 Task: Look for space in Goya, Argentina from 15th August, 2023 to 20th August, 2023 for 1 adult in price range Rs.5000 to Rs.10000. Place can be private room with 1  bedroom having 1 bed and 1 bathroom. Property type can be hotel. Amenities needed are: heating, . Booking option can be shelf check-in. Required host language is English.
Action: Mouse moved to (524, 120)
Screenshot: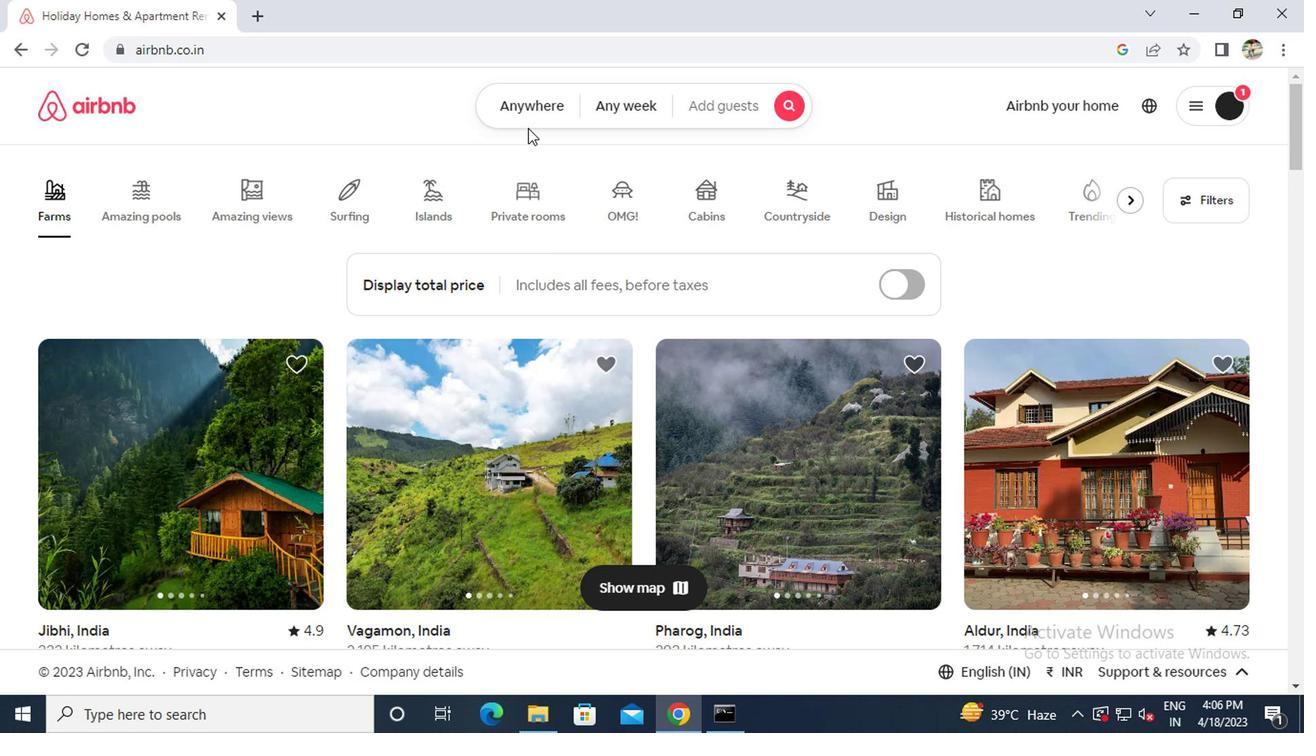 
Action: Mouse pressed left at (524, 120)
Screenshot: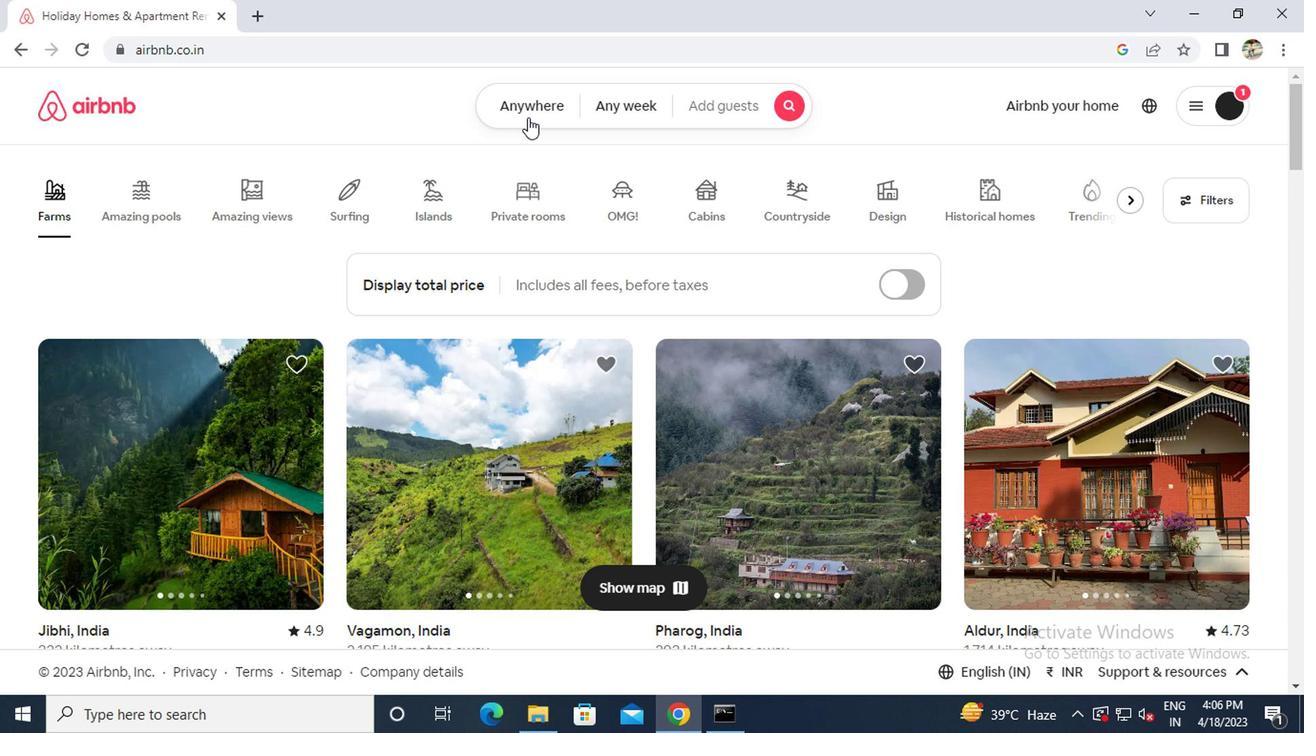 
Action: Mouse moved to (418, 181)
Screenshot: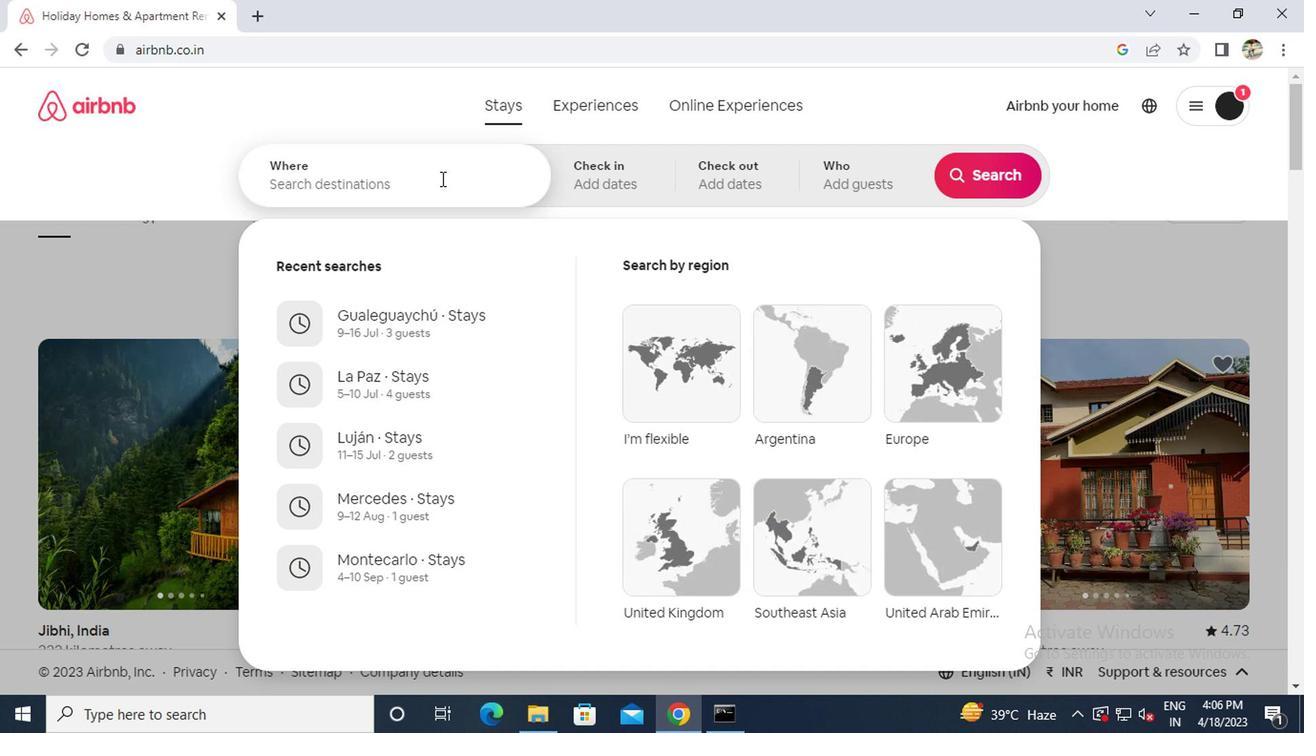 
Action: Mouse pressed left at (418, 181)
Screenshot: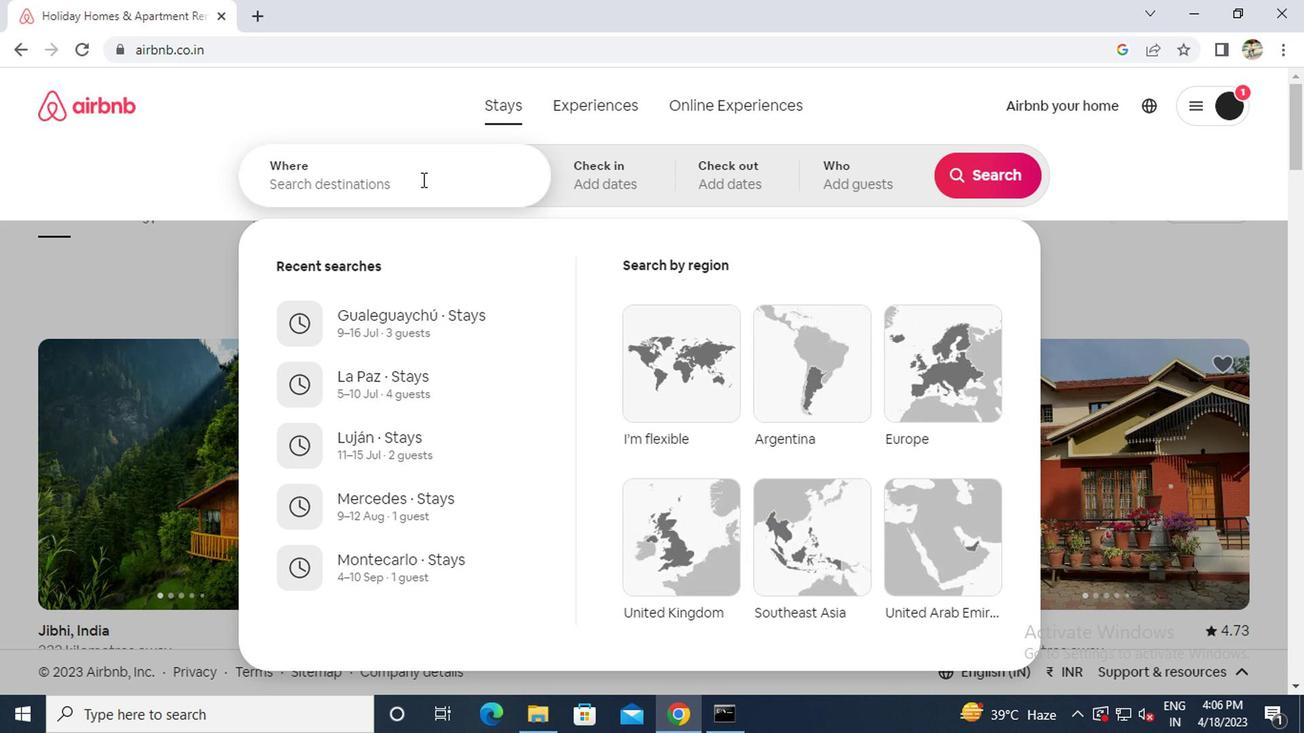
Action: Key pressed g<Key.caps_lock>oya<Key.space><Key.caps_lock>a<Key.caps_lock>rgentina
Screenshot: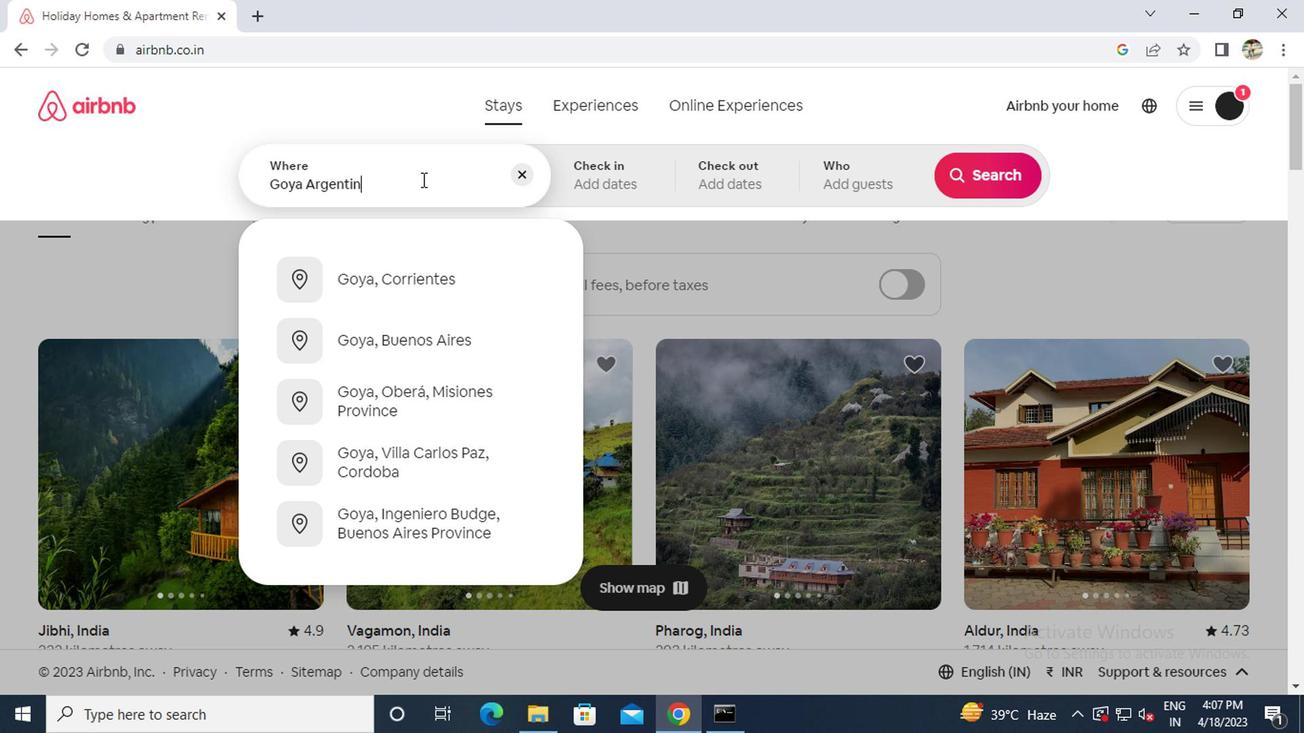
Action: Mouse moved to (427, 281)
Screenshot: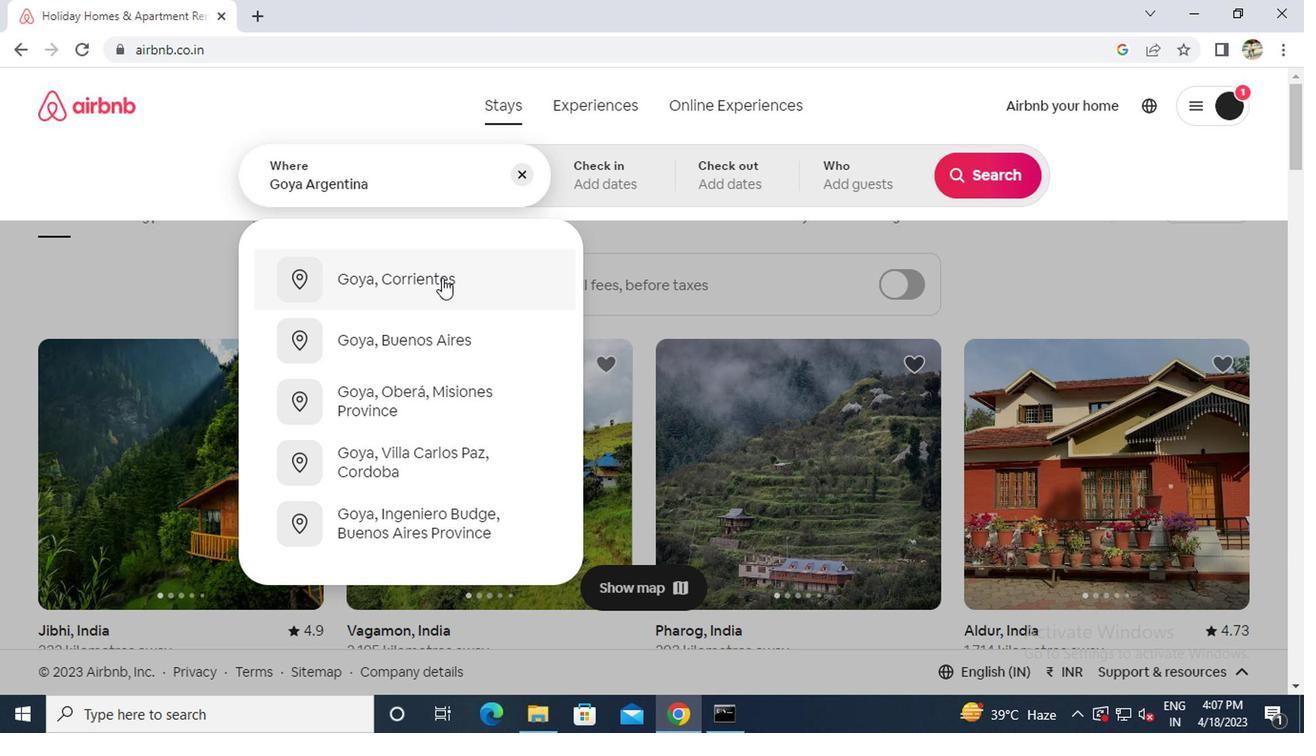 
Action: Mouse pressed left at (427, 281)
Screenshot: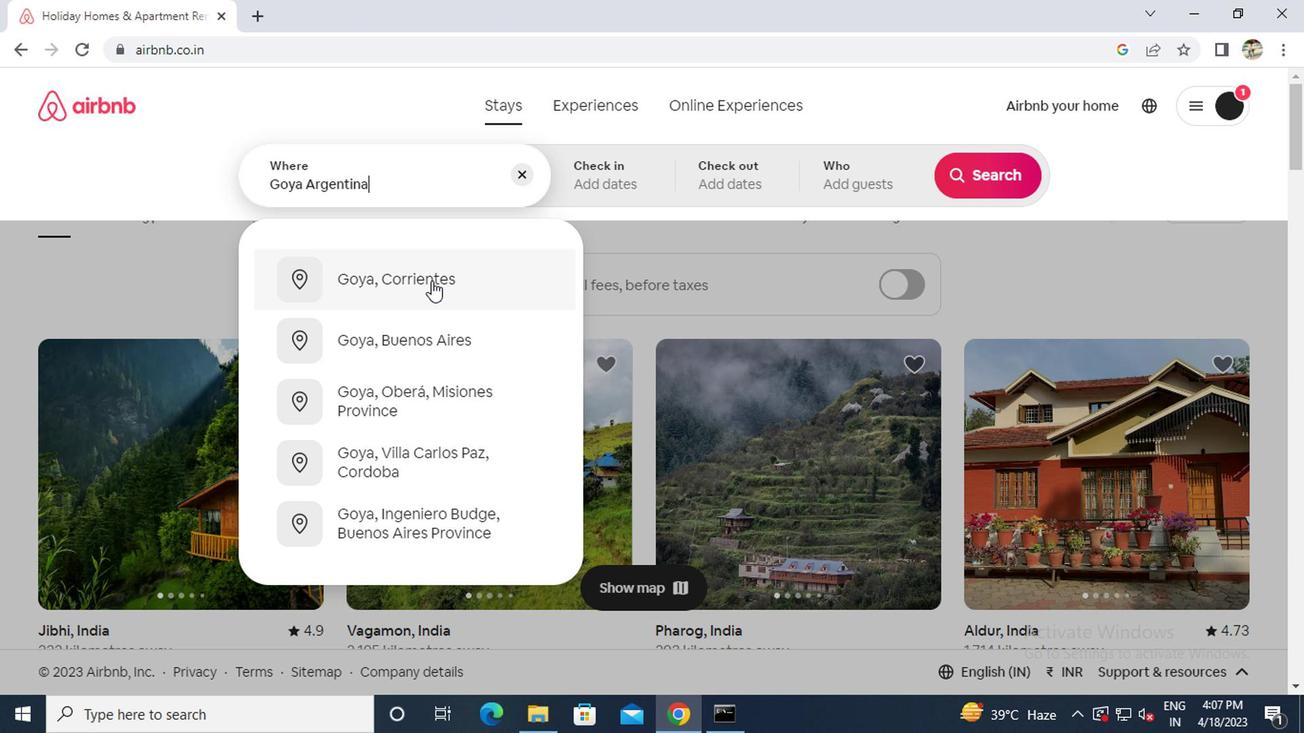 
Action: Mouse moved to (963, 336)
Screenshot: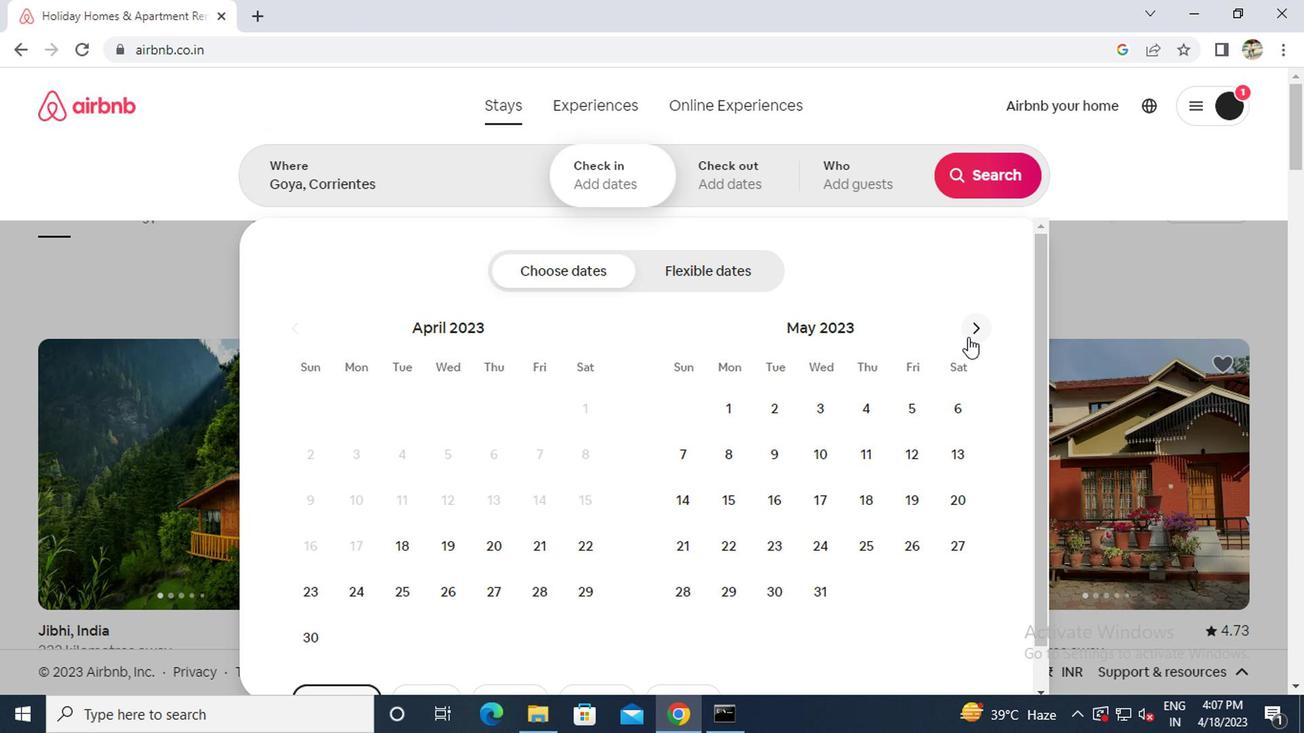 
Action: Mouse pressed left at (963, 336)
Screenshot: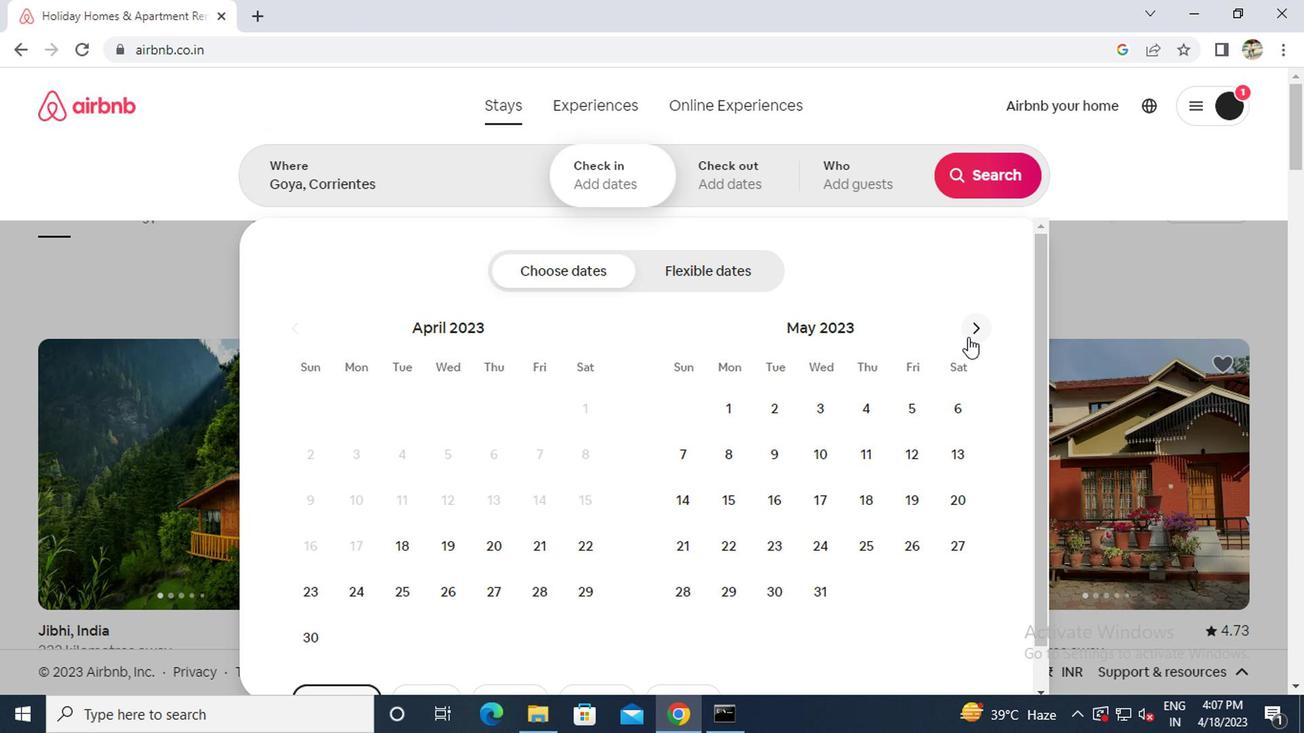 
Action: Mouse pressed left at (963, 336)
Screenshot: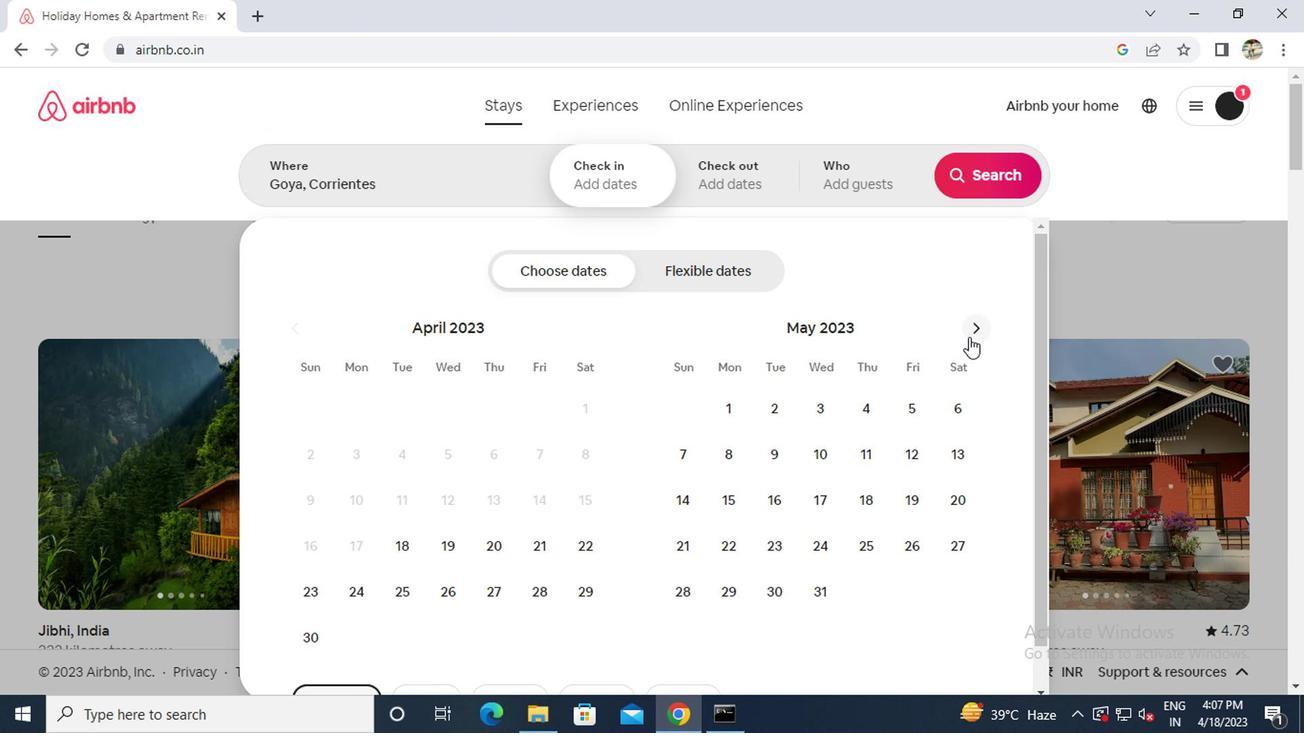 
Action: Mouse pressed left at (963, 336)
Screenshot: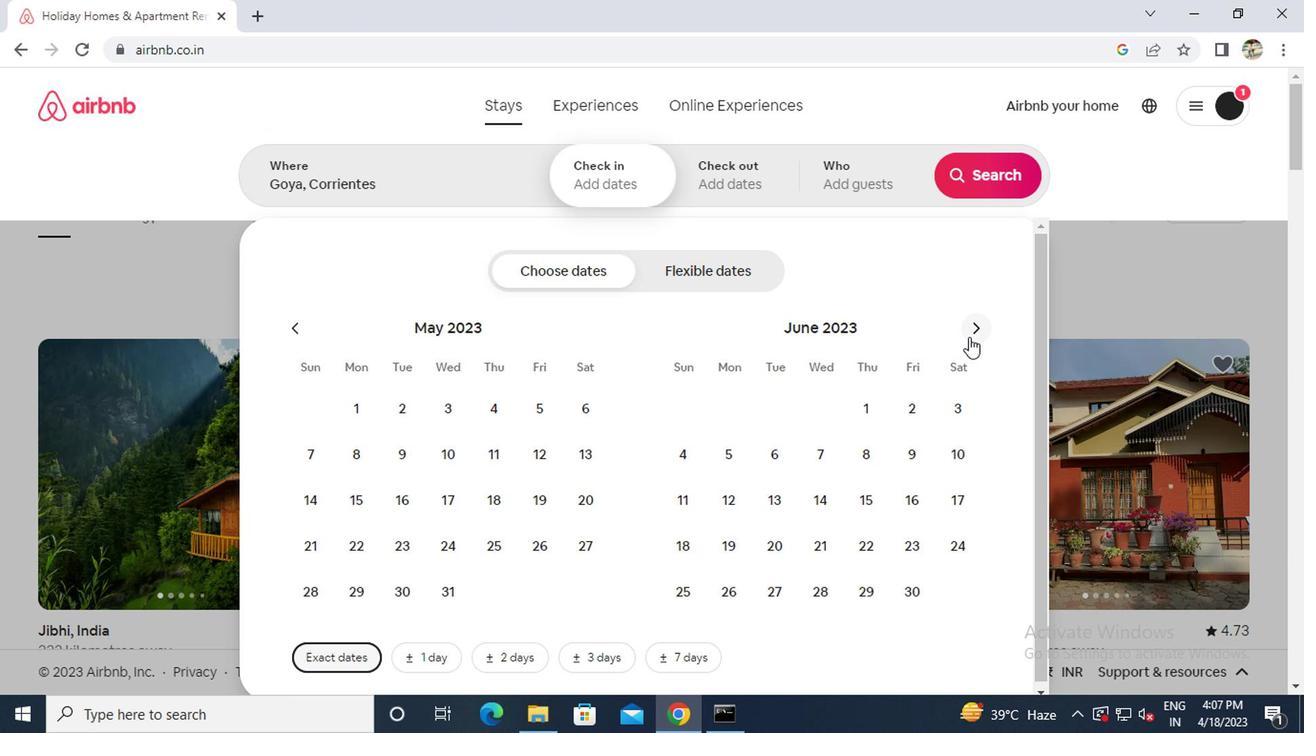 
Action: Mouse pressed left at (963, 336)
Screenshot: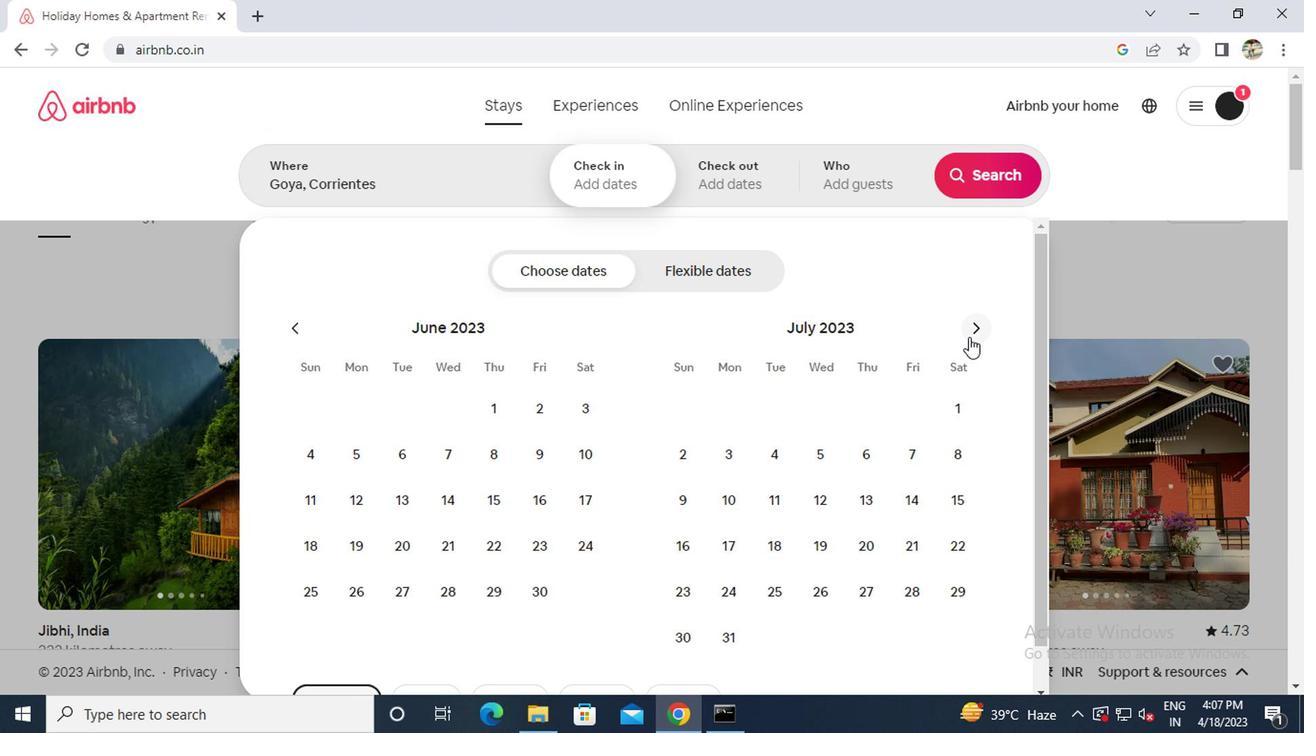
Action: Mouse moved to (766, 495)
Screenshot: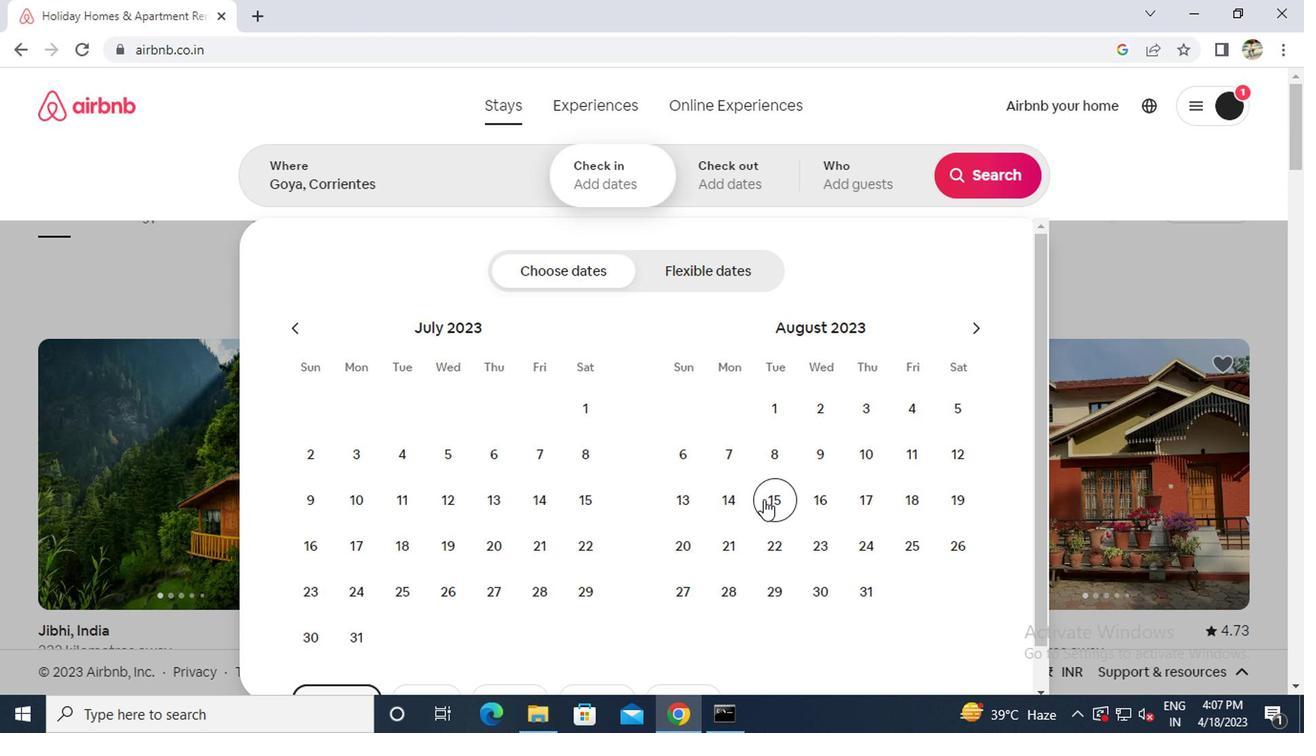 
Action: Mouse pressed left at (766, 495)
Screenshot: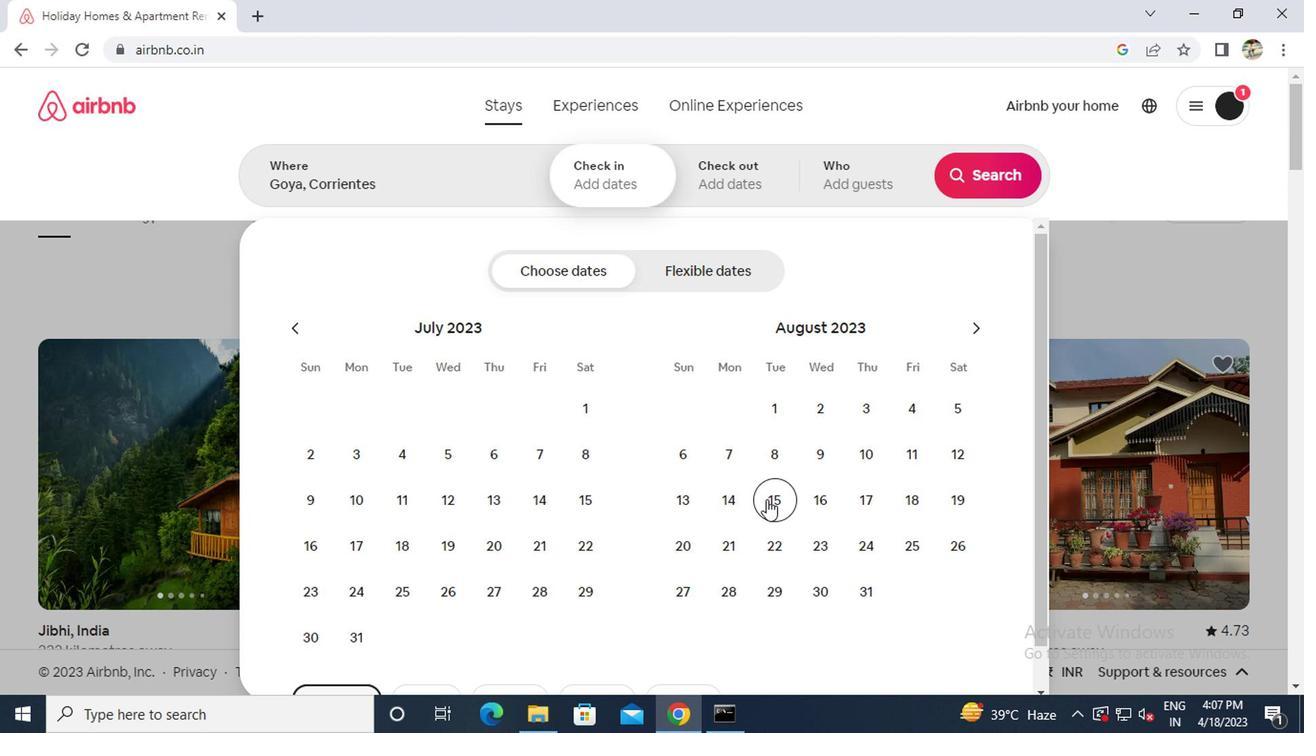 
Action: Mouse moved to (677, 544)
Screenshot: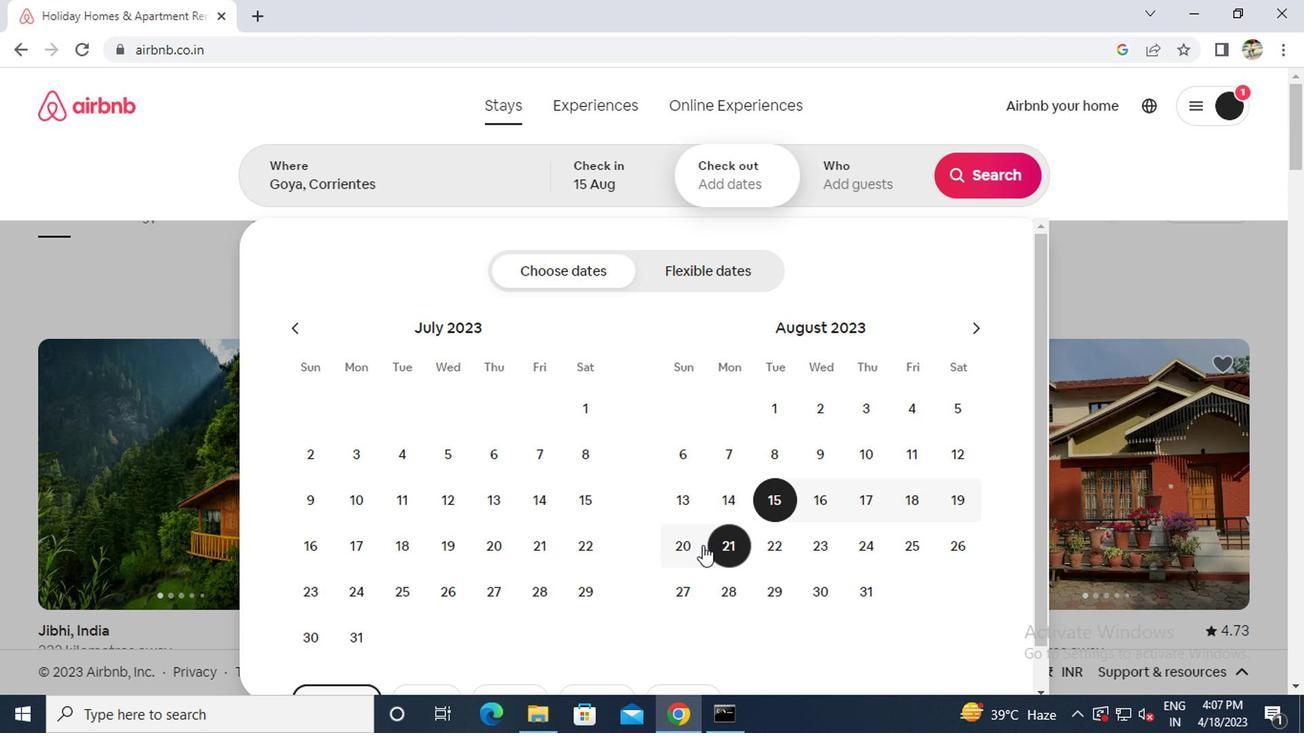
Action: Mouse pressed left at (677, 544)
Screenshot: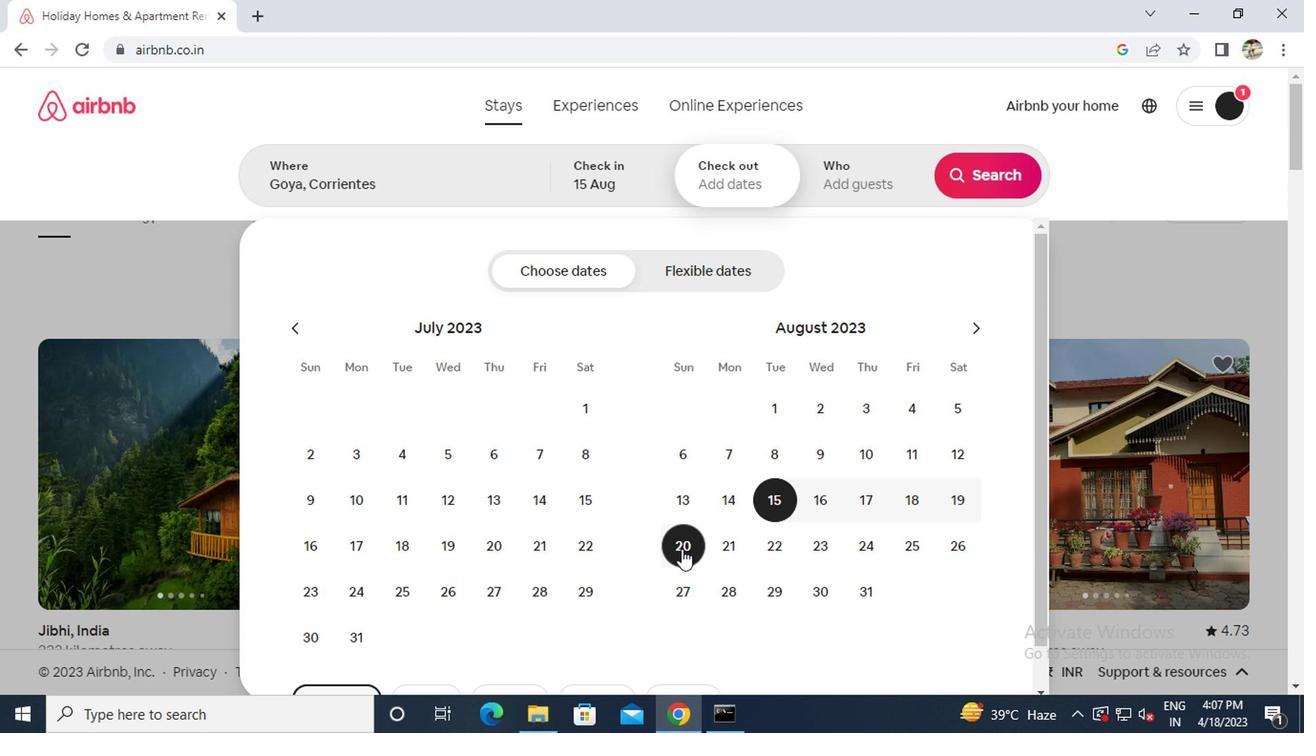 
Action: Mouse moved to (850, 190)
Screenshot: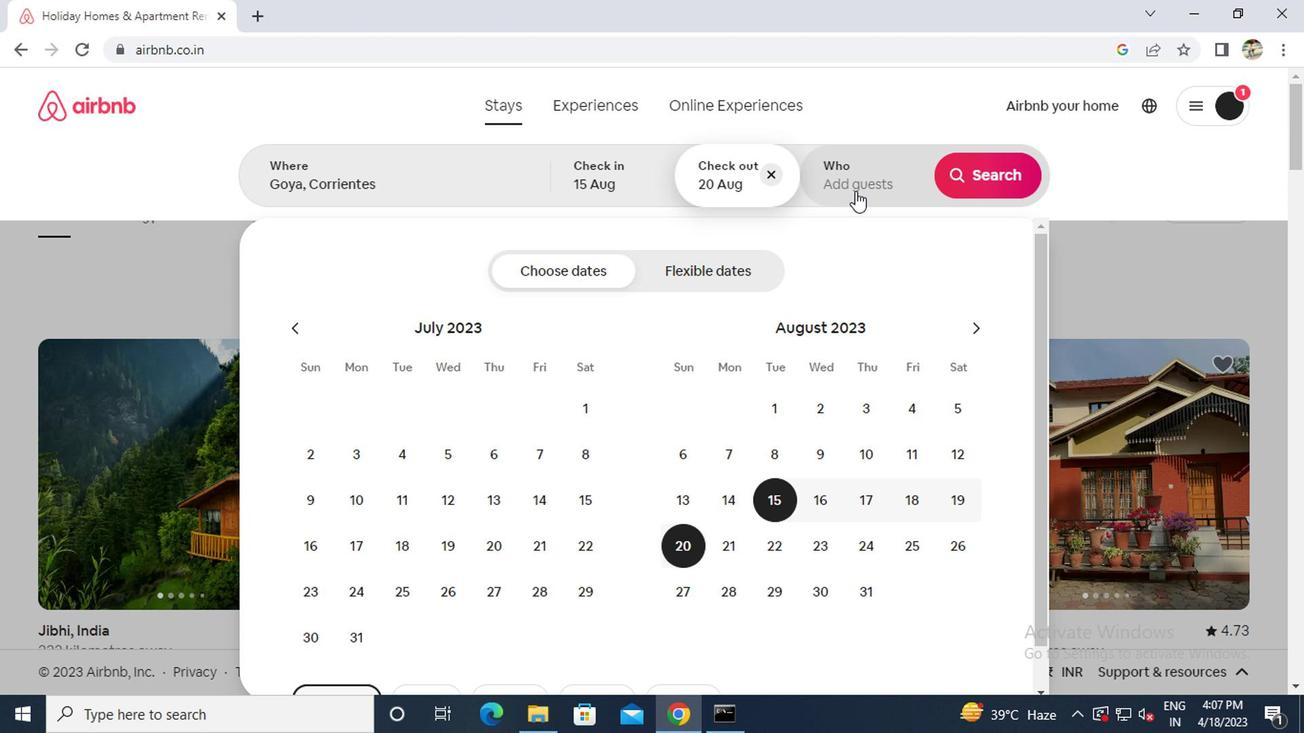 
Action: Mouse pressed left at (850, 190)
Screenshot: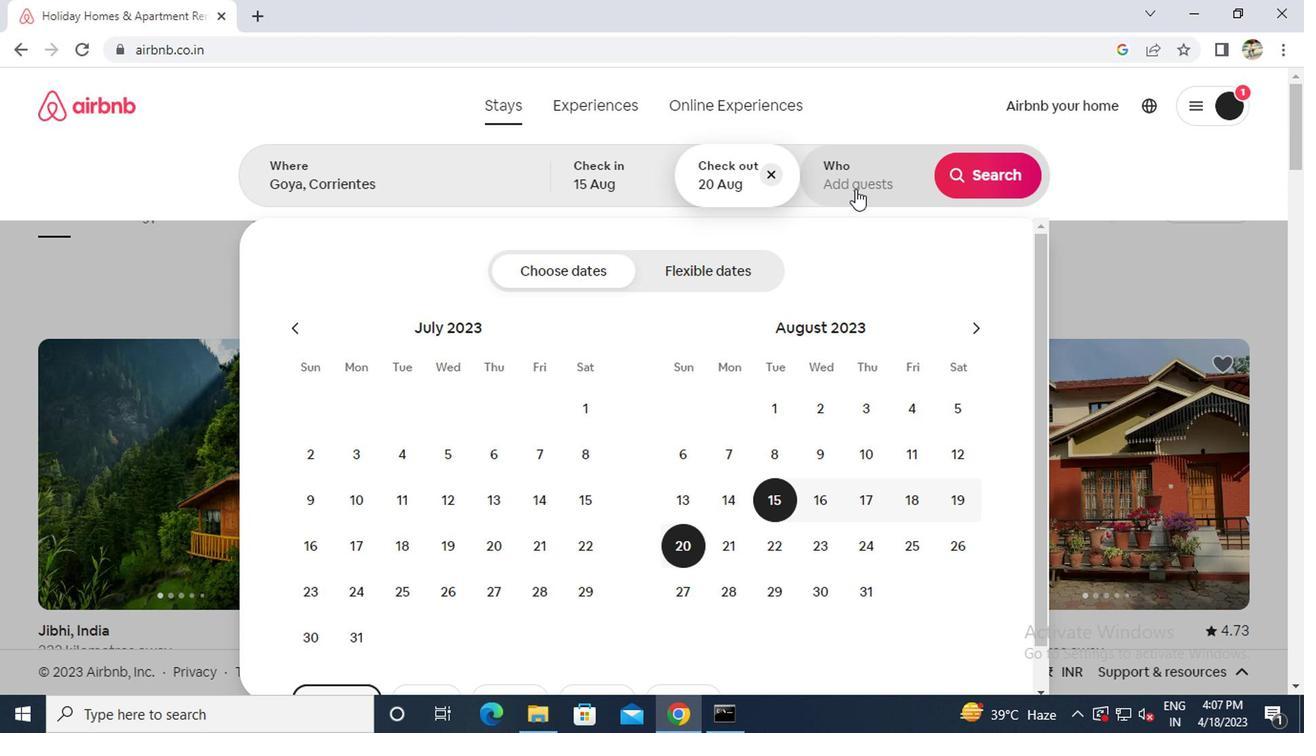 
Action: Mouse moved to (980, 288)
Screenshot: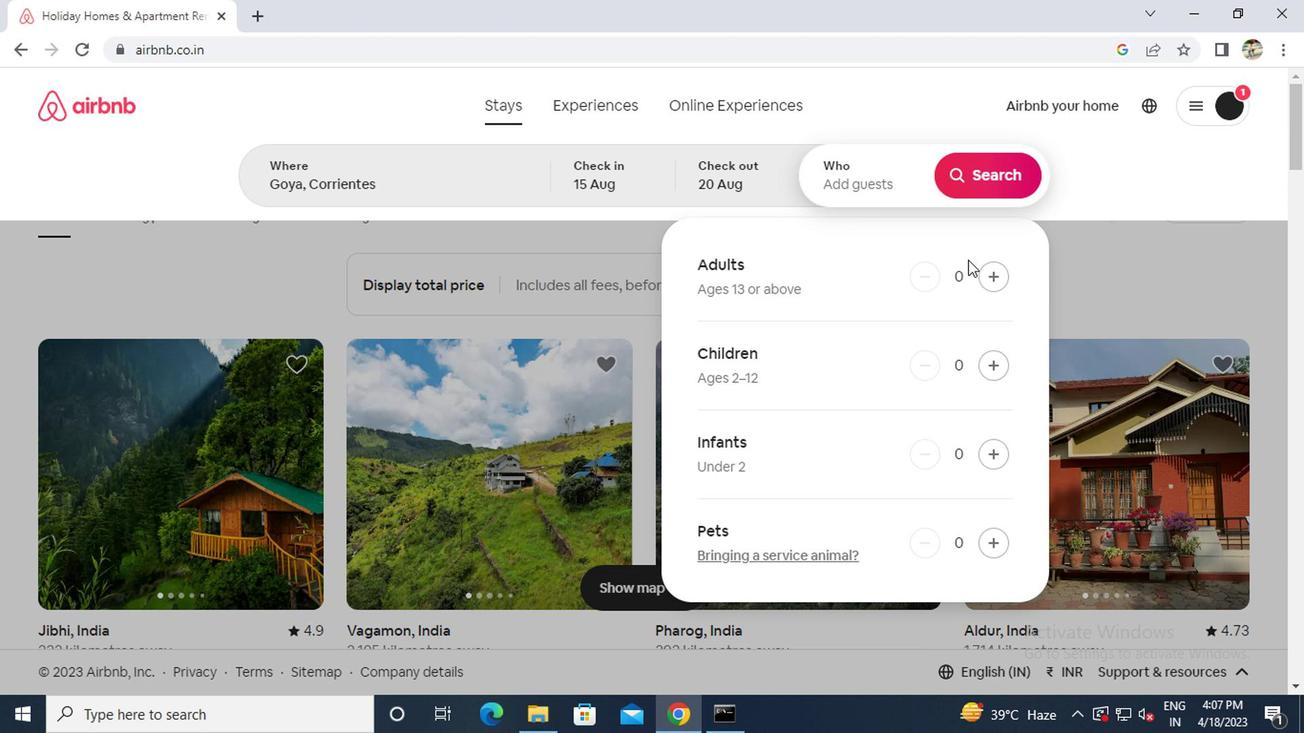 
Action: Mouse pressed left at (980, 288)
Screenshot: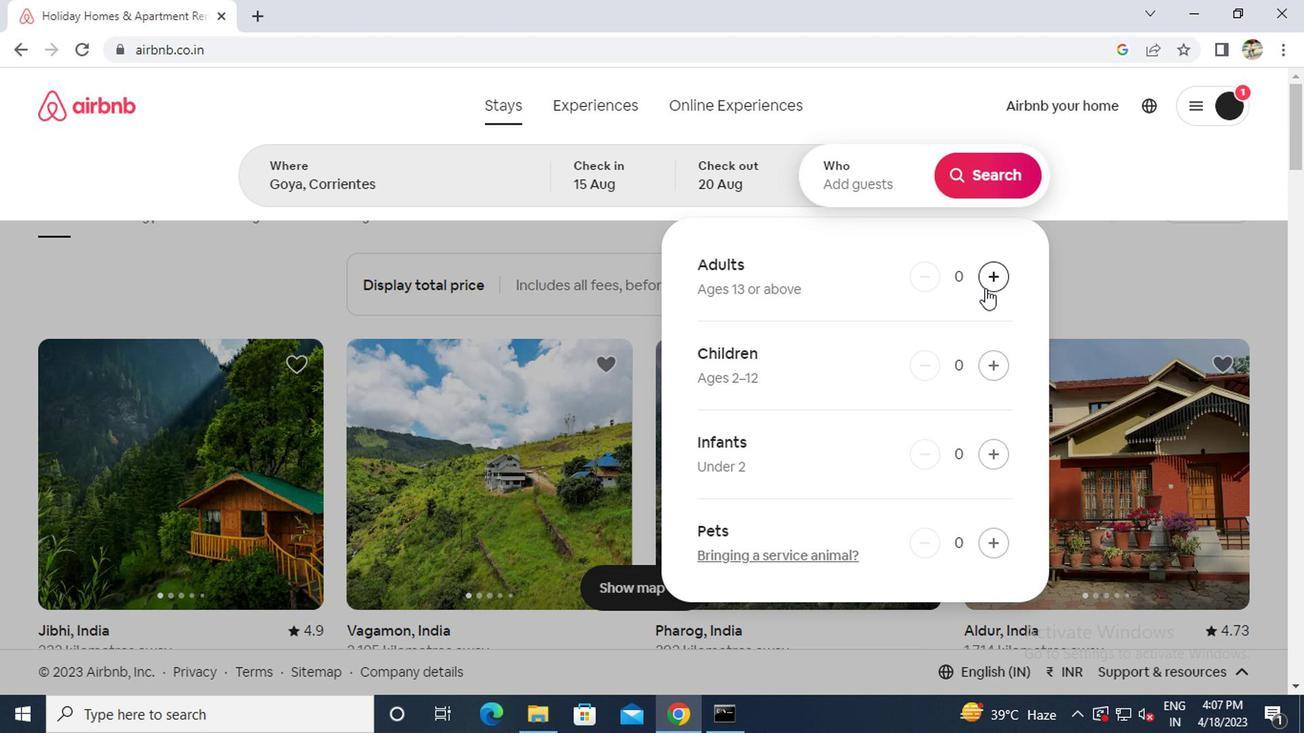 
Action: Mouse moved to (994, 182)
Screenshot: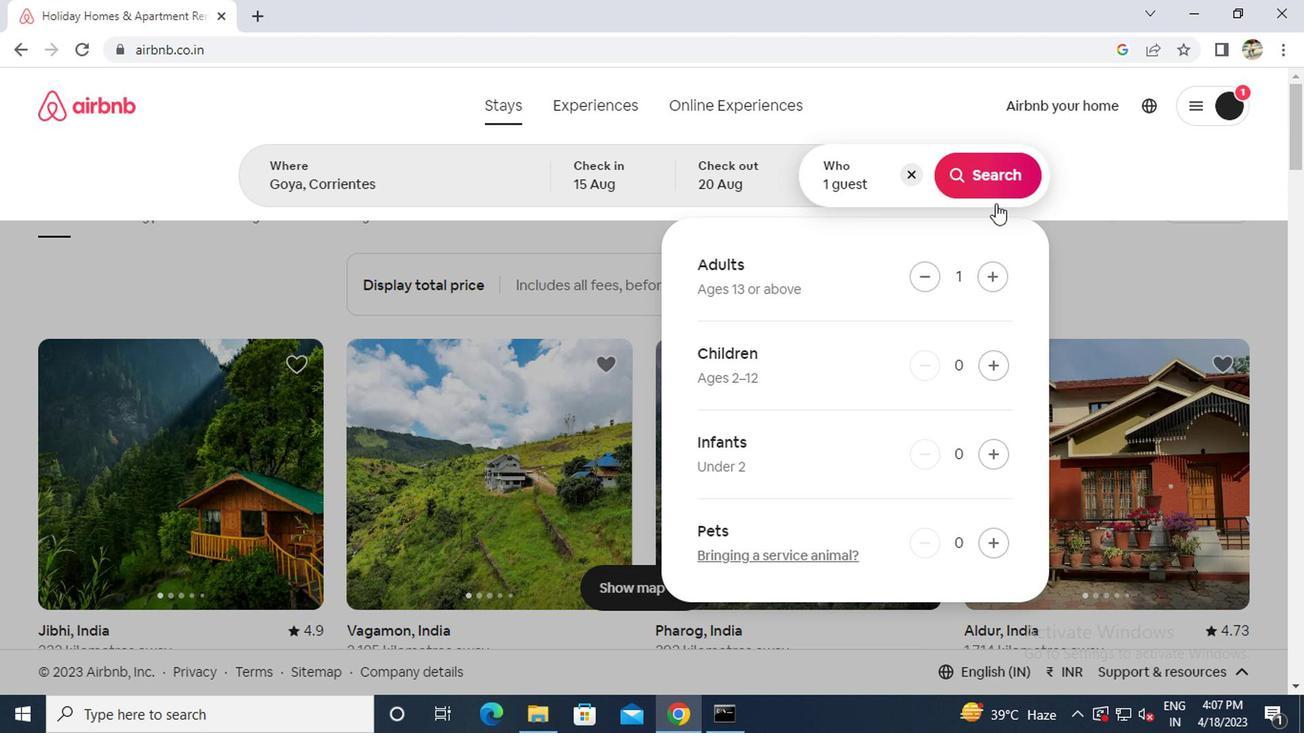 
Action: Mouse pressed left at (994, 182)
Screenshot: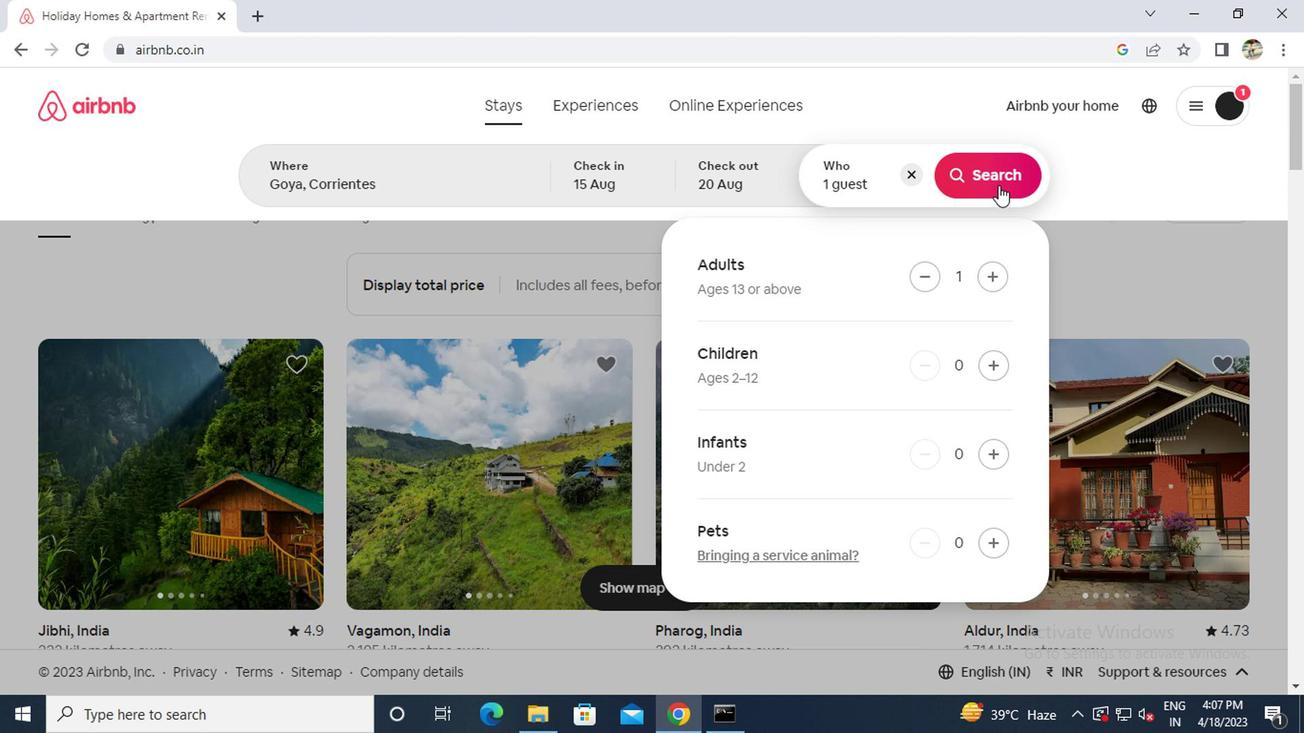 
Action: Mouse moved to (1219, 167)
Screenshot: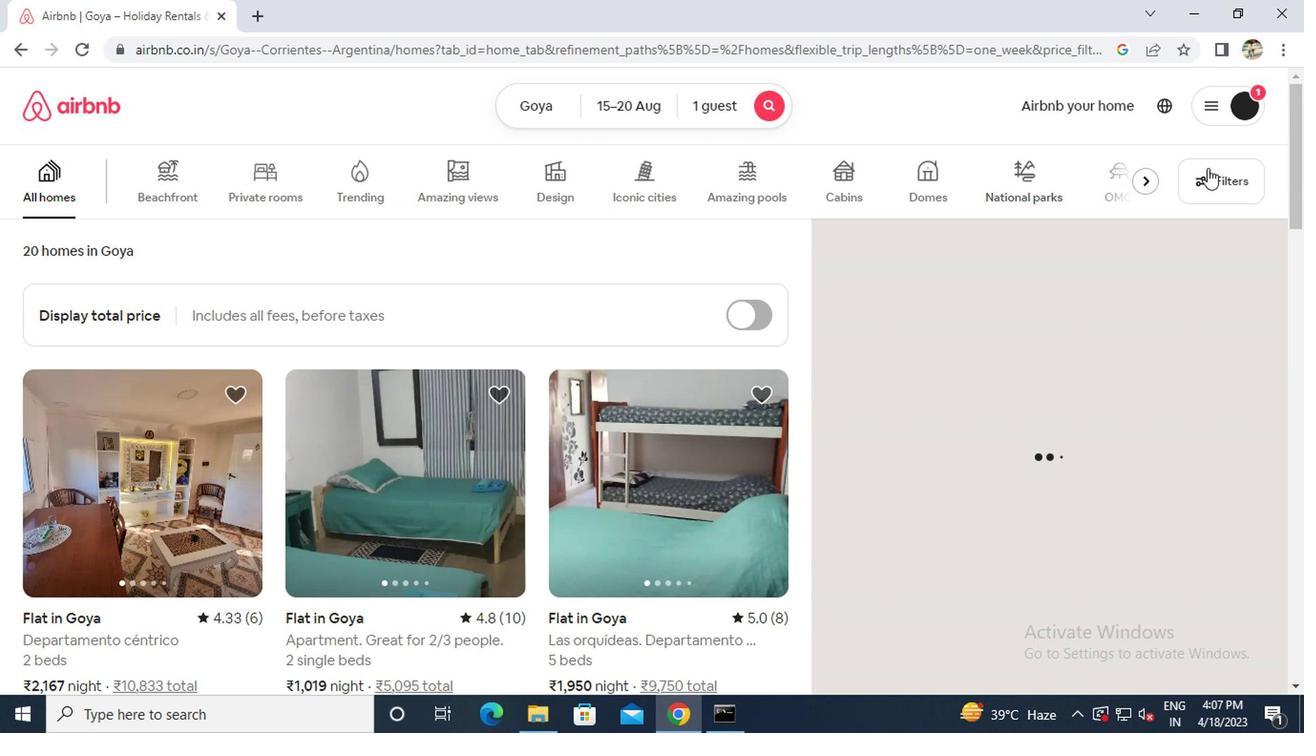 
Action: Mouse pressed left at (1219, 167)
Screenshot: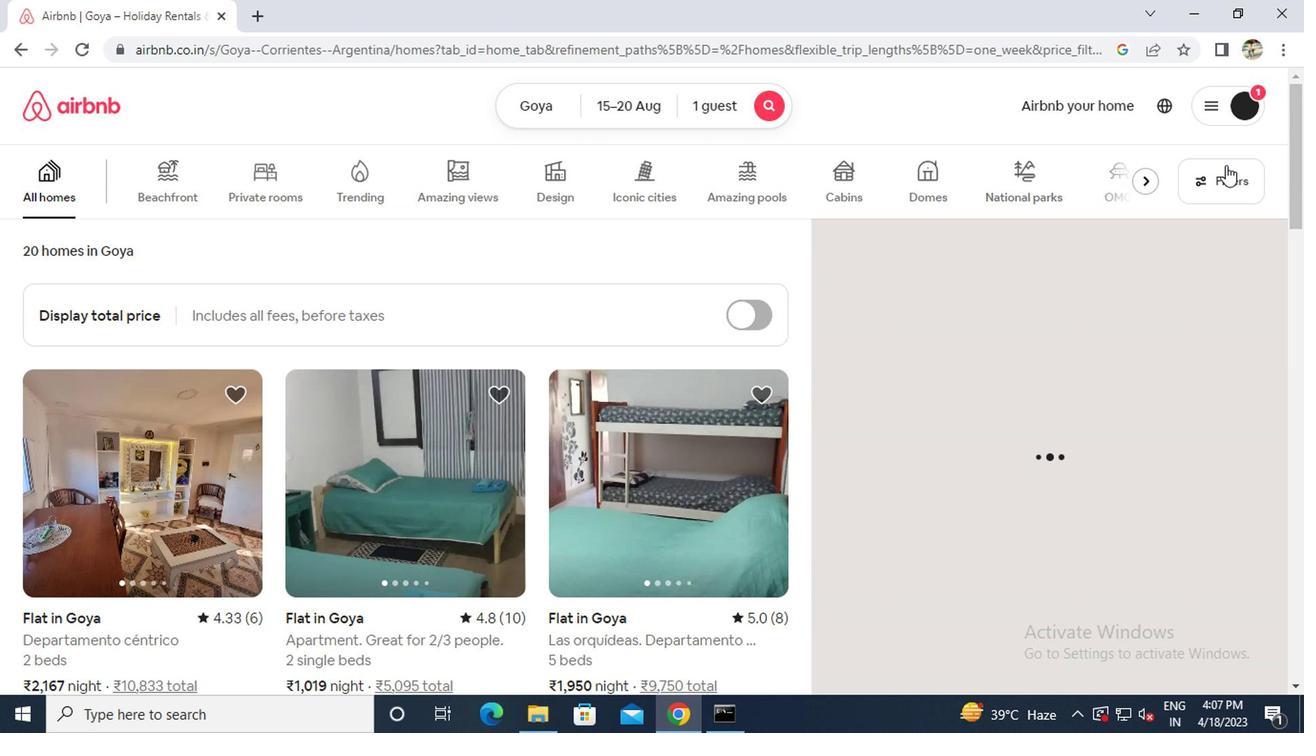 
Action: Mouse moved to (411, 413)
Screenshot: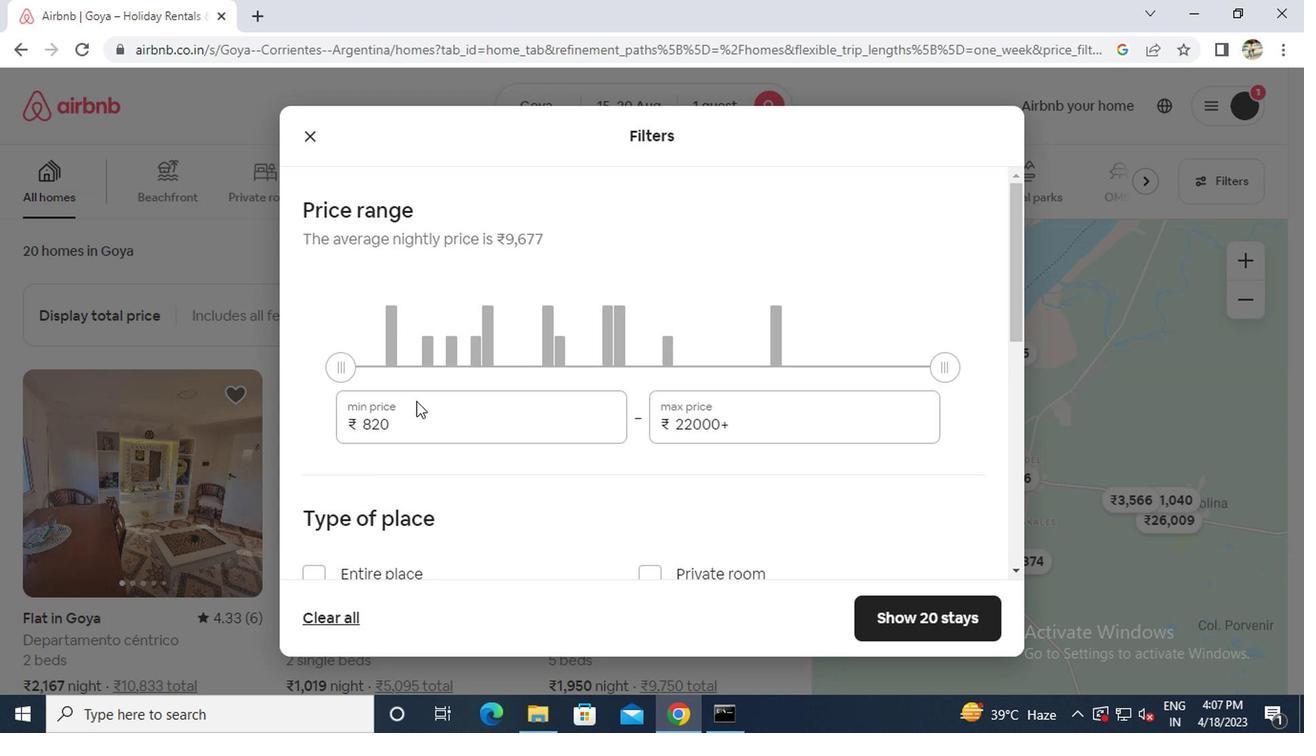 
Action: Mouse pressed left at (411, 413)
Screenshot: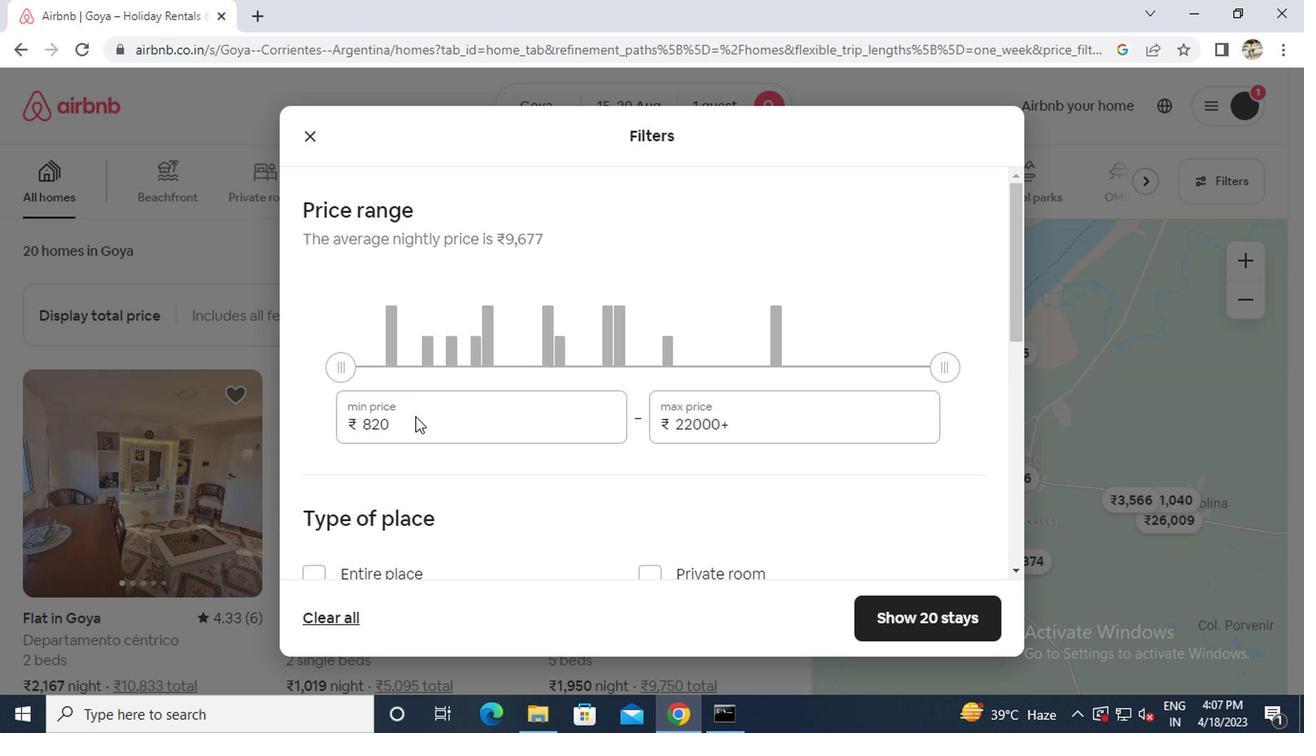
Action: Key pressed ctrl+A50000
Screenshot: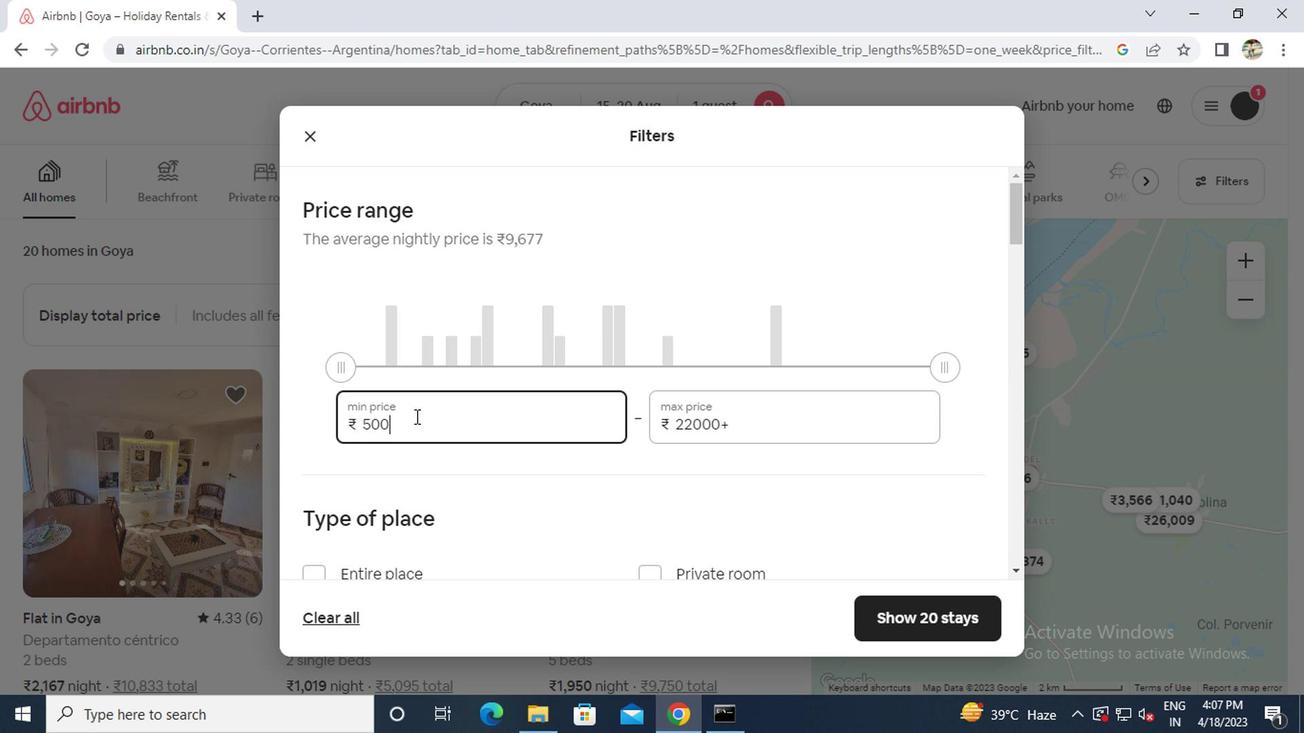 
Action: Mouse moved to (635, 428)
Screenshot: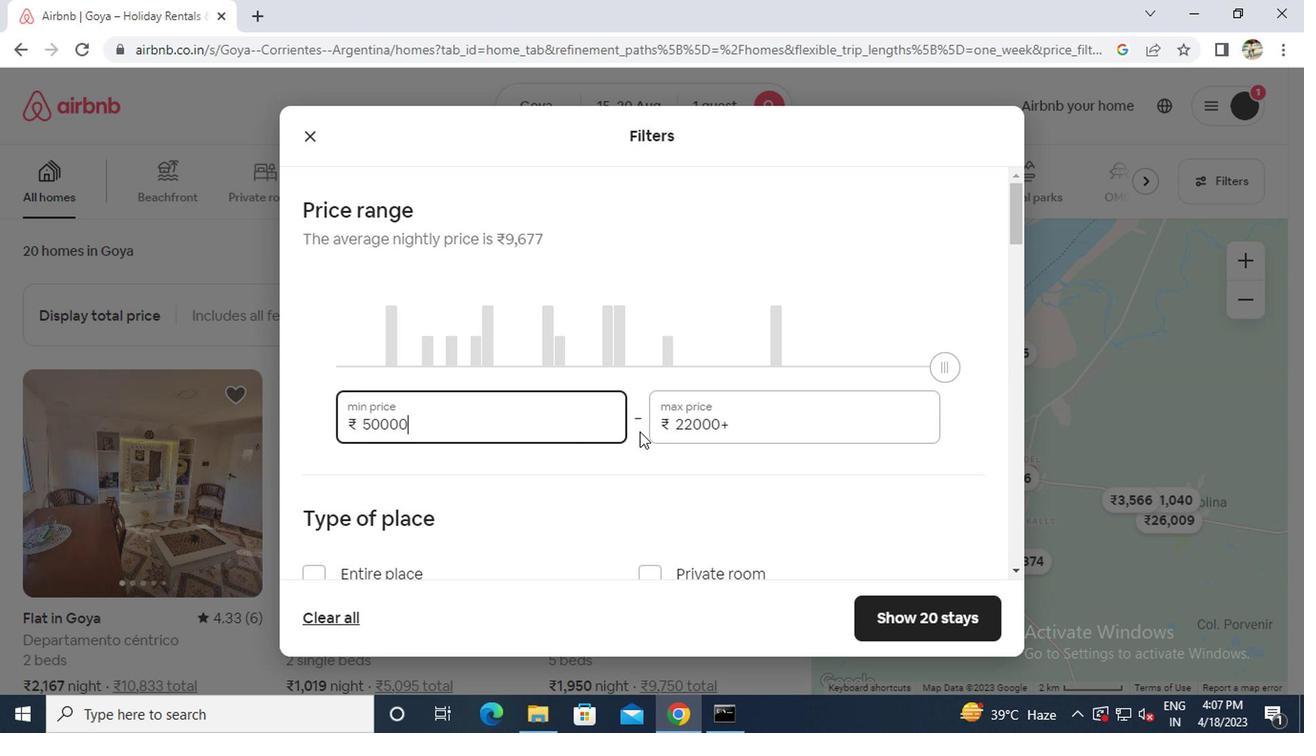 
Action: Key pressed <Key.backspace>
Screenshot: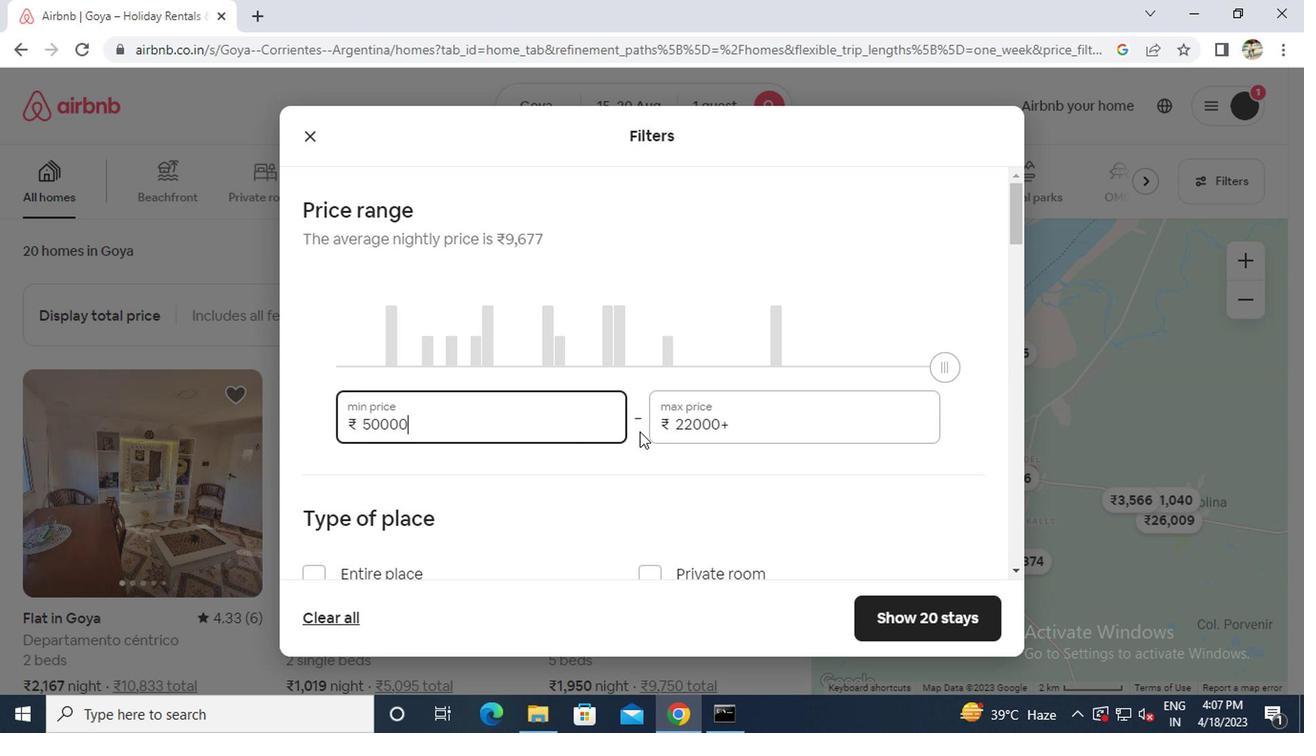 
Action: Mouse moved to (696, 415)
Screenshot: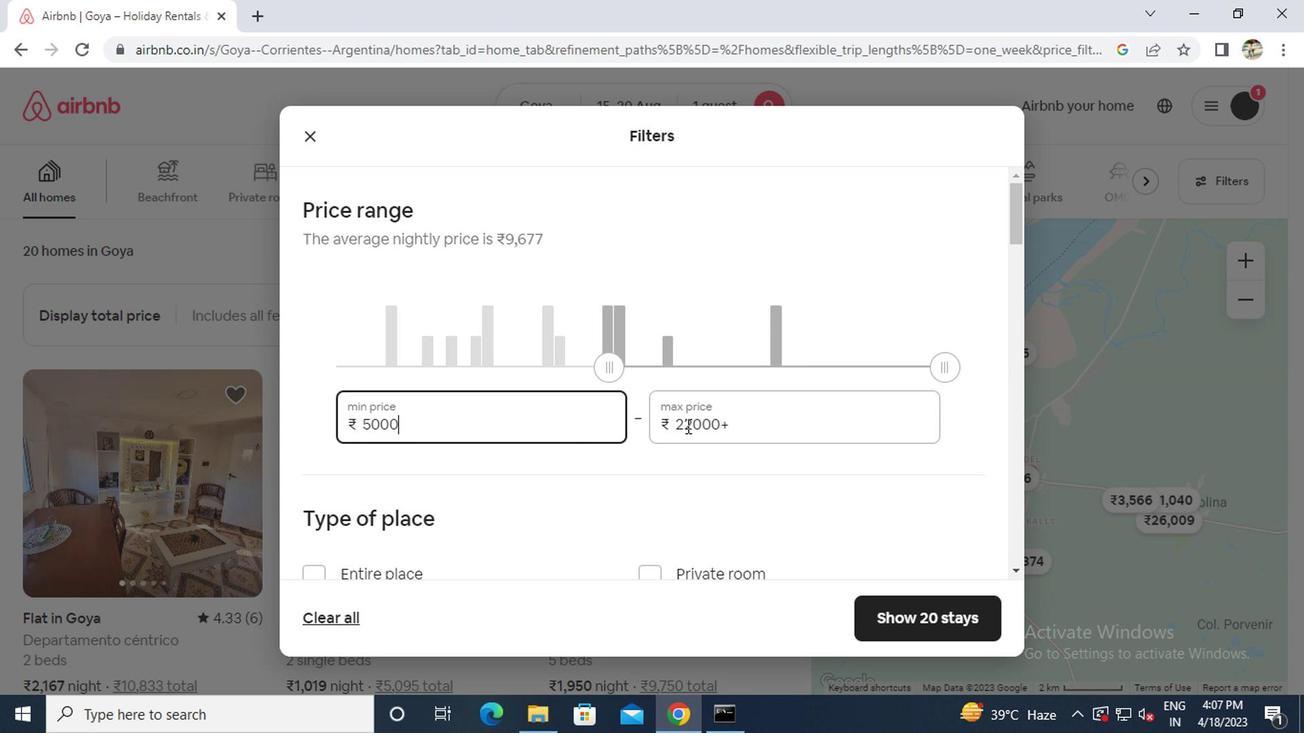 
Action: Mouse pressed left at (696, 415)
Screenshot: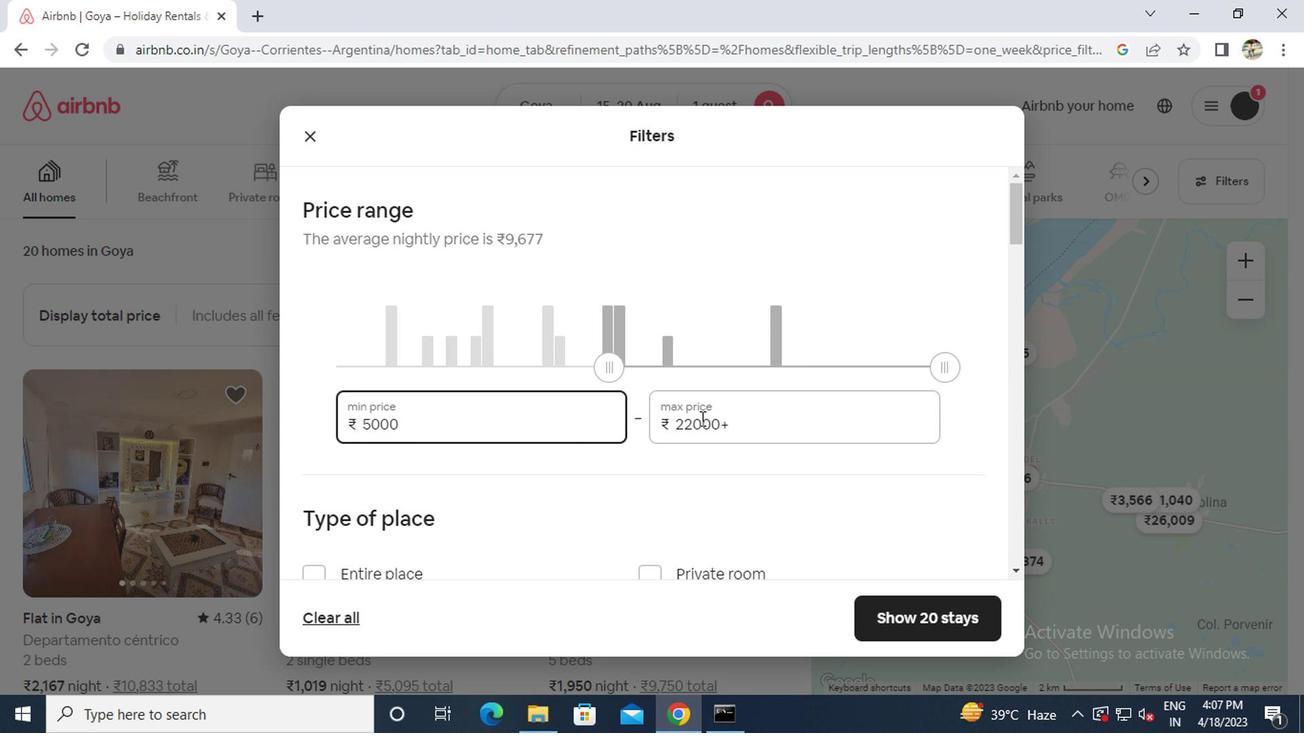 
Action: Key pressed ctrl+A10000
Screenshot: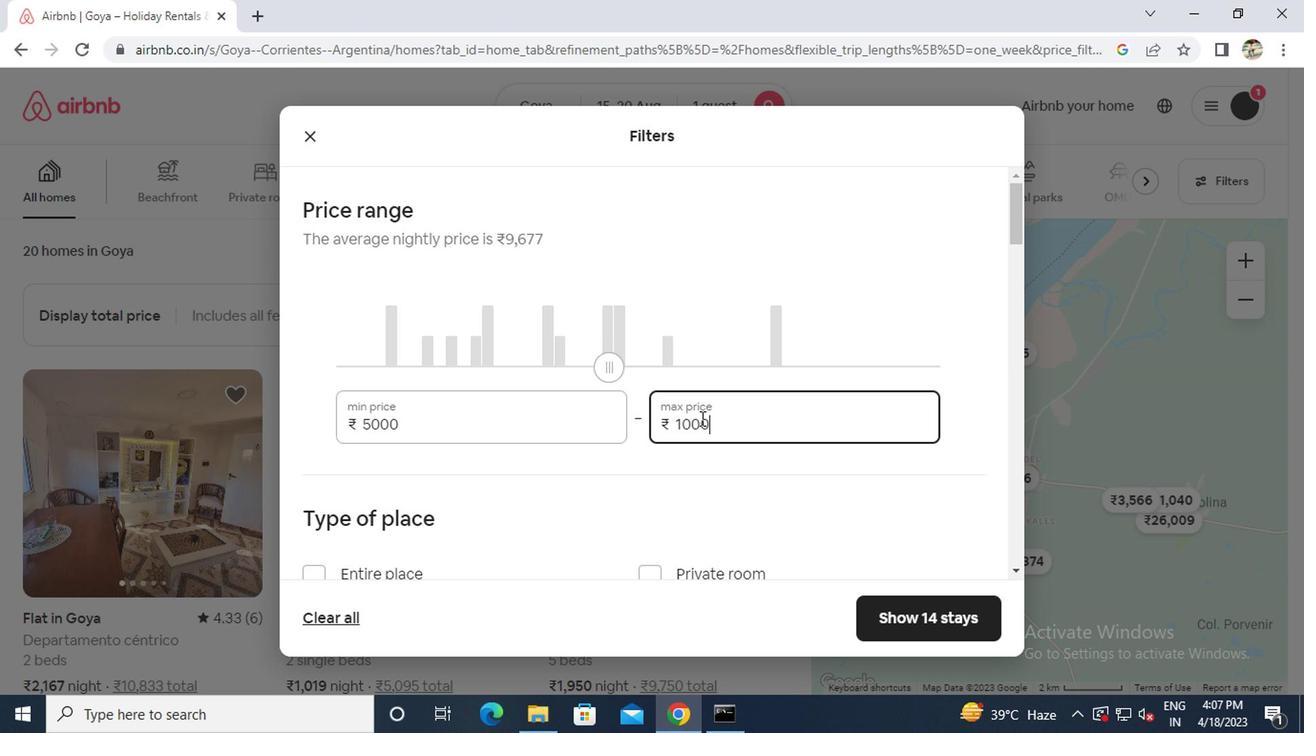 
Action: Mouse moved to (609, 477)
Screenshot: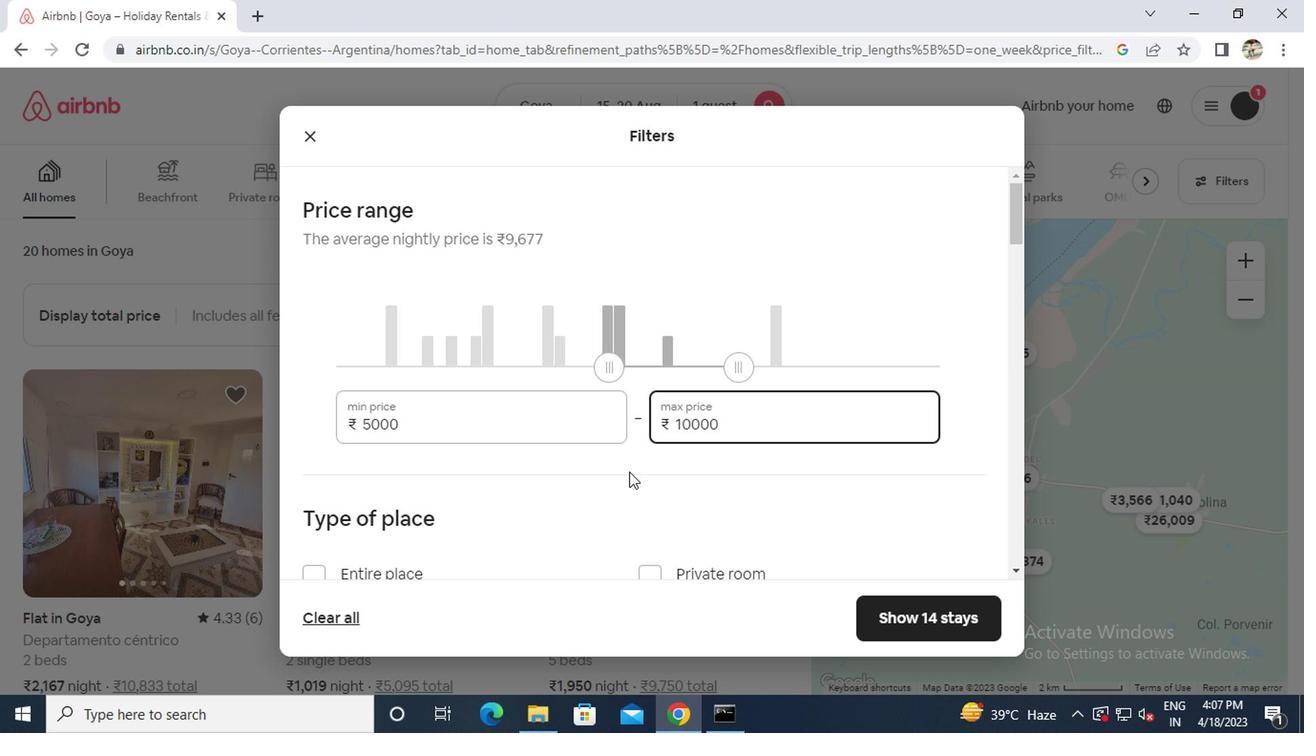 
Action: Mouse scrolled (609, 476) with delta (0, 0)
Screenshot: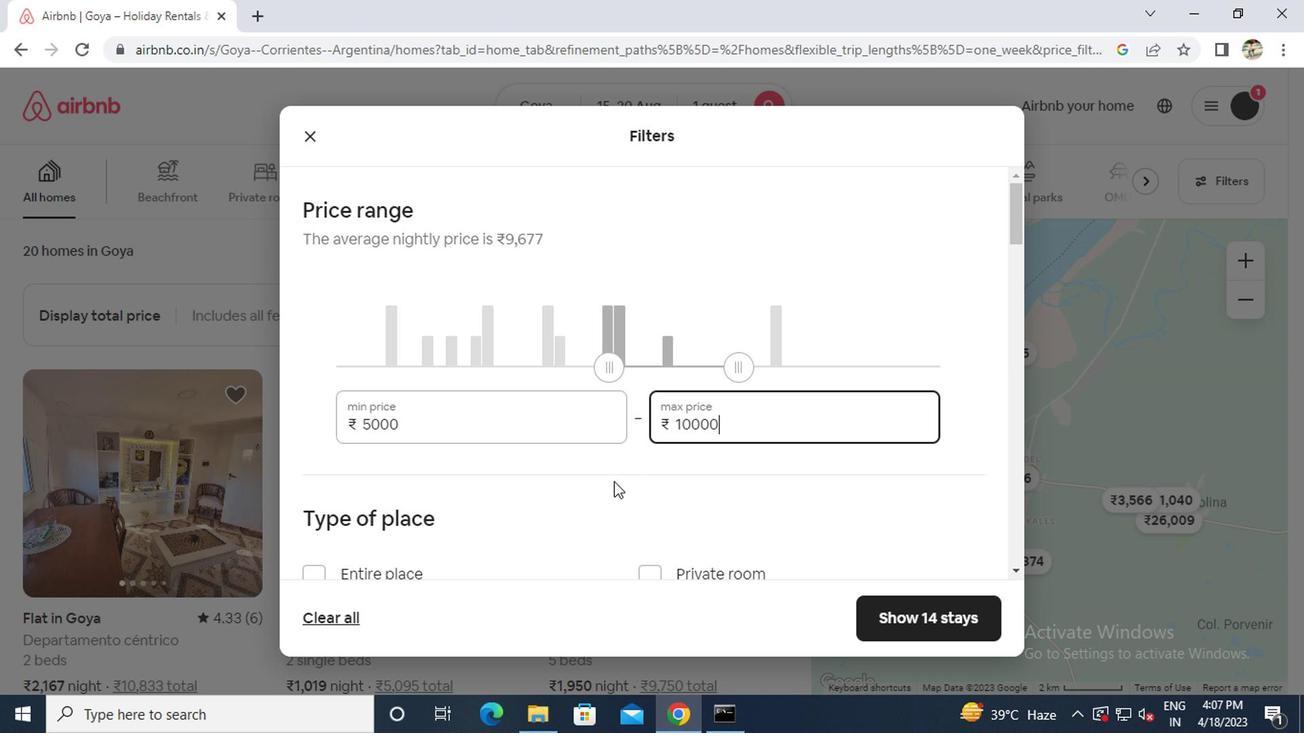 
Action: Mouse scrolled (609, 476) with delta (0, 0)
Screenshot: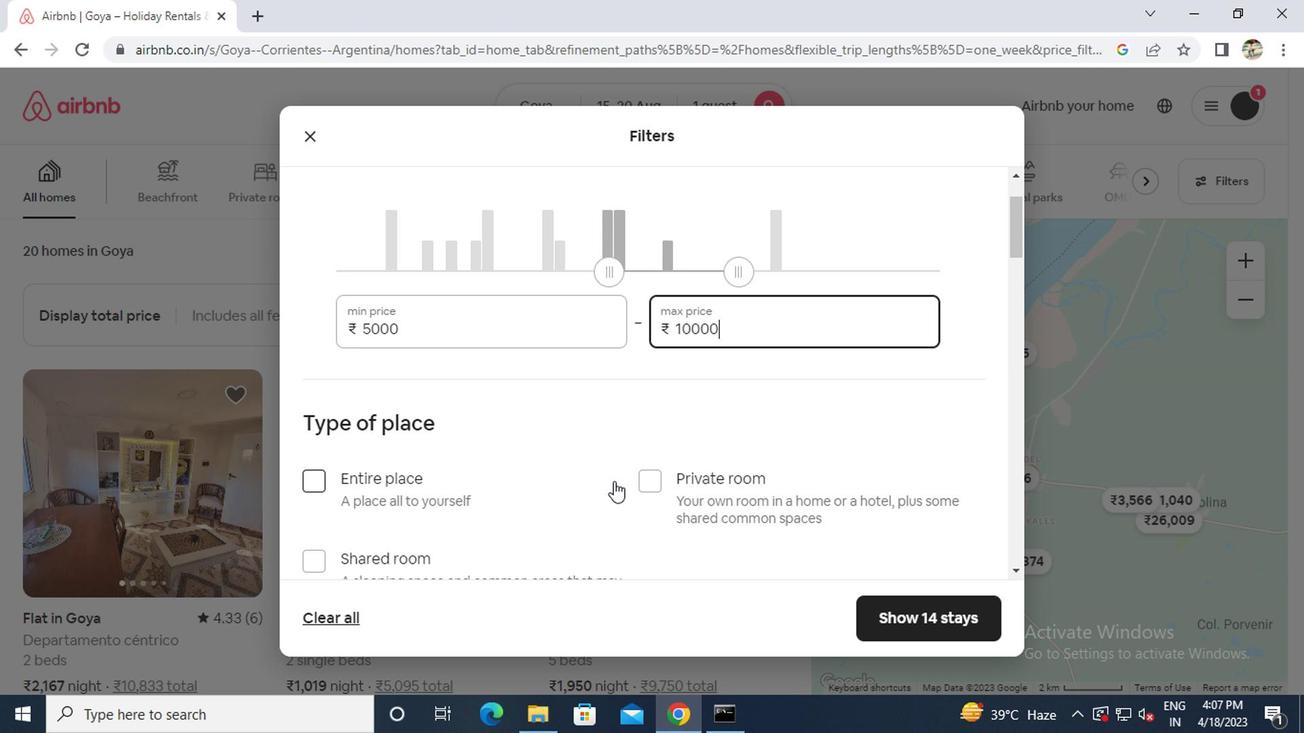
Action: Mouse moved to (643, 383)
Screenshot: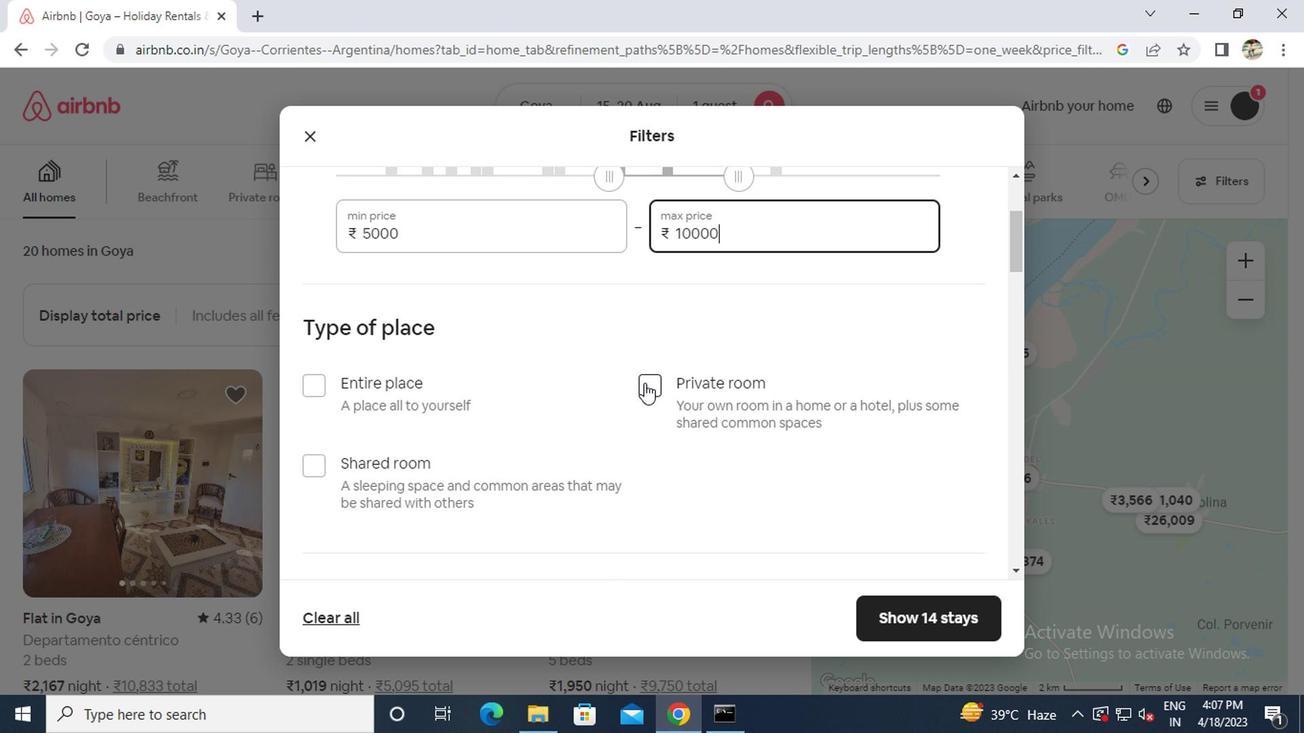 
Action: Mouse pressed left at (643, 383)
Screenshot: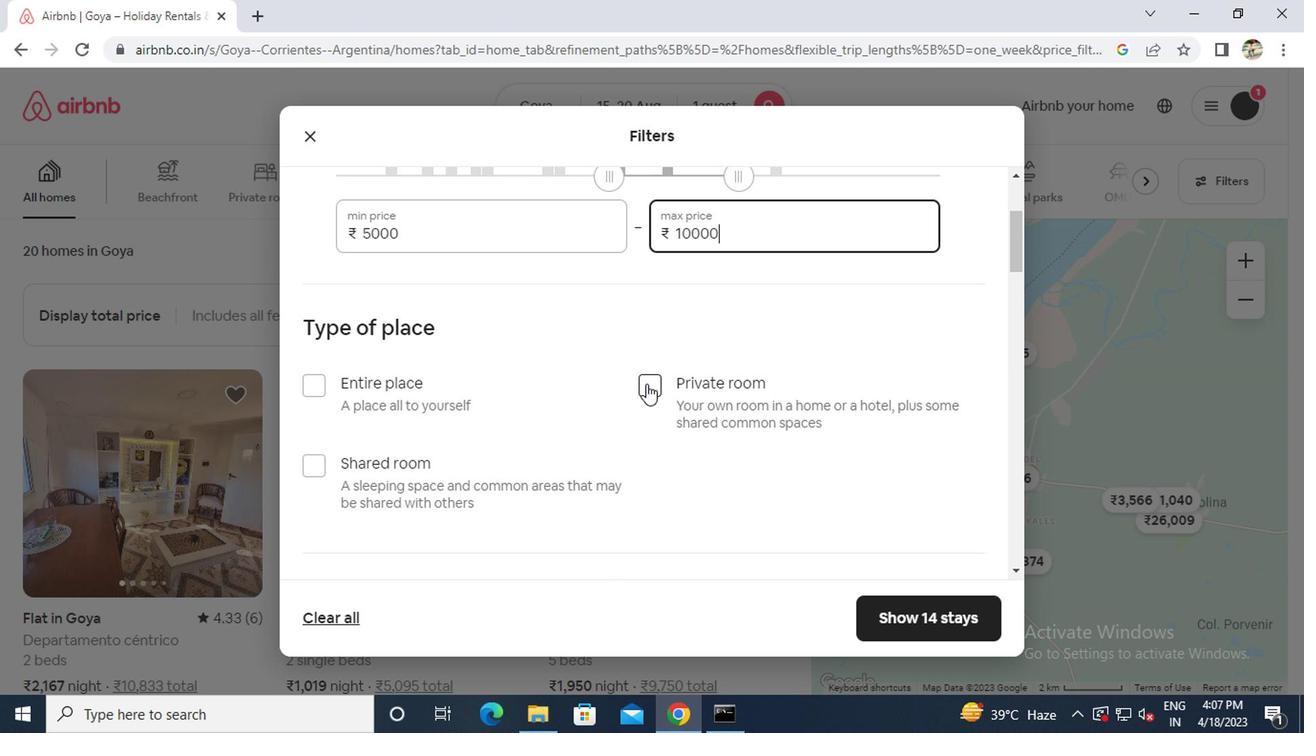 
Action: Mouse scrolled (643, 381) with delta (0, -1)
Screenshot: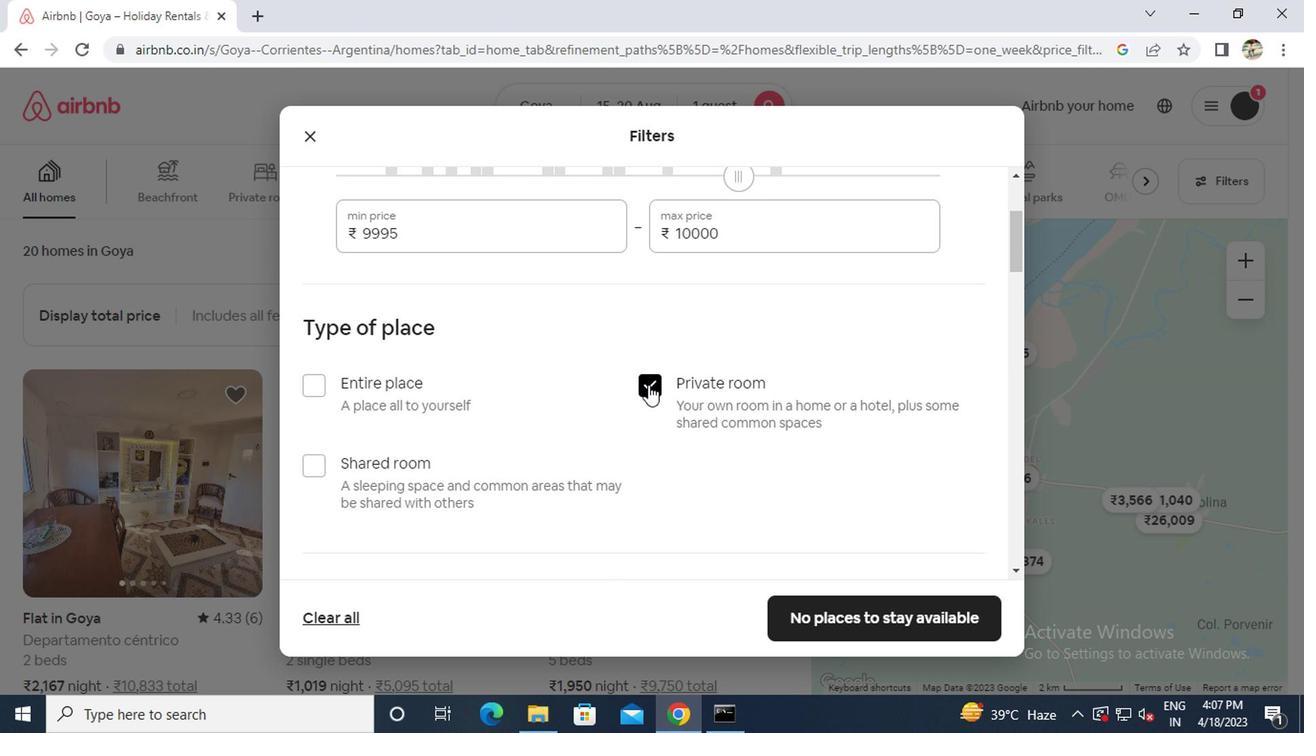 
Action: Mouse scrolled (643, 381) with delta (0, -1)
Screenshot: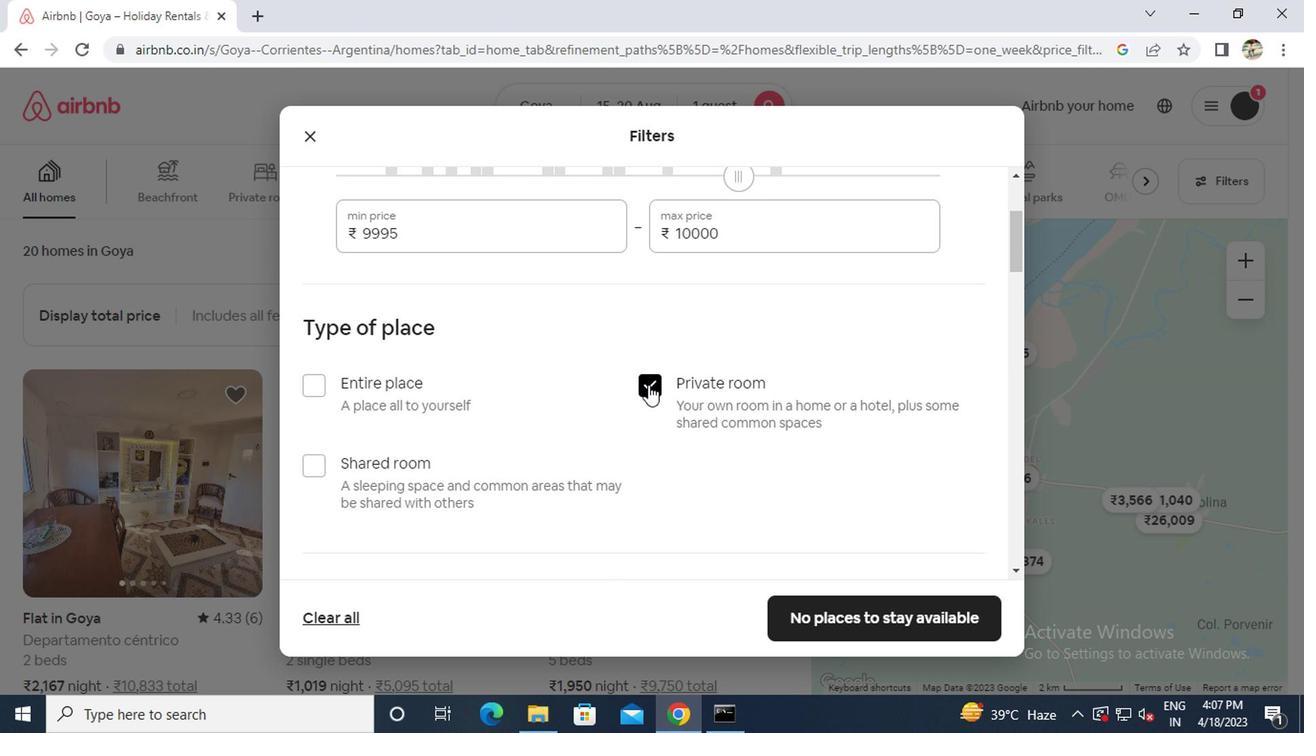 
Action: Mouse scrolled (643, 381) with delta (0, -1)
Screenshot: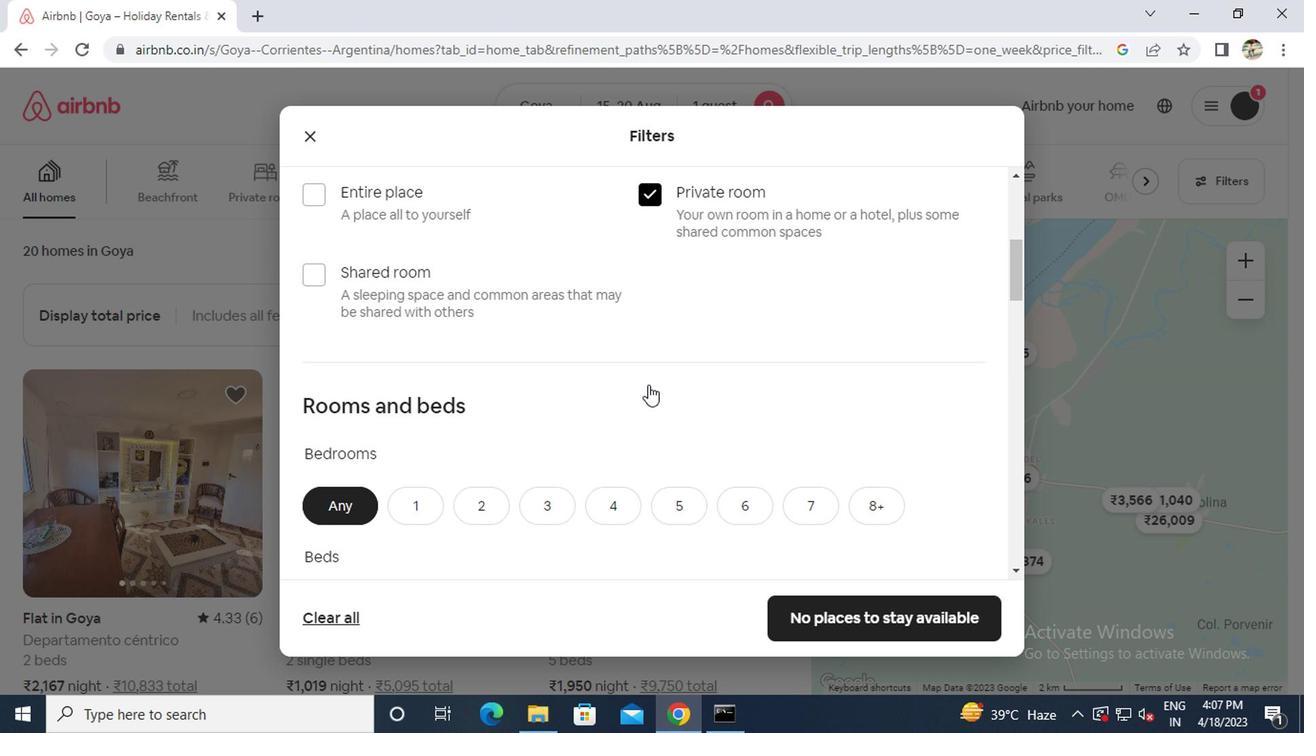 
Action: Mouse scrolled (643, 381) with delta (0, -1)
Screenshot: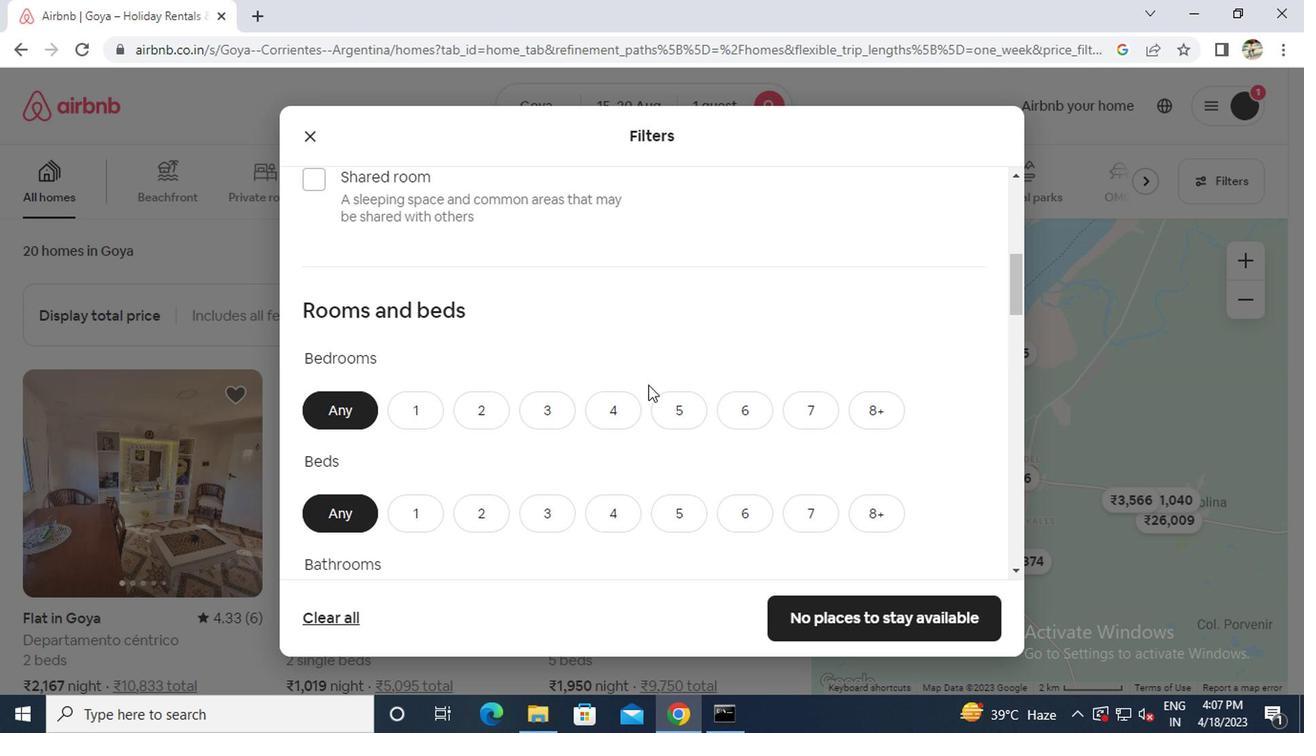 
Action: Mouse moved to (438, 306)
Screenshot: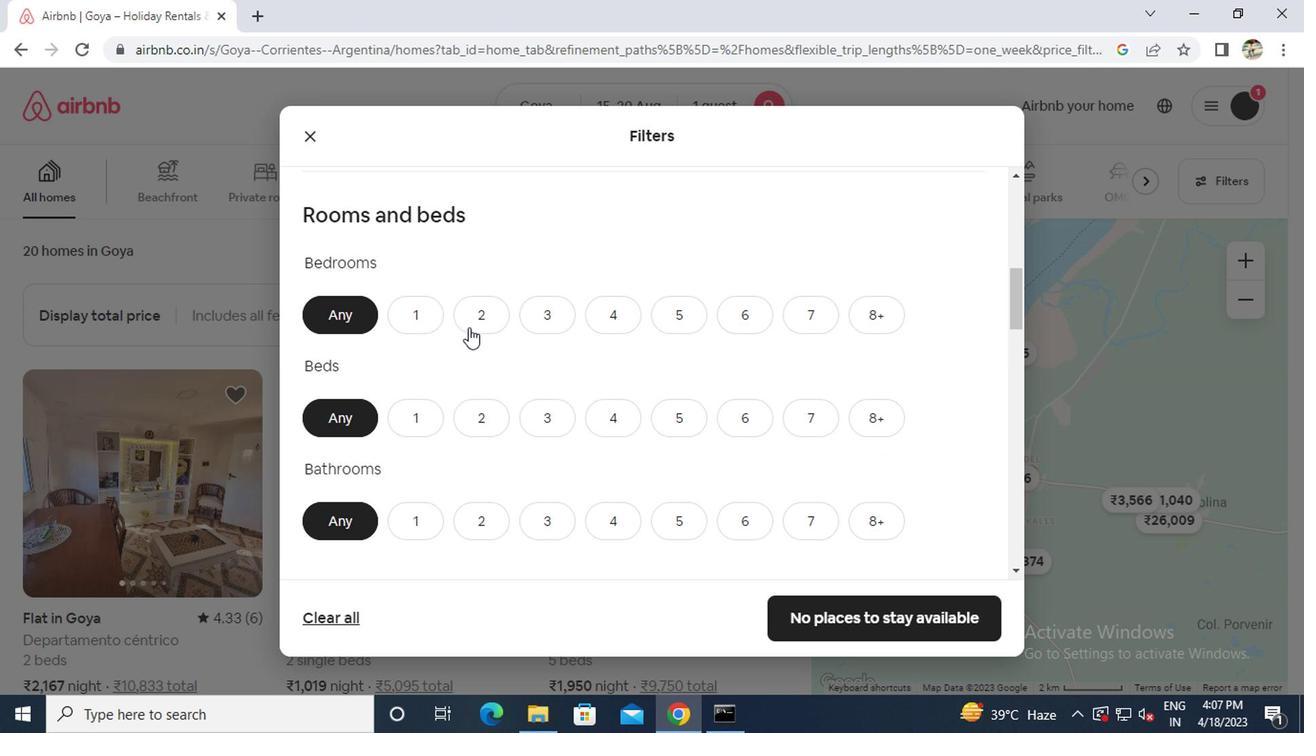 
Action: Mouse pressed left at (438, 306)
Screenshot: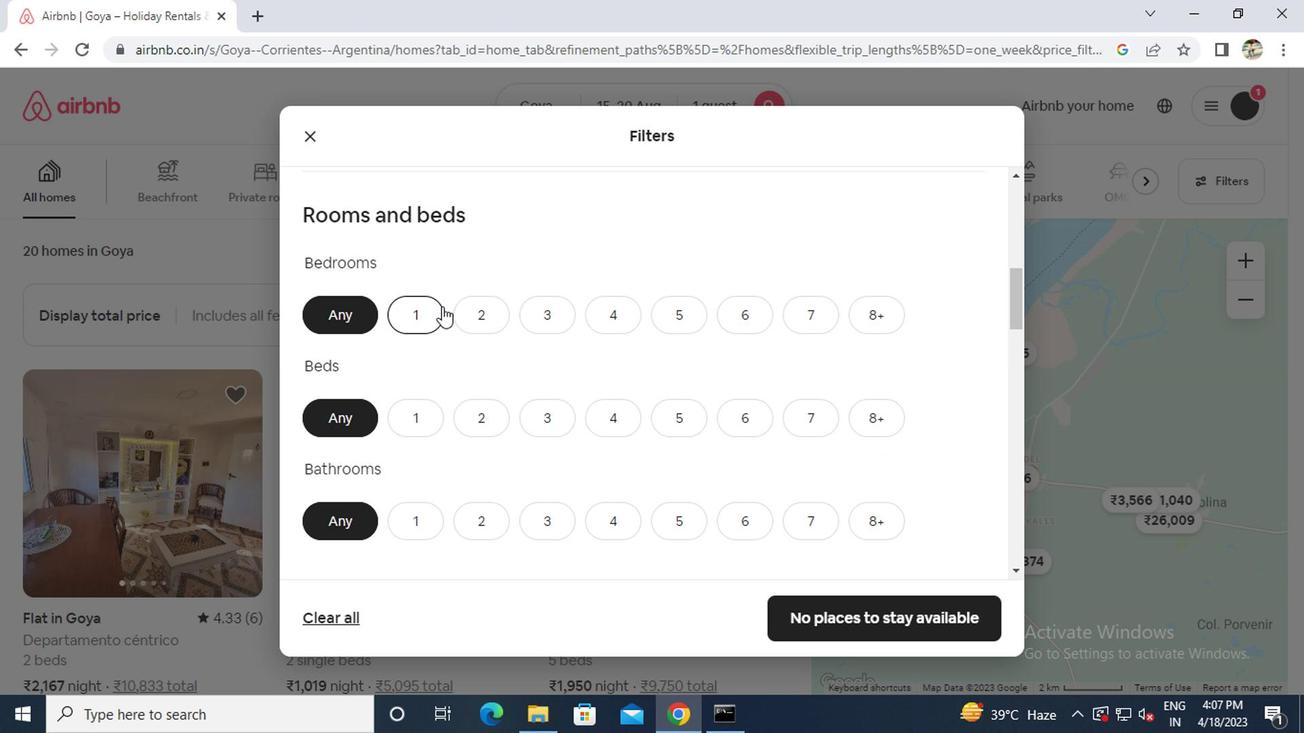 
Action: Mouse moved to (421, 403)
Screenshot: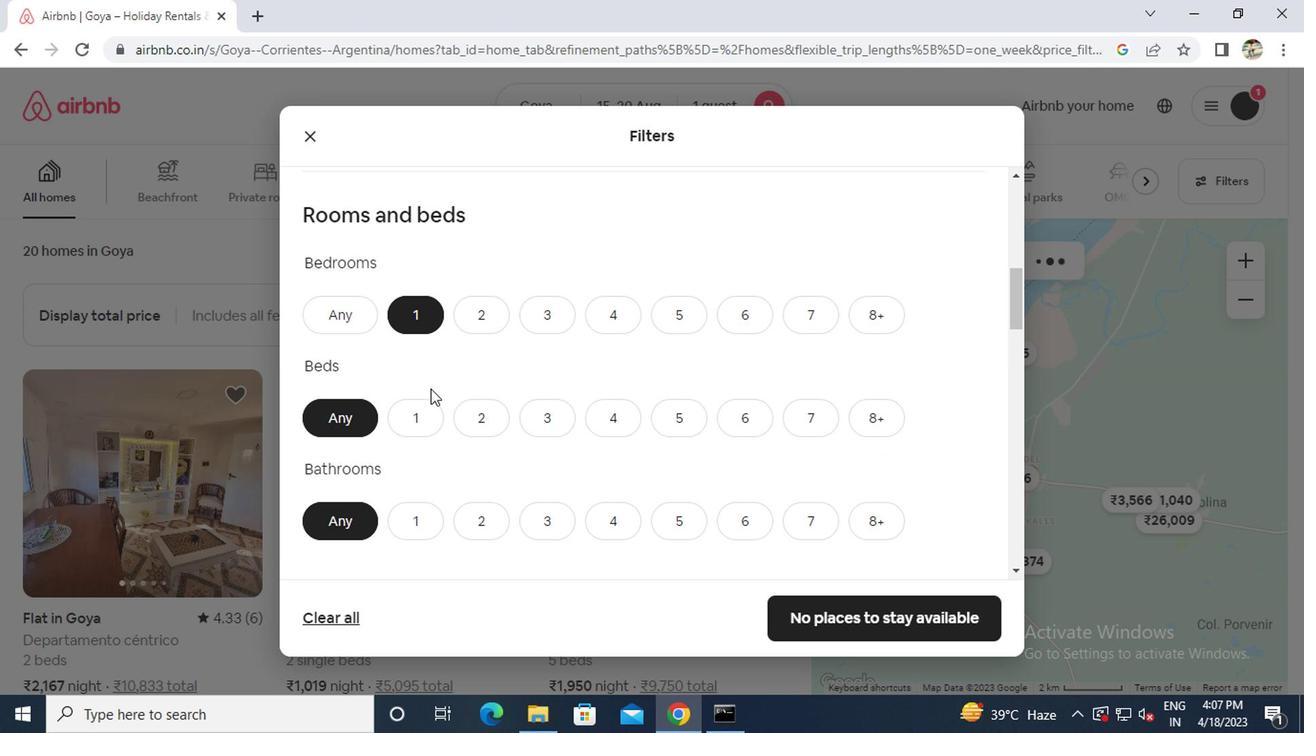 
Action: Mouse pressed left at (421, 403)
Screenshot: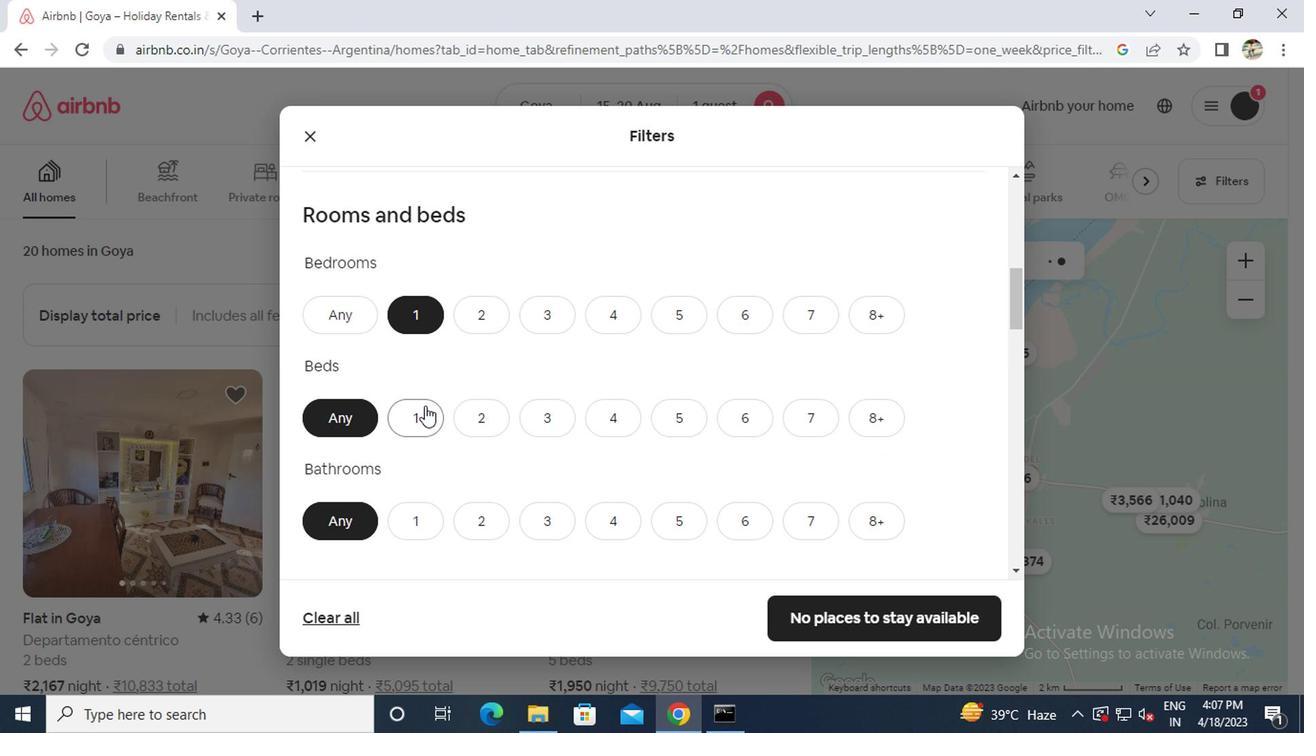 
Action: Mouse moved to (412, 520)
Screenshot: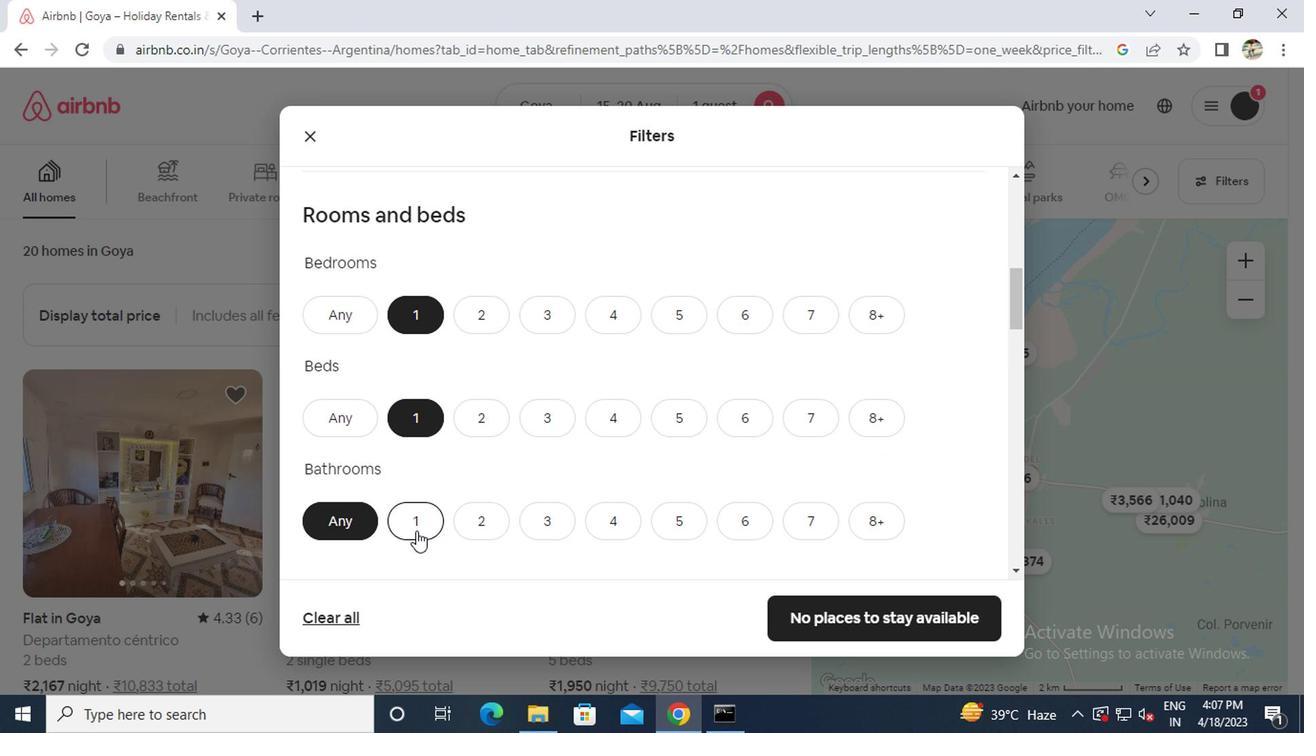 
Action: Mouse pressed left at (412, 520)
Screenshot: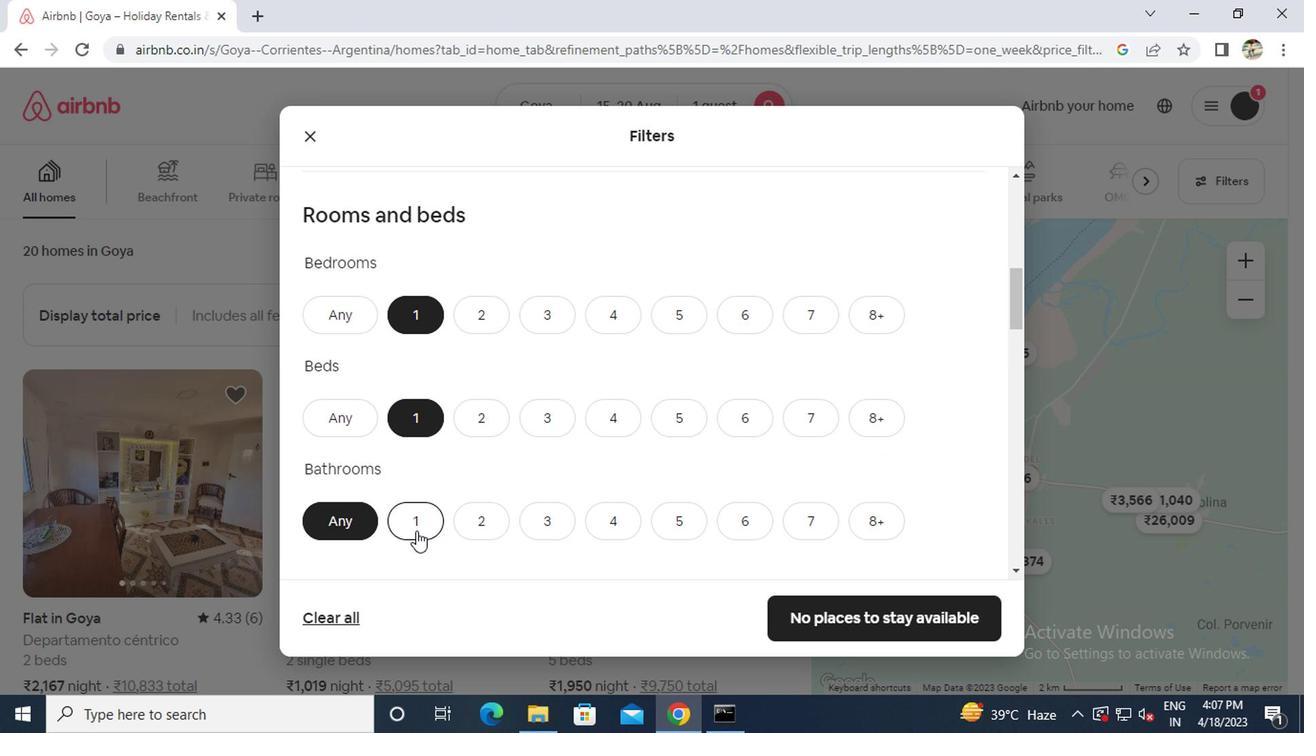 
Action: Mouse moved to (413, 519)
Screenshot: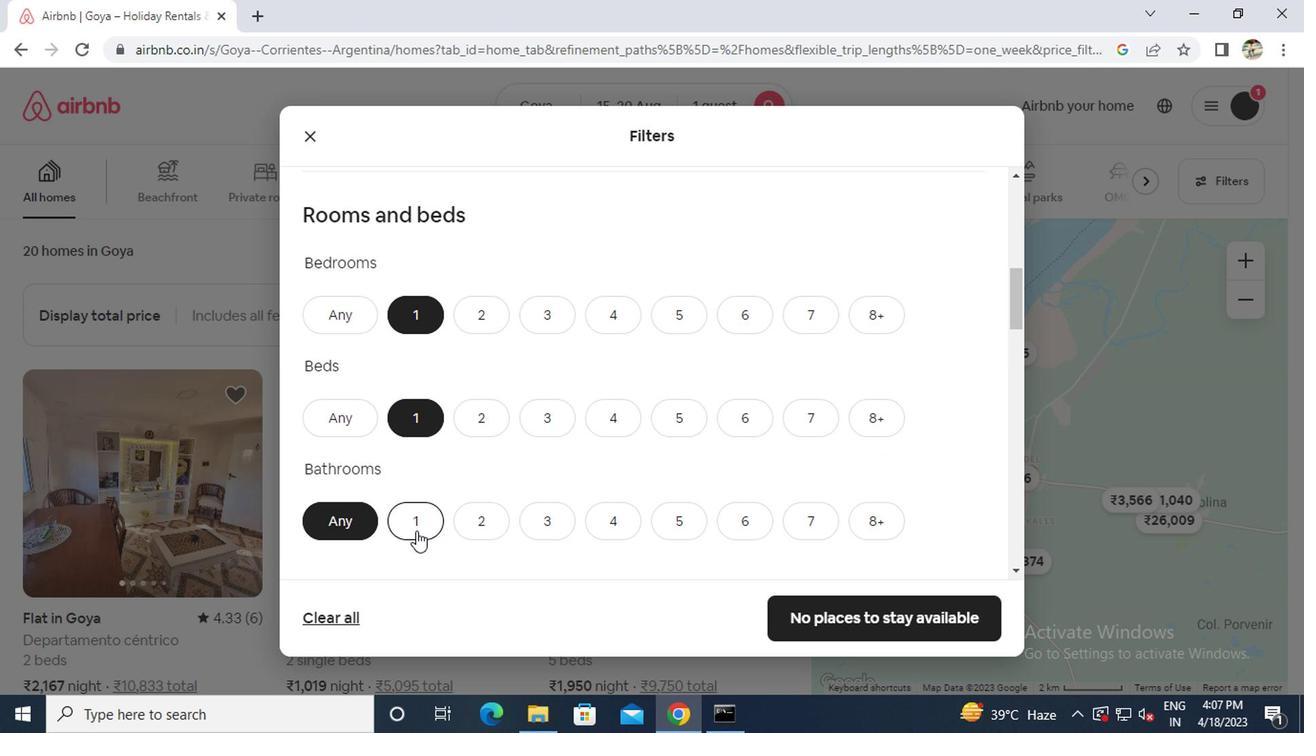 
Action: Mouse scrolled (413, 518) with delta (0, 0)
Screenshot: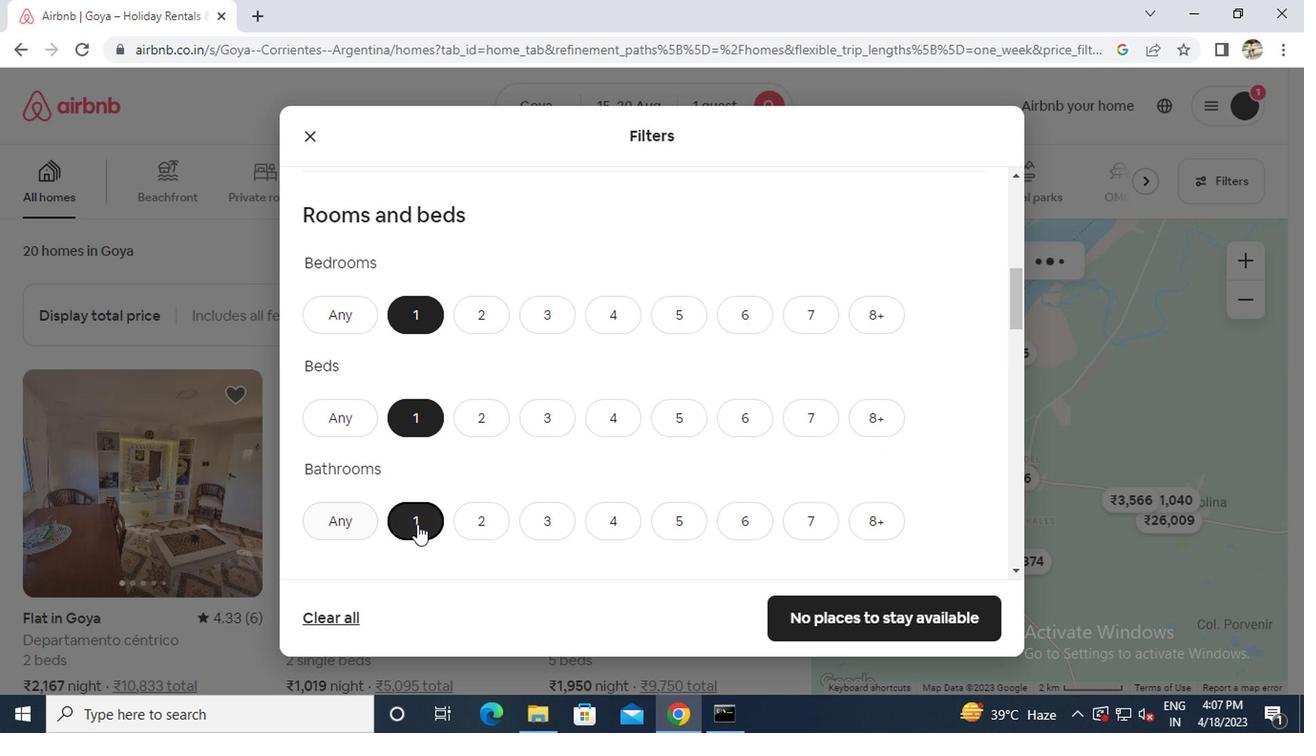 
Action: Mouse moved to (427, 507)
Screenshot: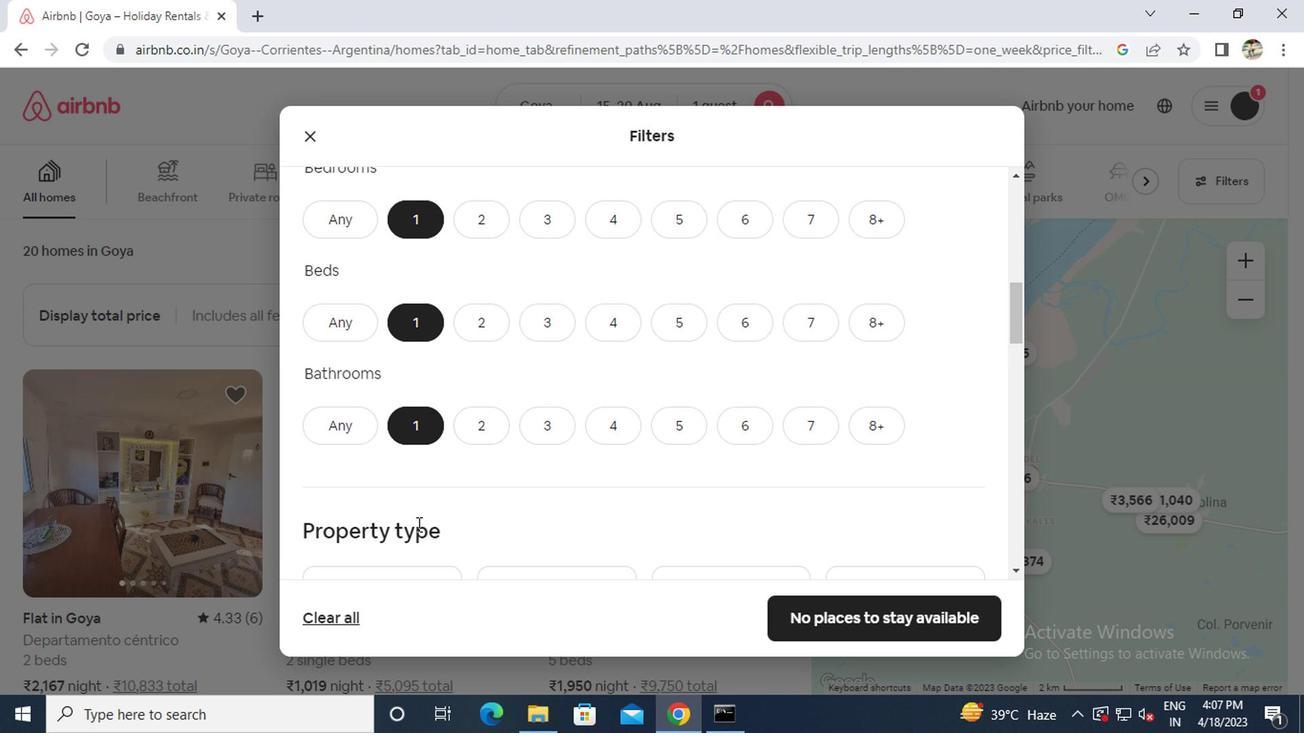 
Action: Mouse scrolled (427, 506) with delta (0, 0)
Screenshot: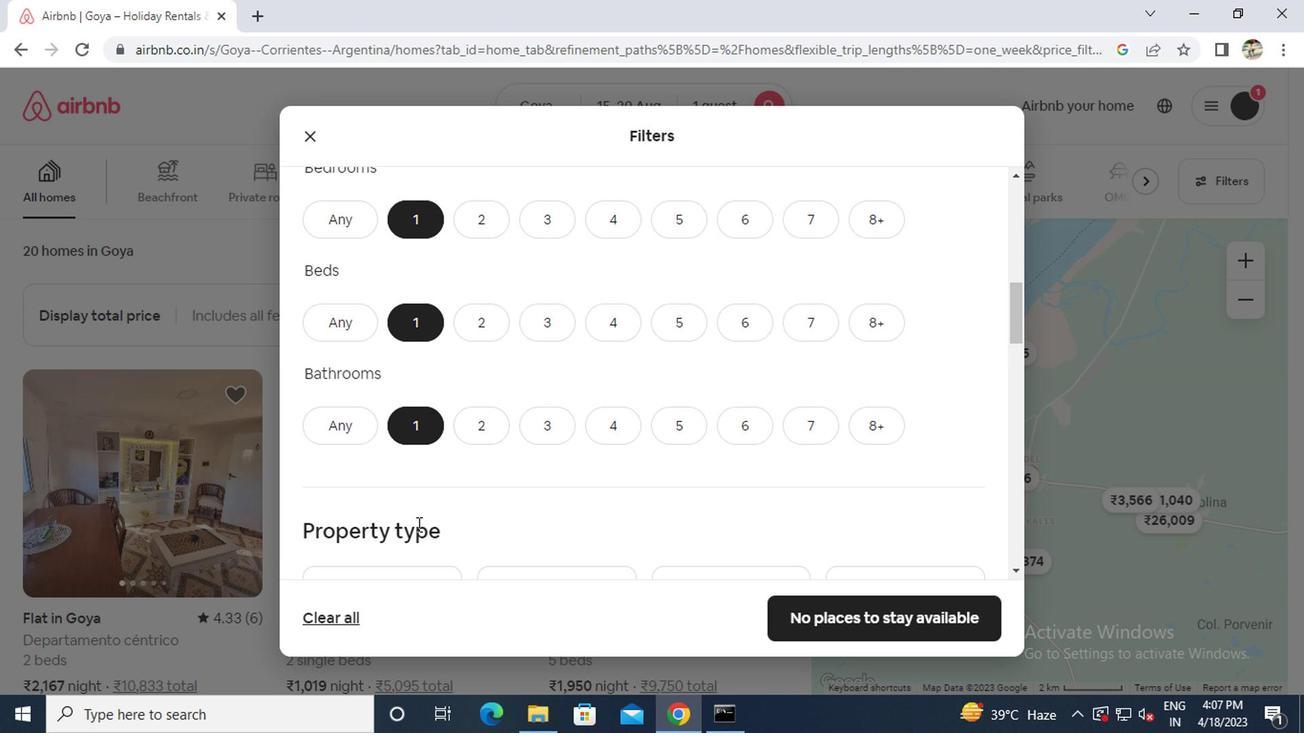 
Action: Mouse moved to (453, 491)
Screenshot: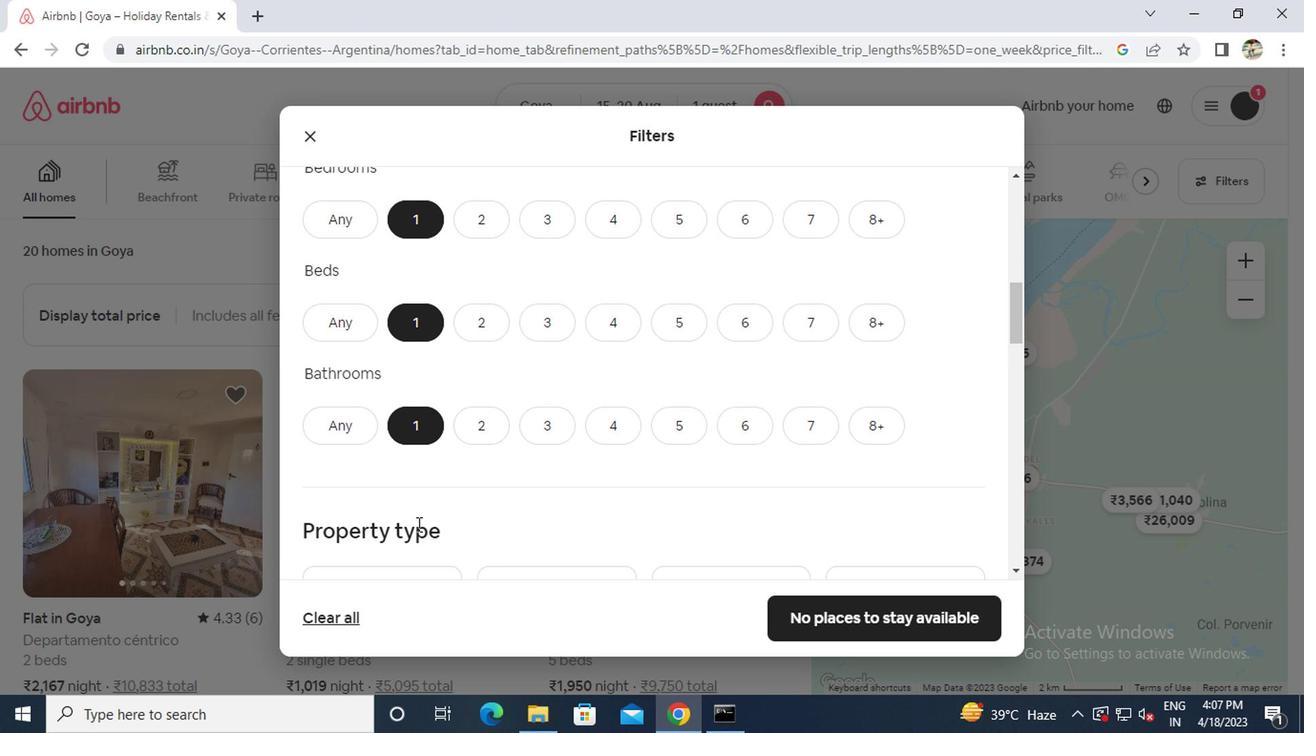 
Action: Mouse scrolled (453, 490) with delta (0, -1)
Screenshot: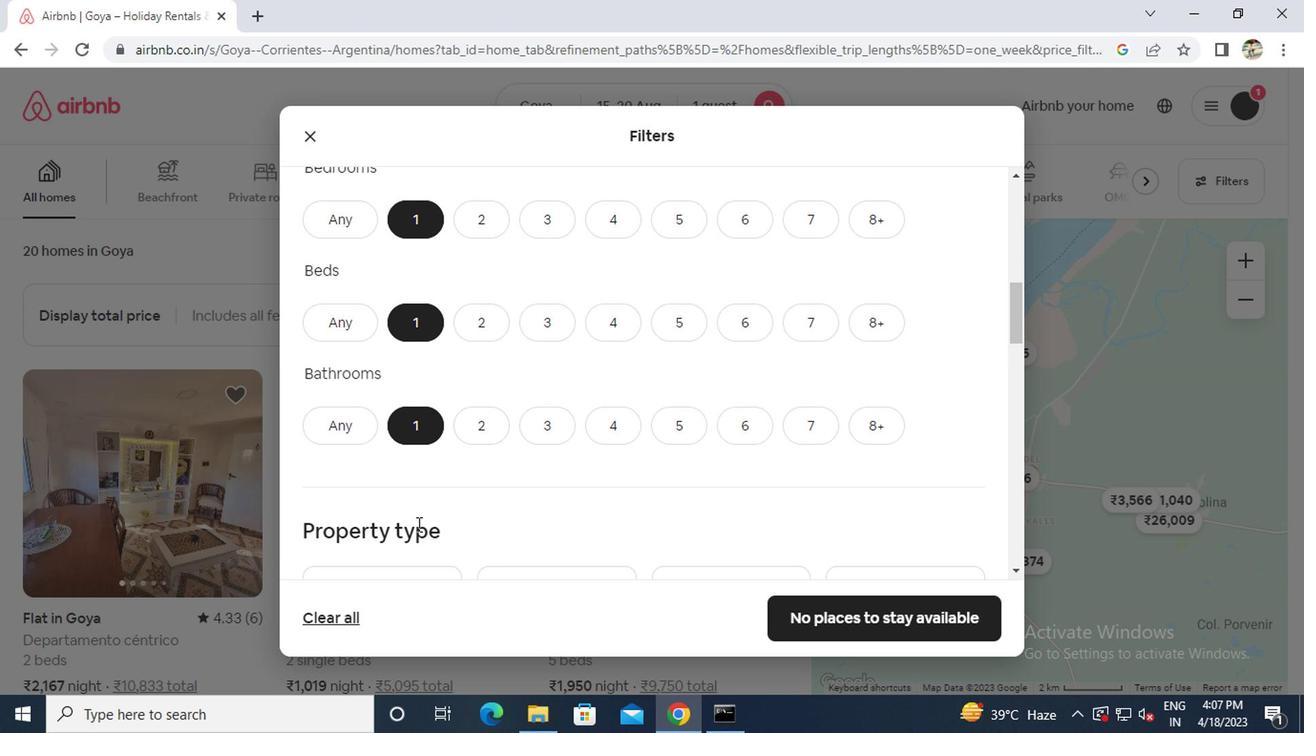 
Action: Mouse moved to (501, 484)
Screenshot: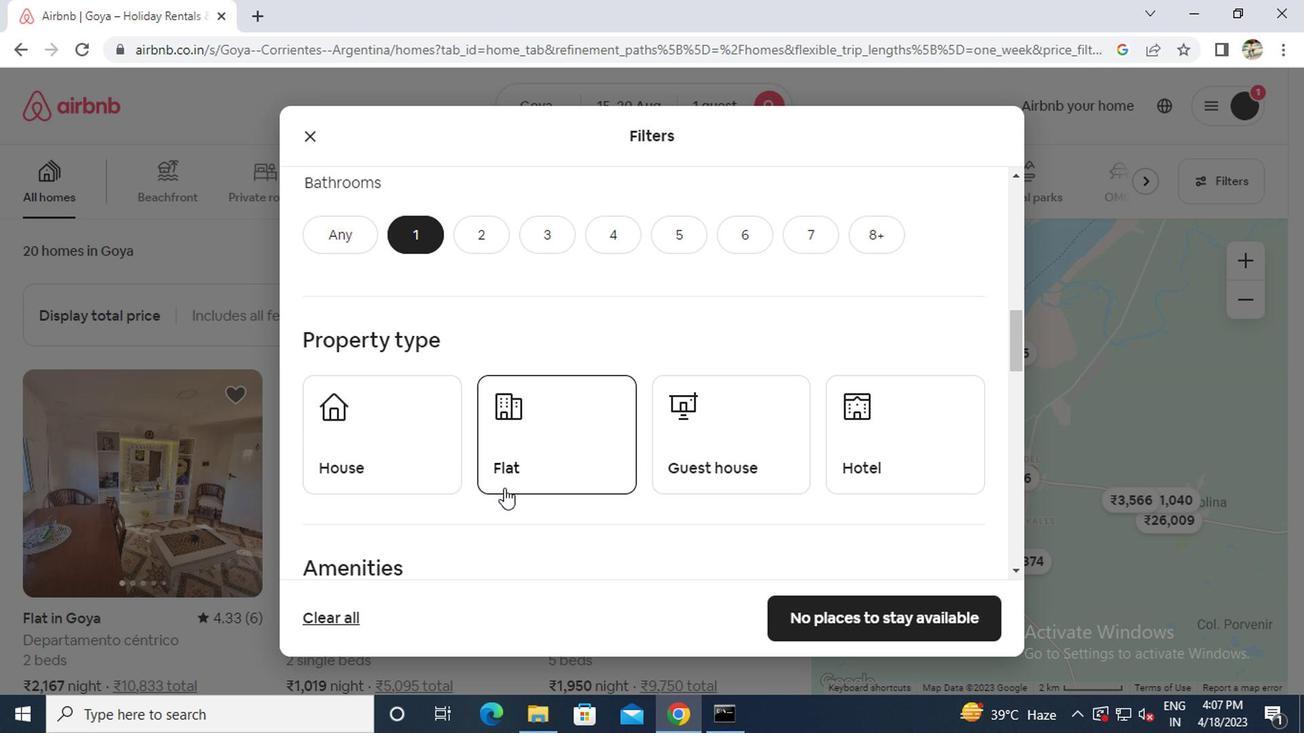 
Action: Mouse scrolled (501, 482) with delta (0, -1)
Screenshot: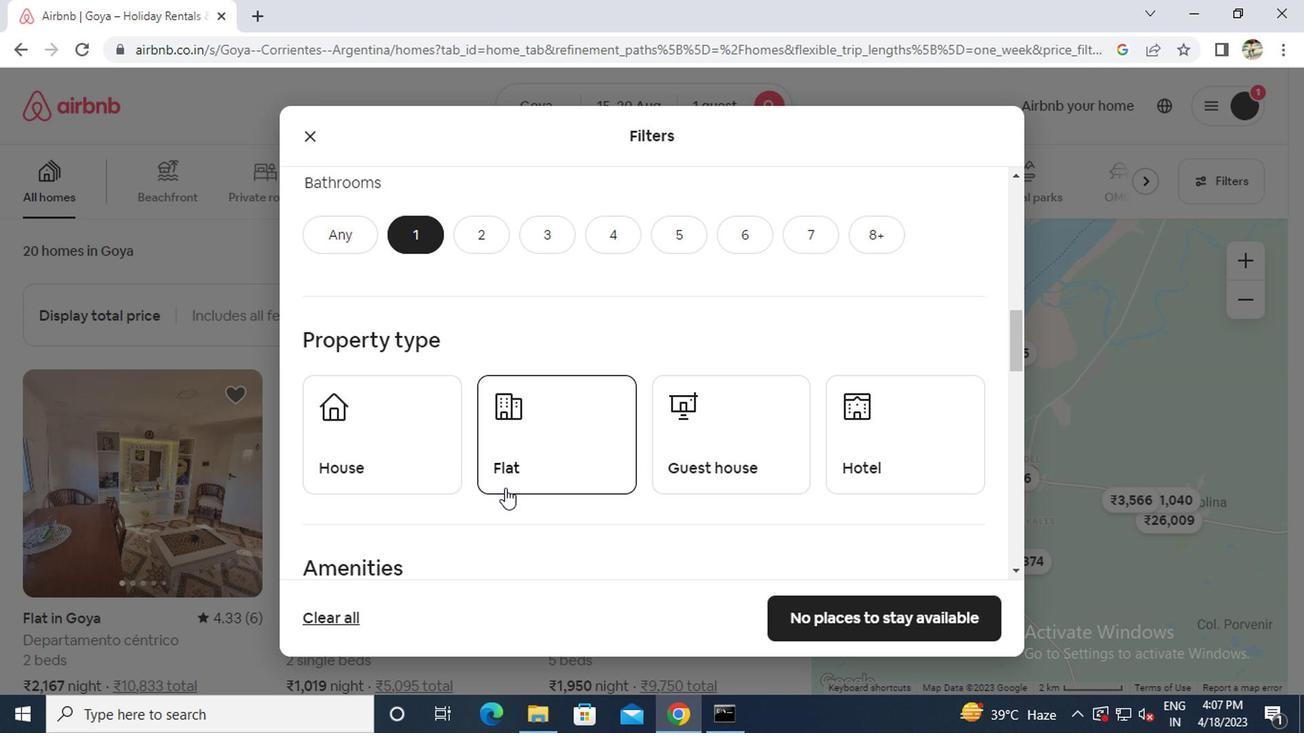
Action: Mouse moved to (847, 361)
Screenshot: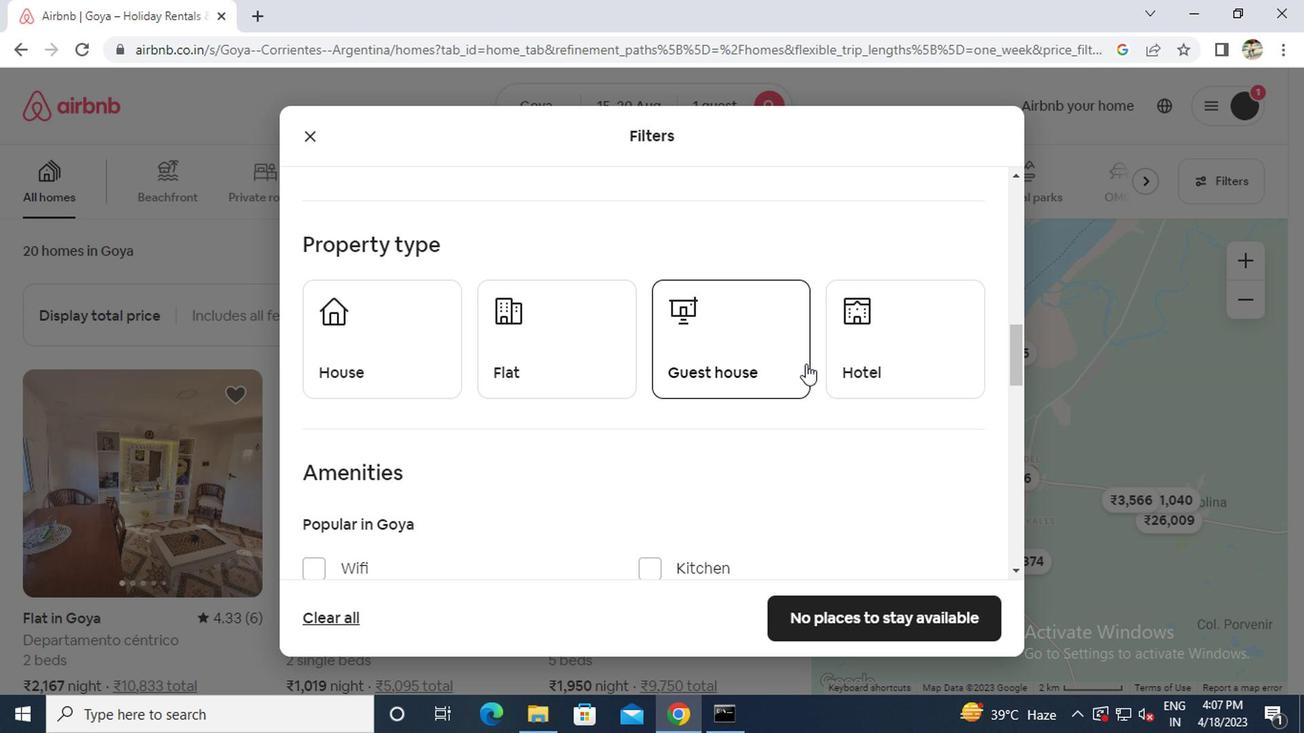 
Action: Mouse pressed left at (847, 361)
Screenshot: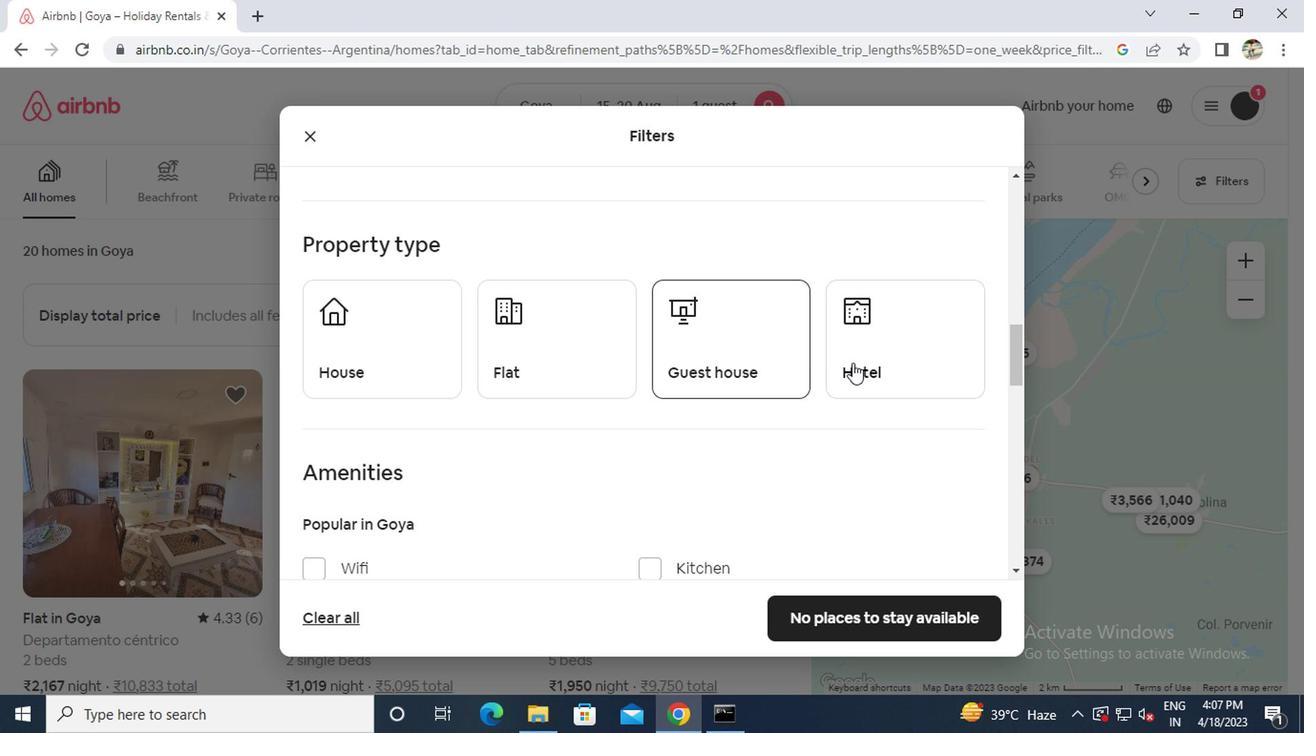 
Action: Mouse moved to (551, 410)
Screenshot: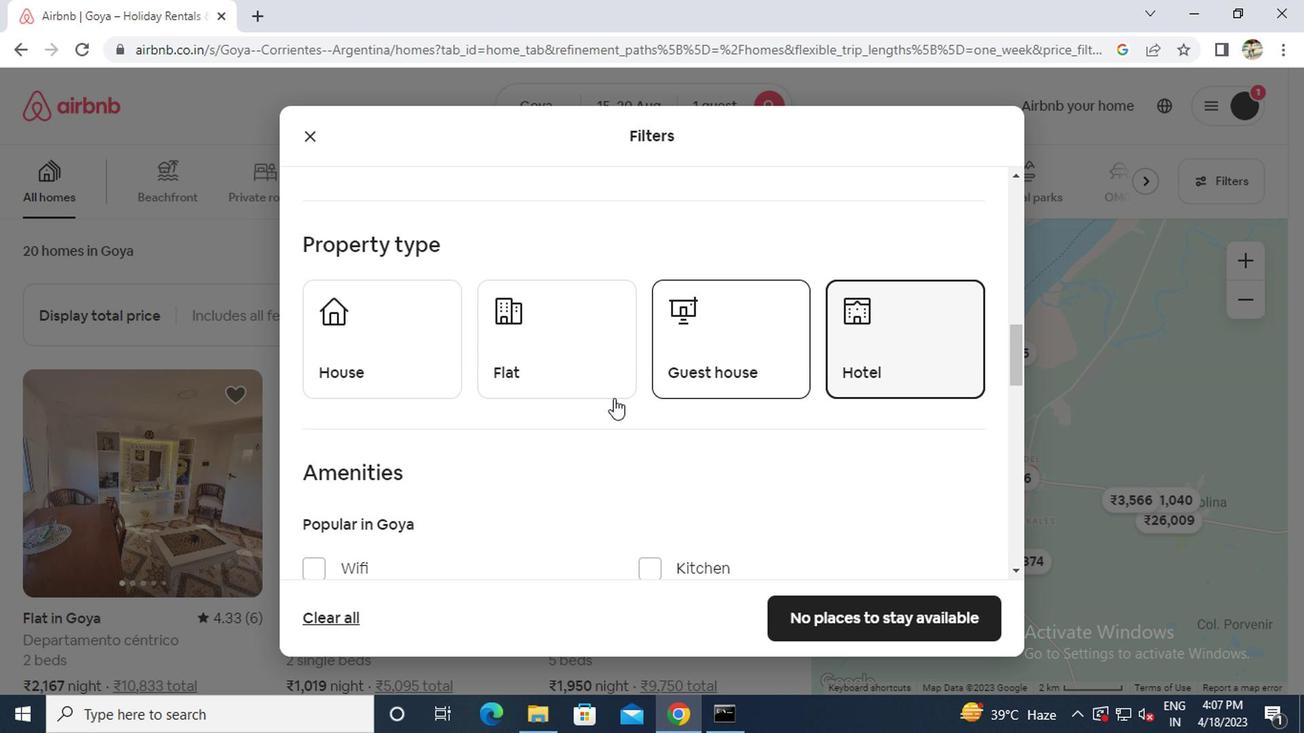 
Action: Mouse scrolled (551, 408) with delta (0, -1)
Screenshot: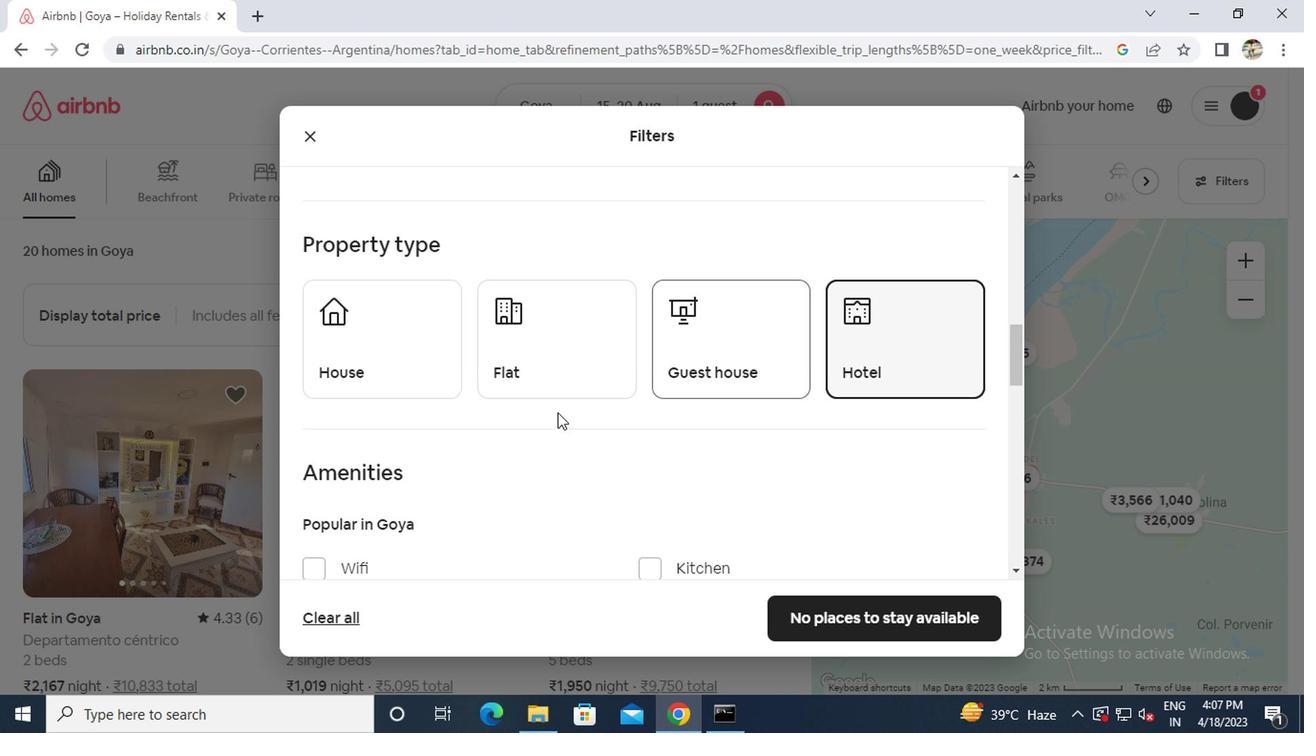 
Action: Mouse scrolled (551, 408) with delta (0, -1)
Screenshot: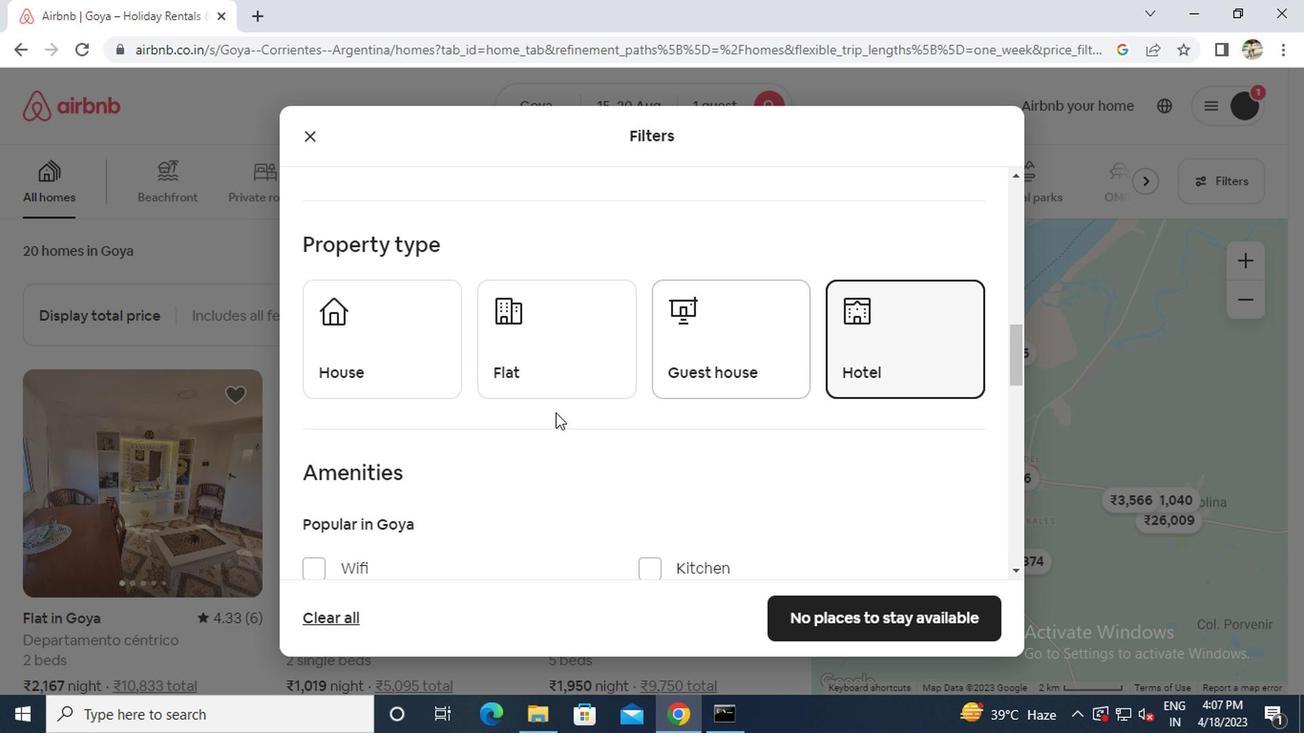 
Action: Mouse moved to (349, 507)
Screenshot: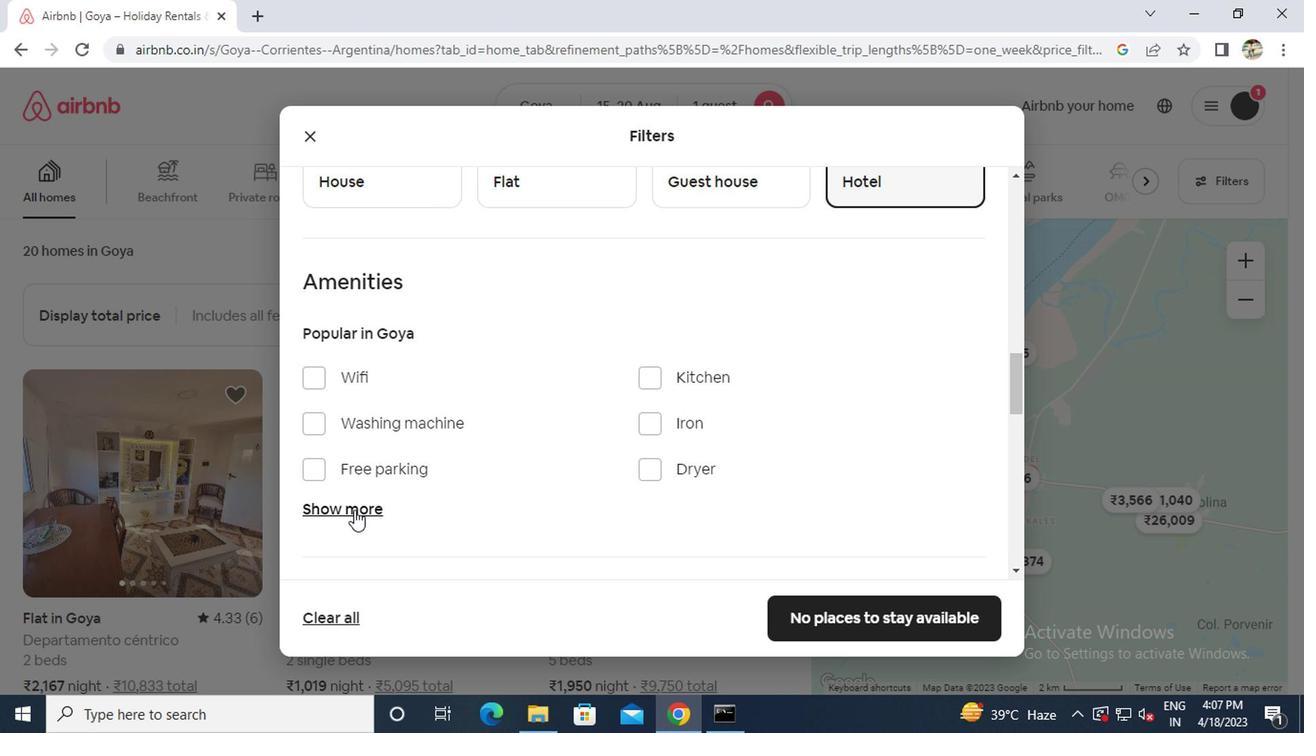 
Action: Mouse pressed left at (349, 507)
Screenshot: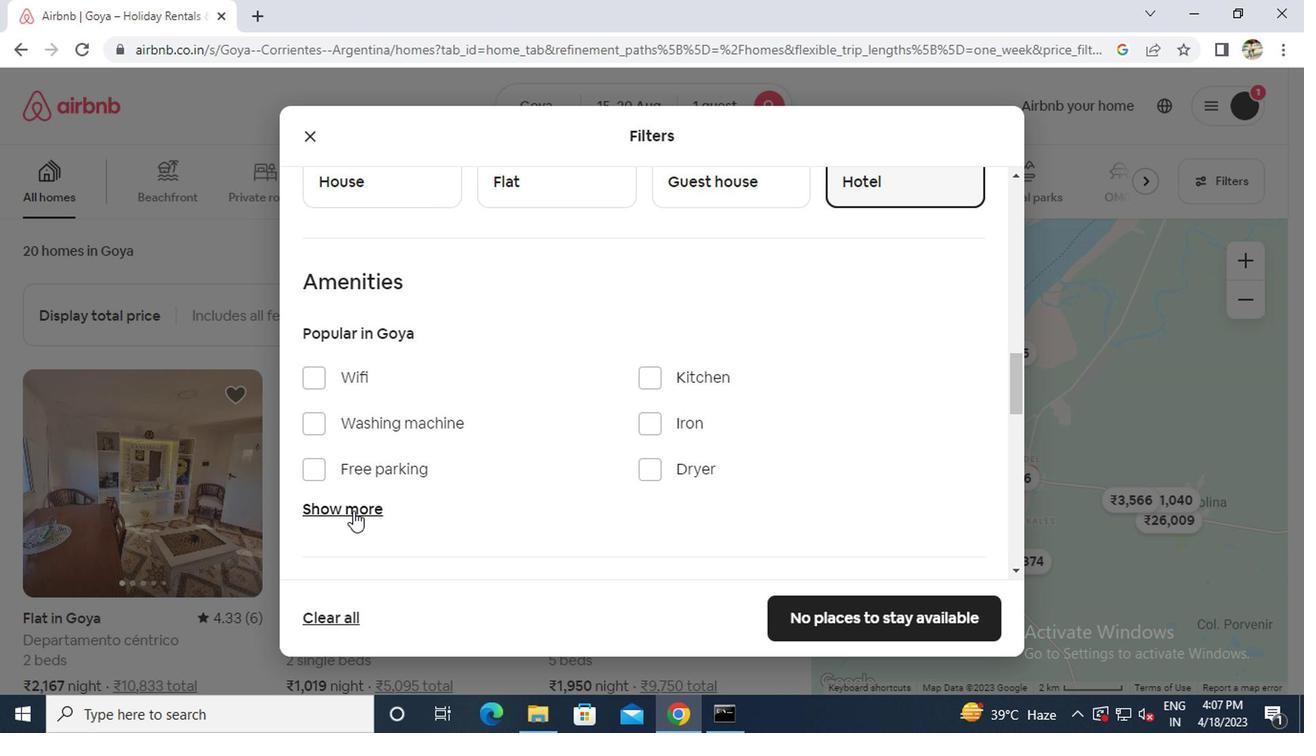 
Action: Mouse scrolled (349, 506) with delta (0, 0)
Screenshot: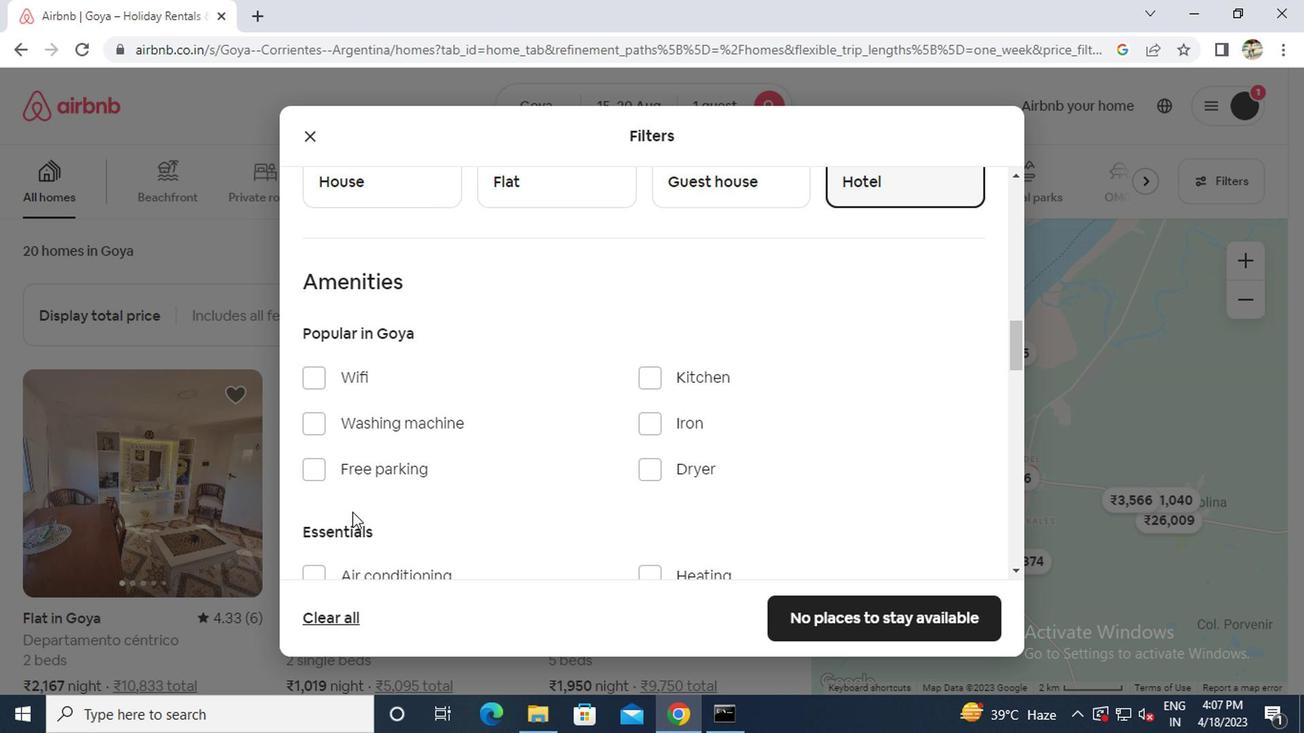
Action: Mouse moved to (650, 472)
Screenshot: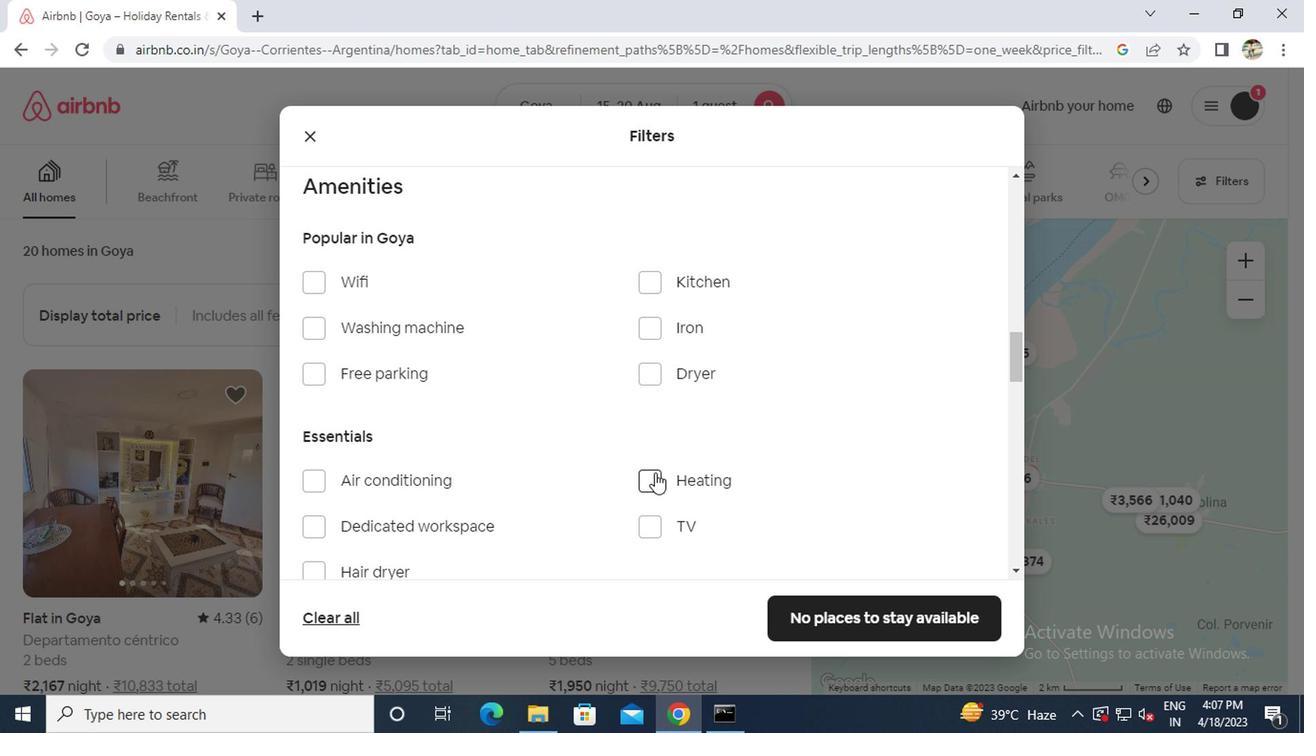 
Action: Mouse pressed left at (650, 472)
Screenshot: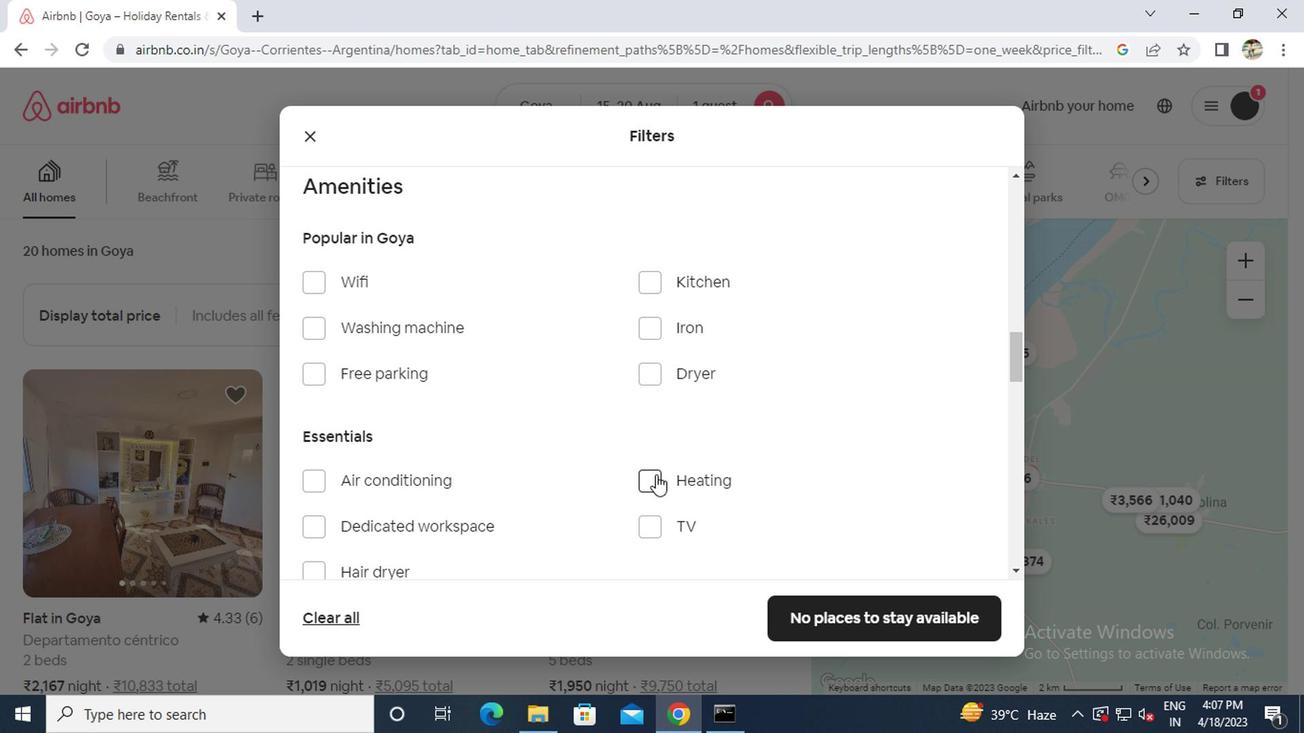 
Action: Mouse moved to (707, 453)
Screenshot: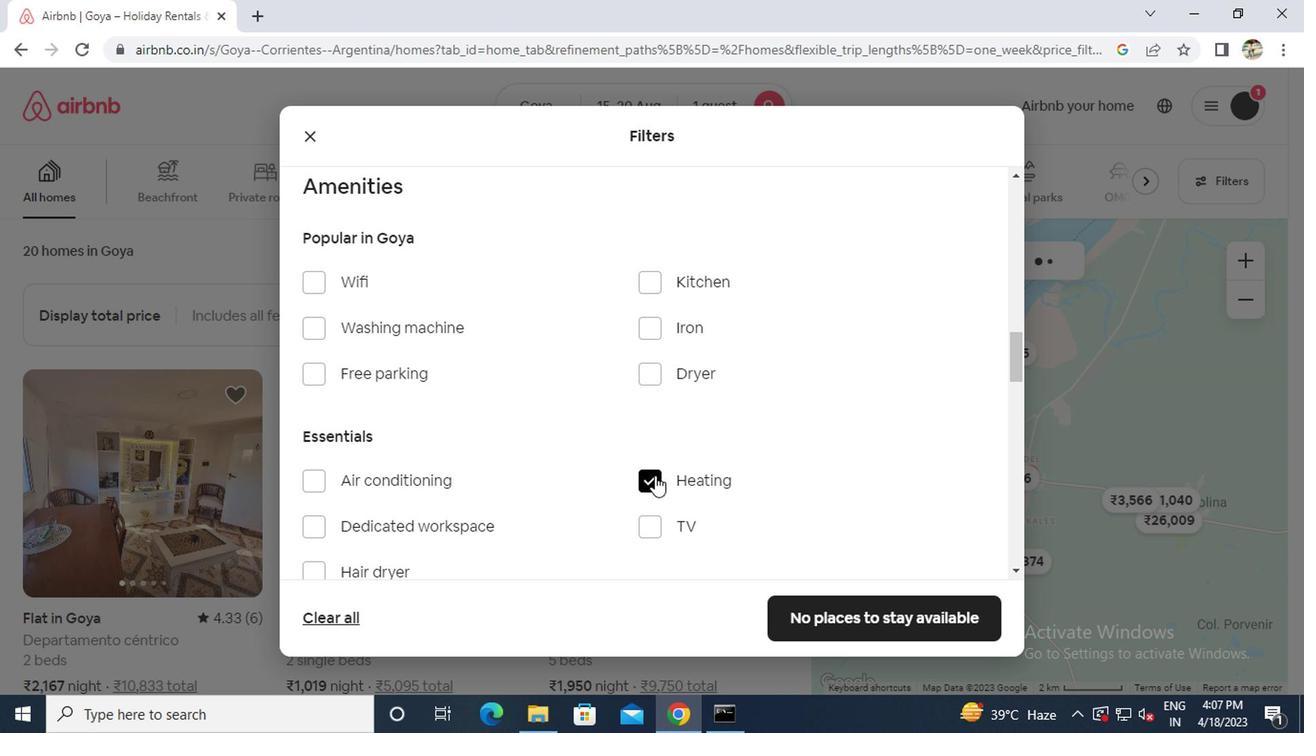 
Action: Mouse scrolled (707, 452) with delta (0, 0)
Screenshot: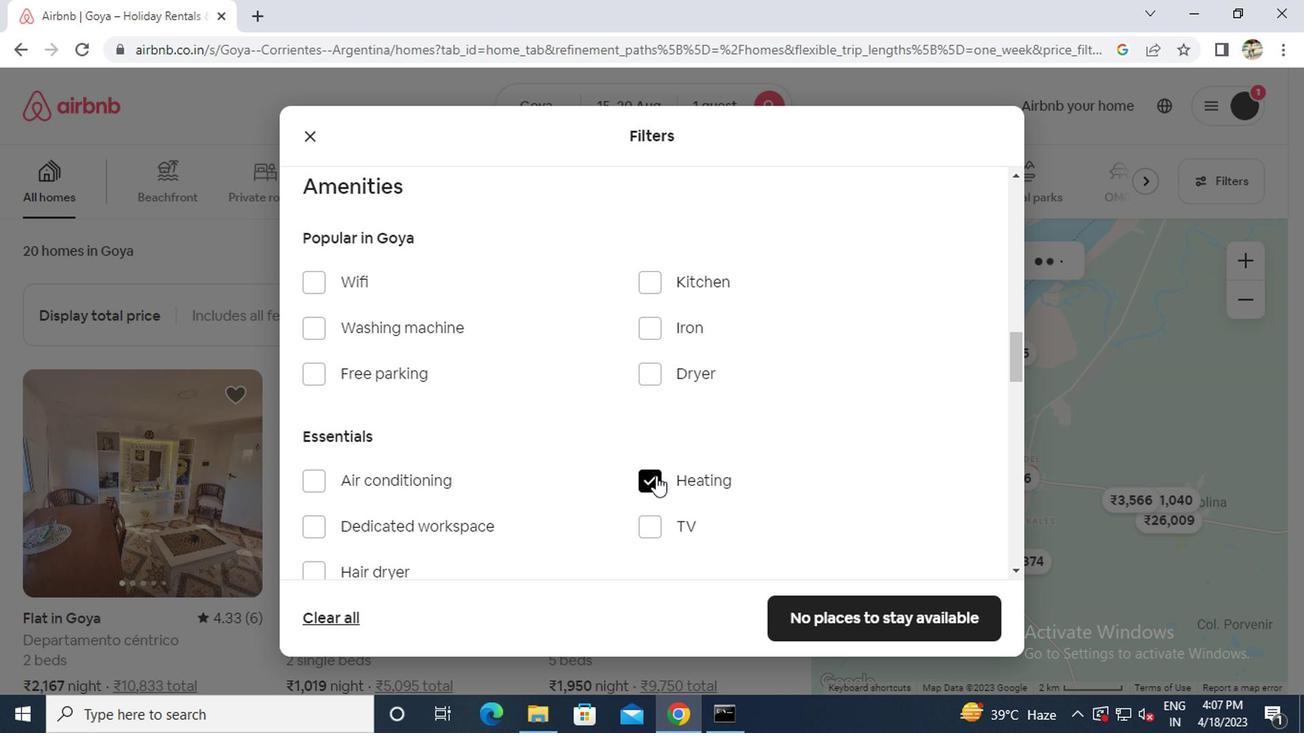 
Action: Mouse moved to (707, 453)
Screenshot: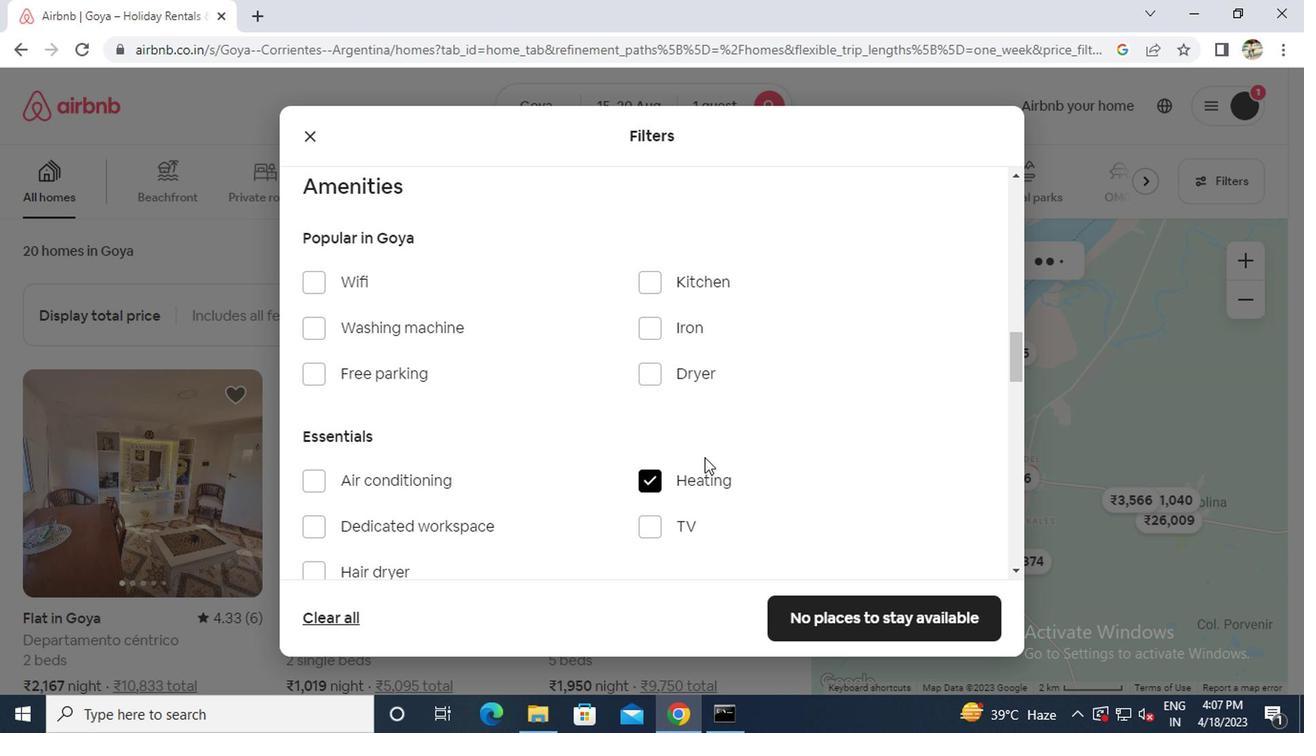 
Action: Mouse scrolled (707, 452) with delta (0, 0)
Screenshot: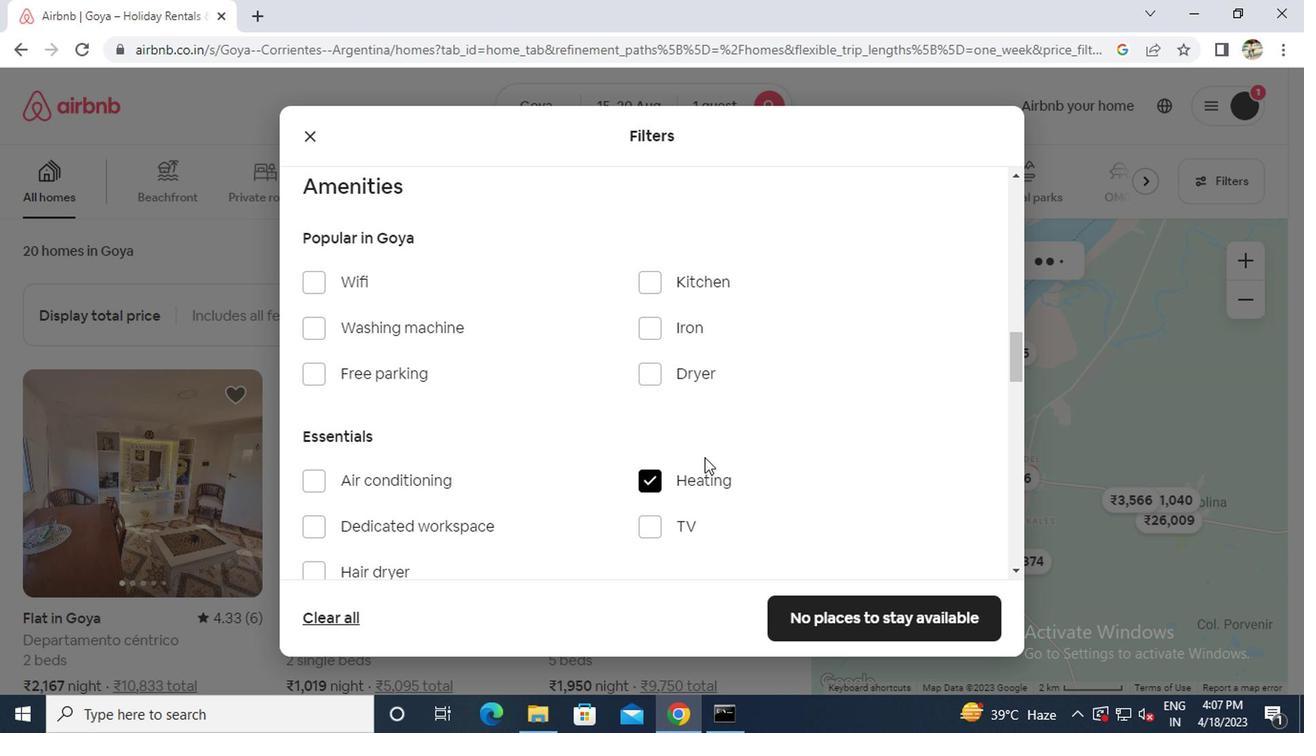 
Action: Mouse scrolled (707, 452) with delta (0, 0)
Screenshot: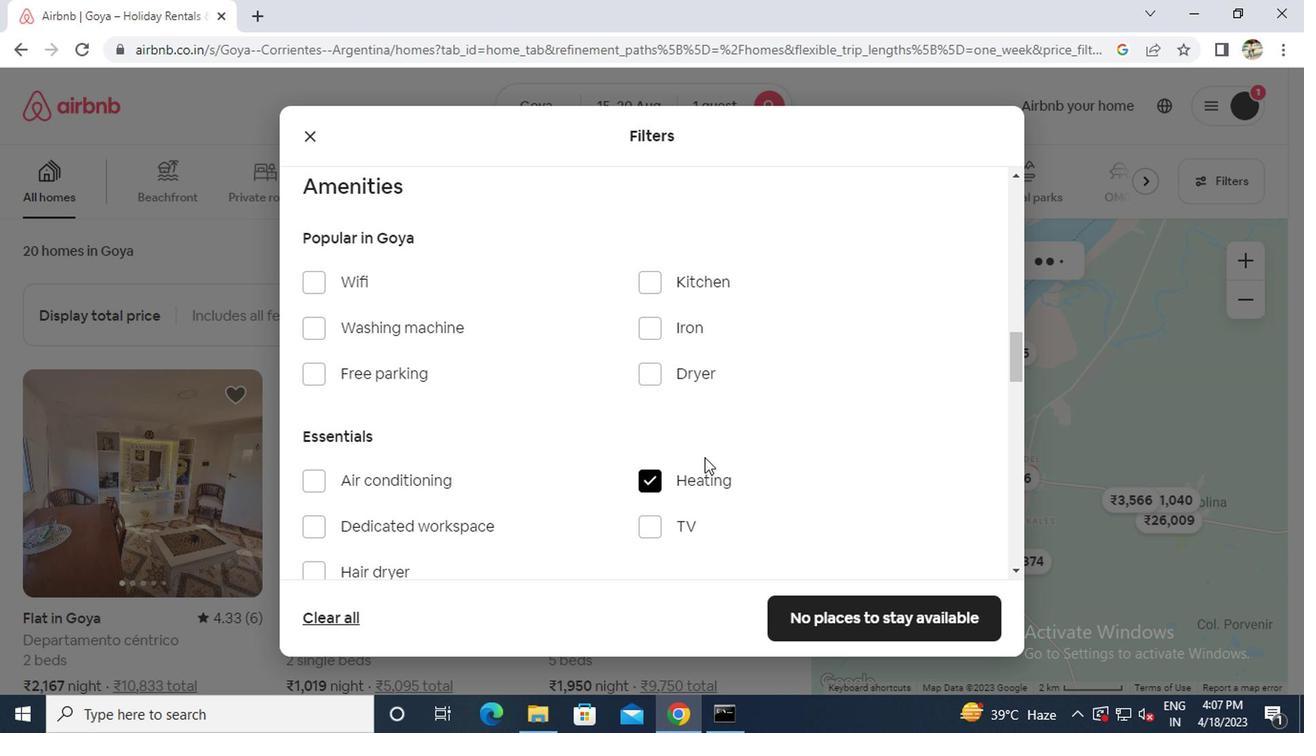 
Action: Mouse scrolled (707, 452) with delta (0, 0)
Screenshot: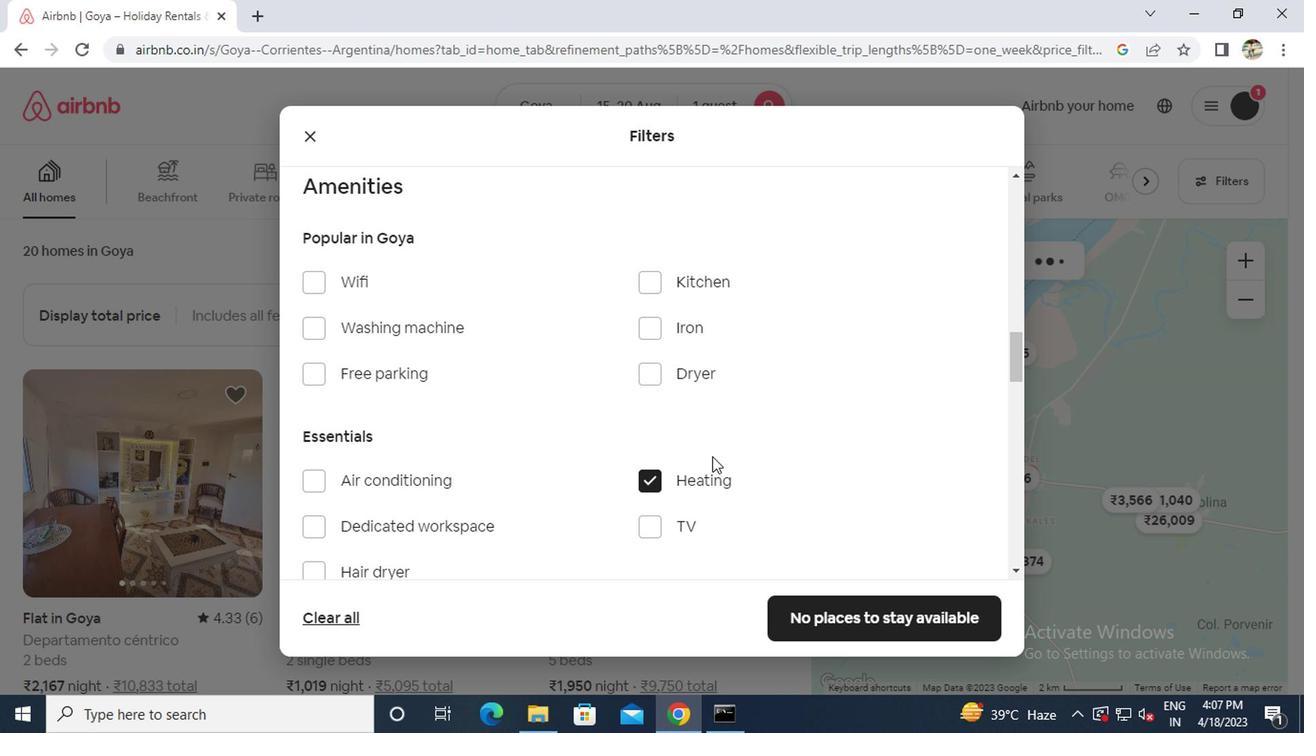 
Action: Mouse scrolled (707, 452) with delta (0, 0)
Screenshot: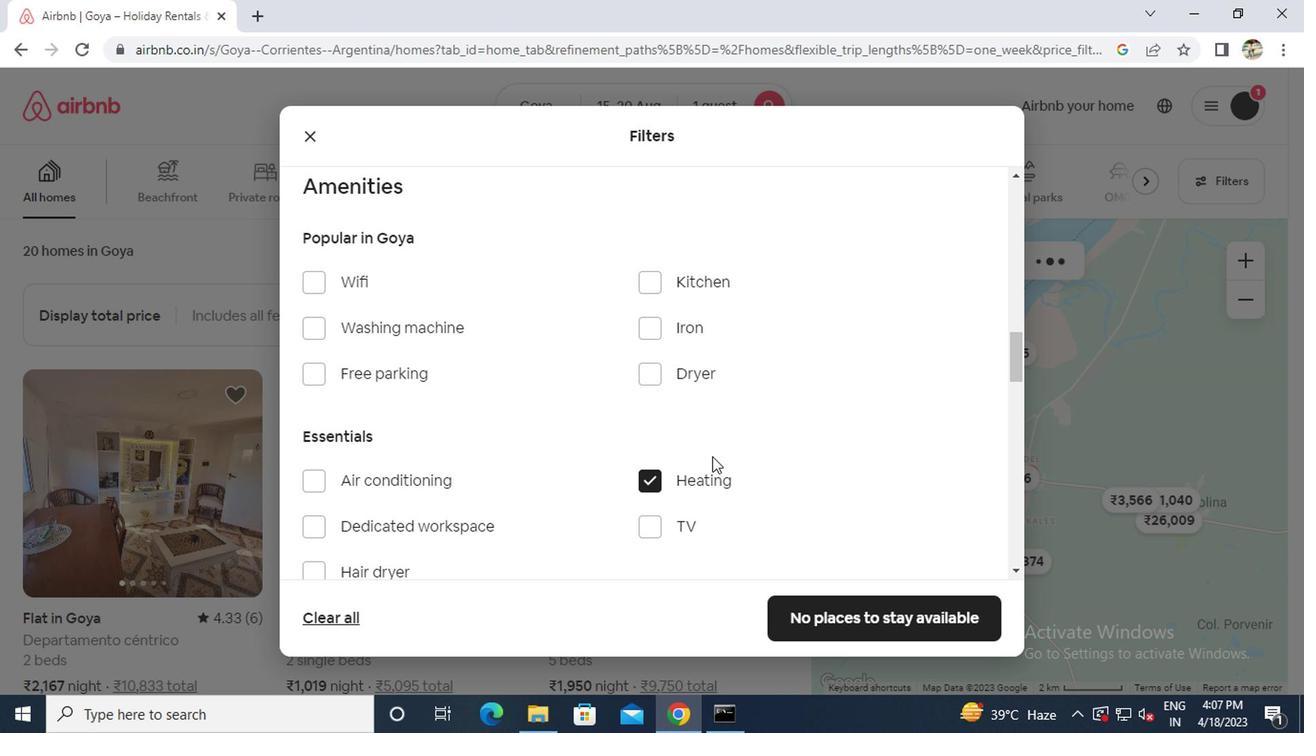 
Action: Mouse moved to (711, 450)
Screenshot: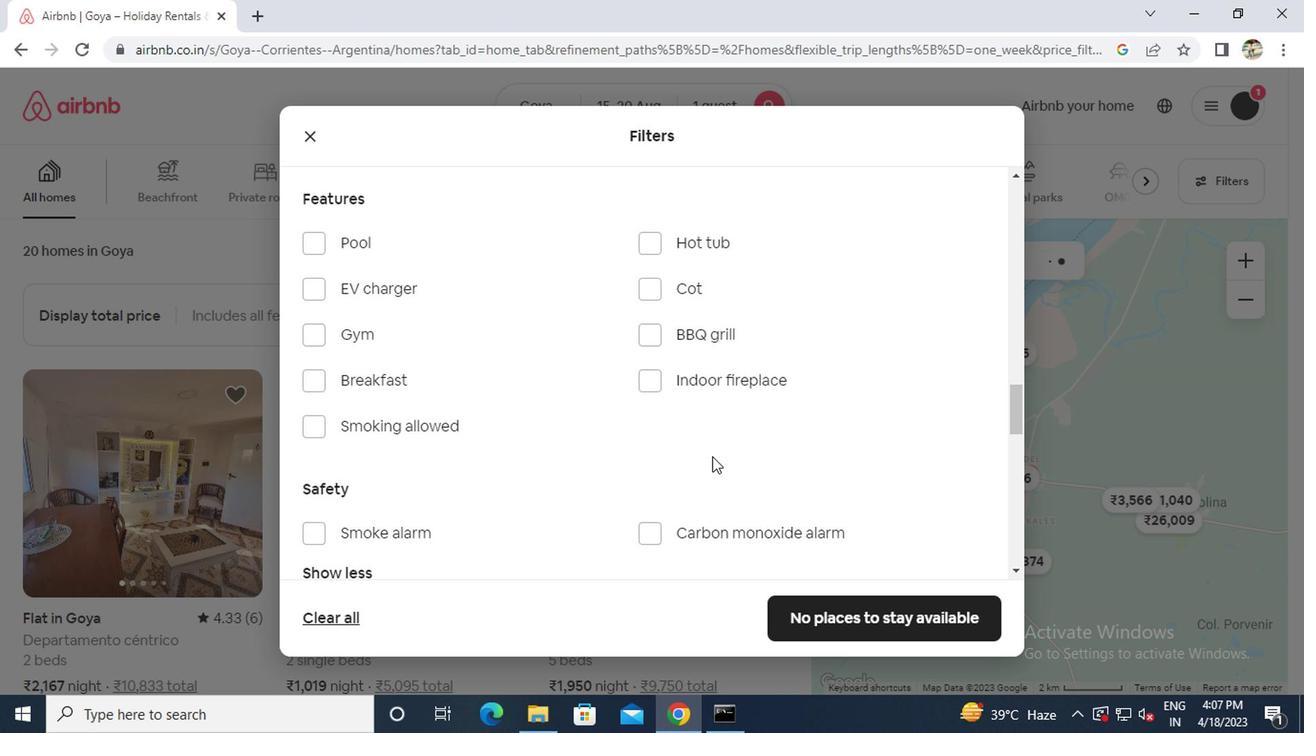 
Action: Mouse scrolled (711, 449) with delta (0, 0)
Screenshot: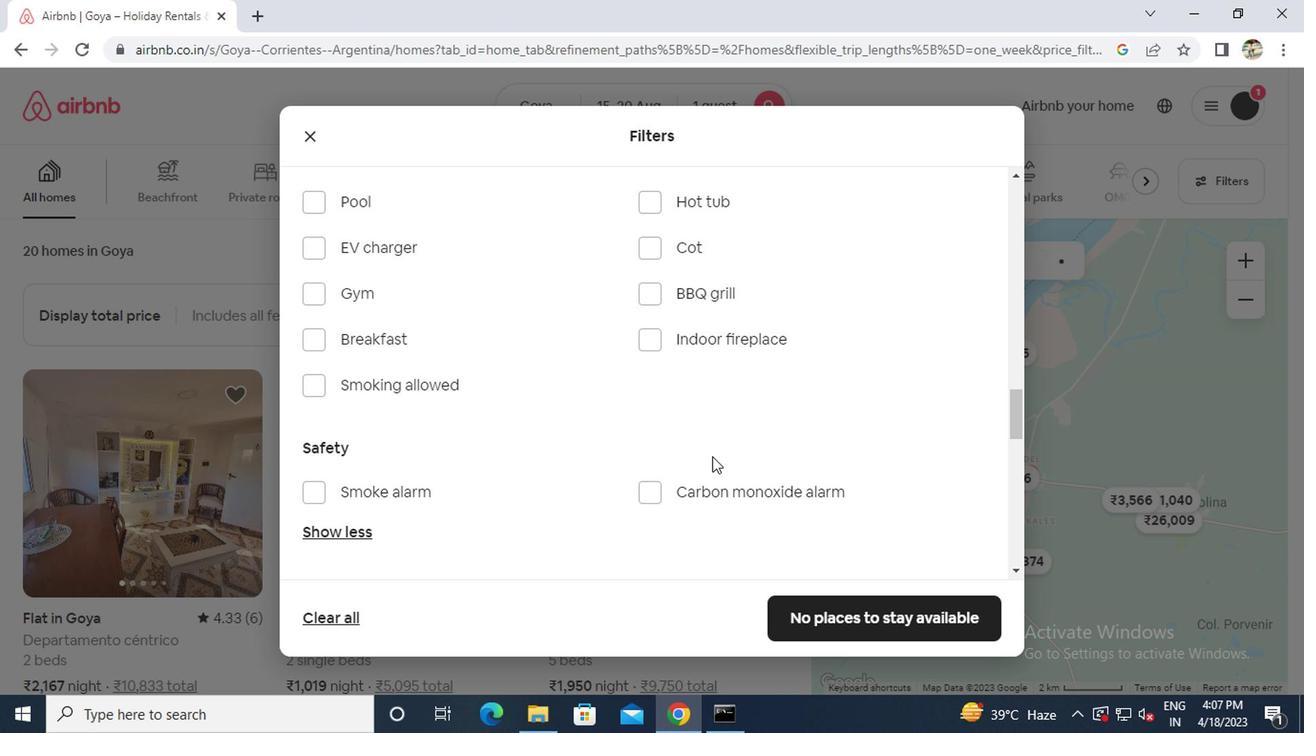 
Action: Mouse scrolled (711, 449) with delta (0, 0)
Screenshot: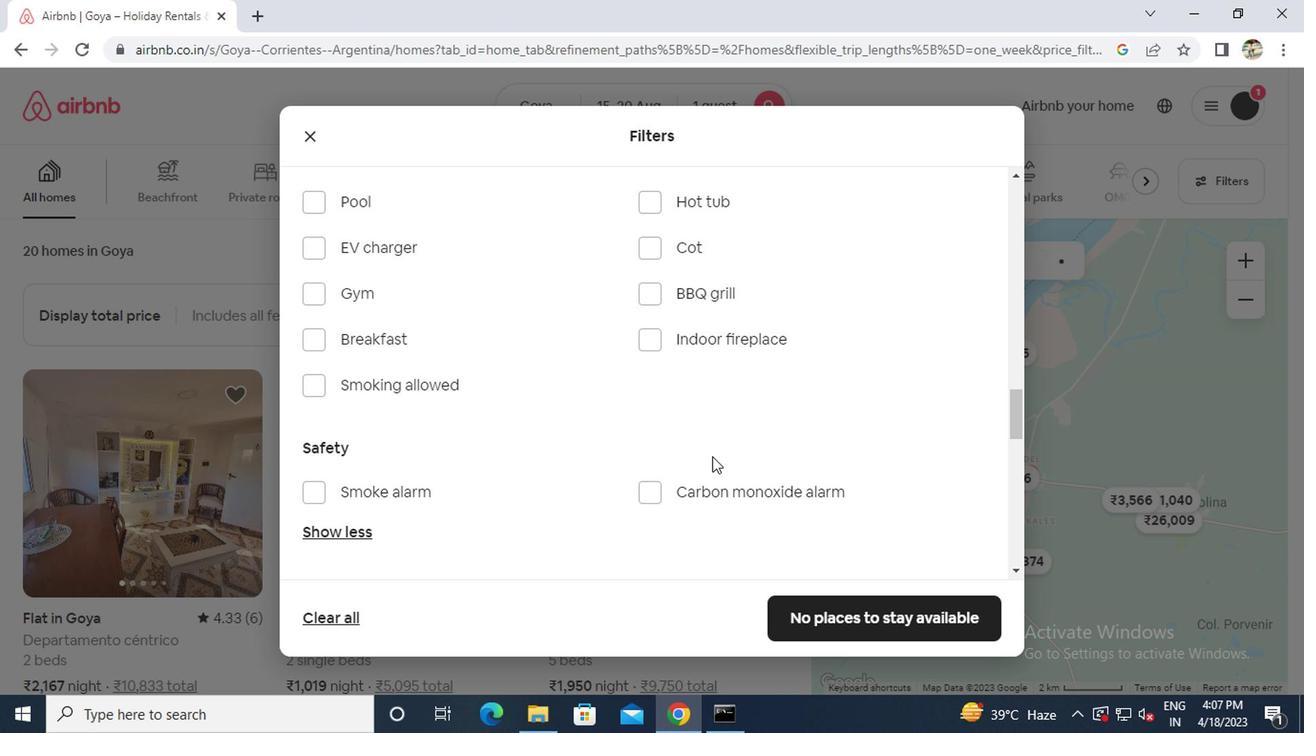 
Action: Mouse scrolled (711, 449) with delta (0, 0)
Screenshot: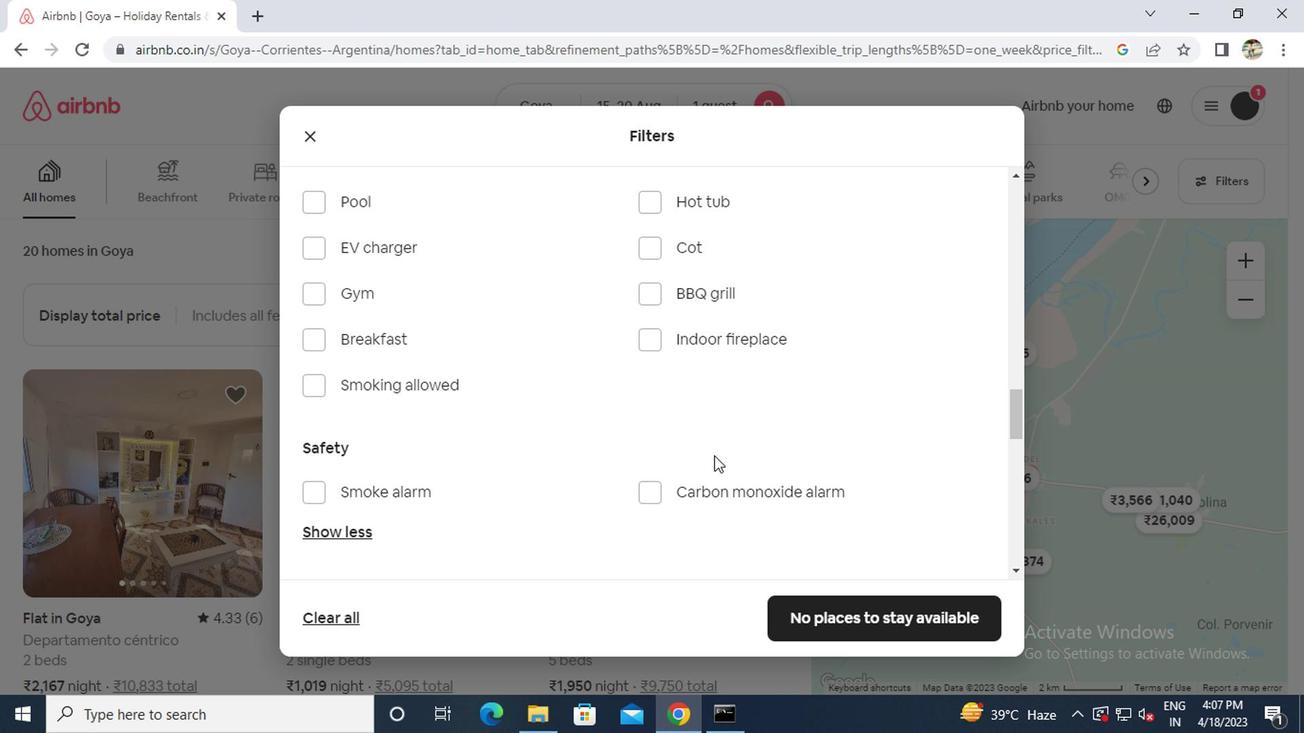 
Action: Mouse moved to (942, 470)
Screenshot: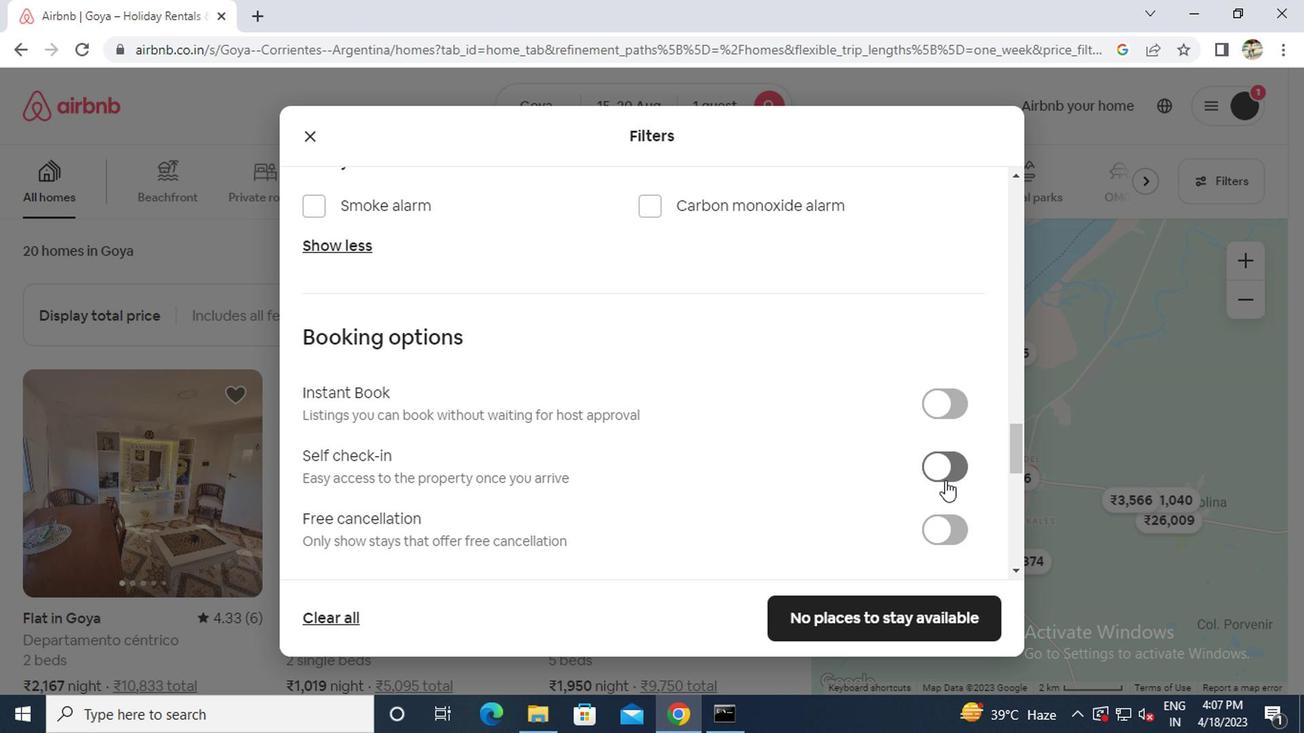 
Action: Mouse pressed left at (942, 470)
Screenshot: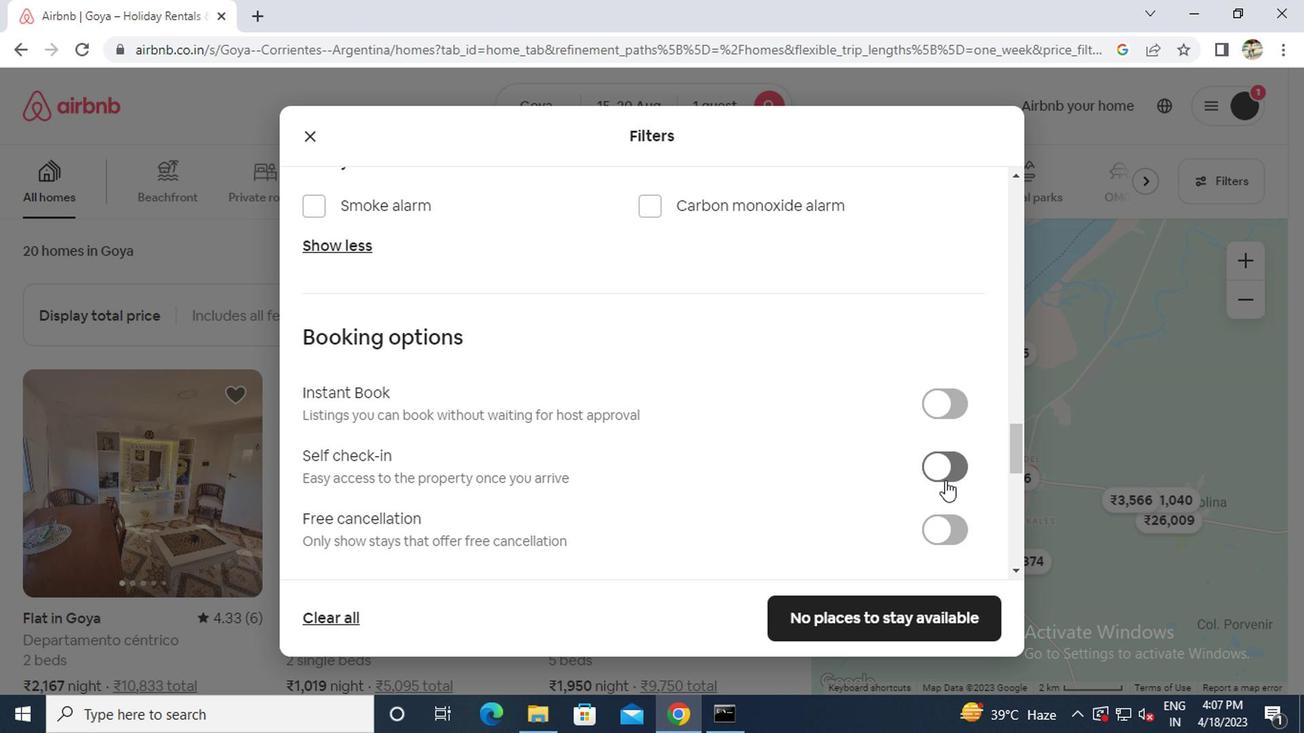 
Action: Mouse moved to (560, 480)
Screenshot: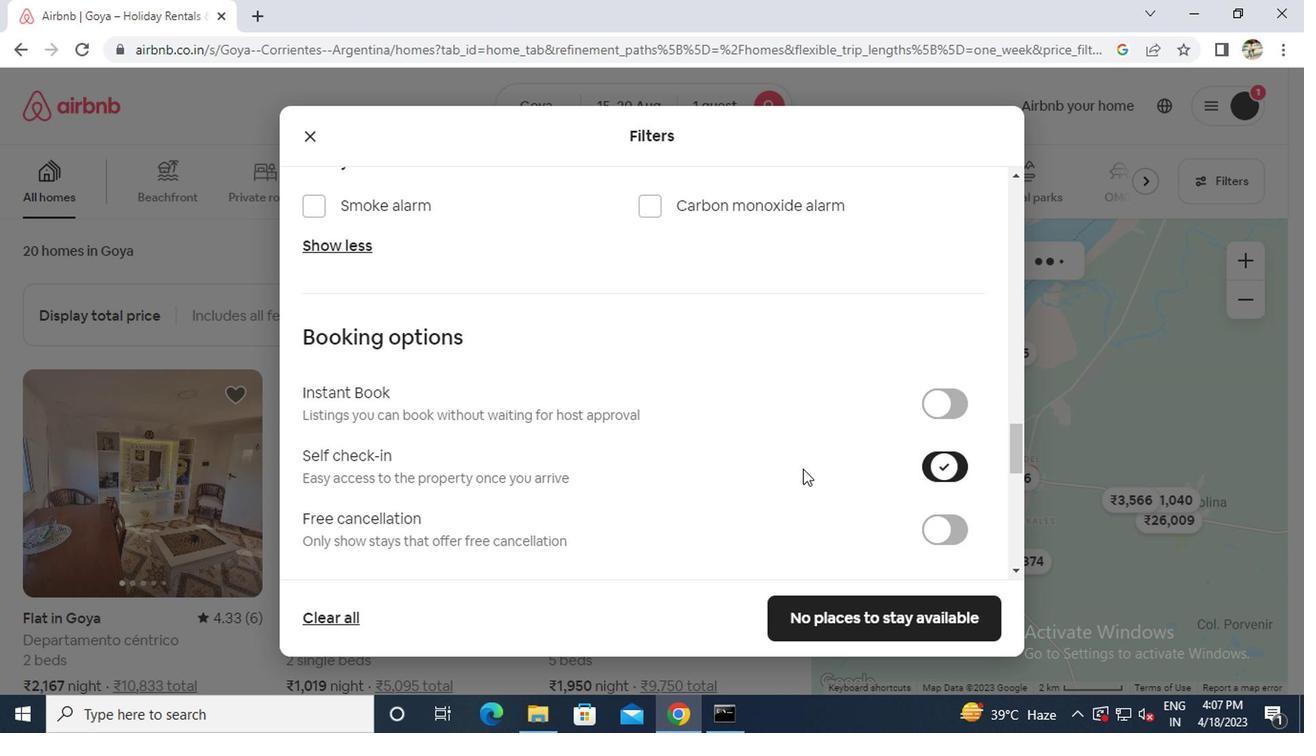 
Action: Mouse scrolled (560, 479) with delta (0, 0)
Screenshot: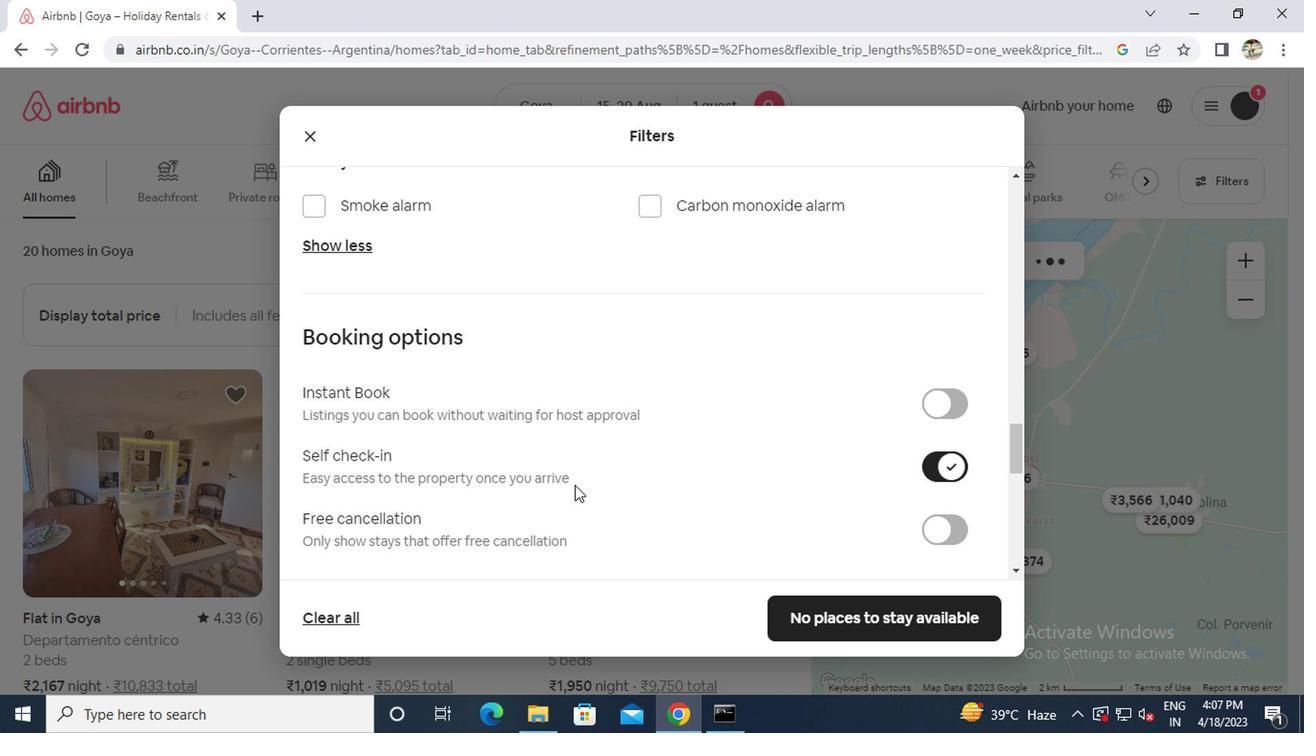 
Action: Mouse scrolled (560, 479) with delta (0, 0)
Screenshot: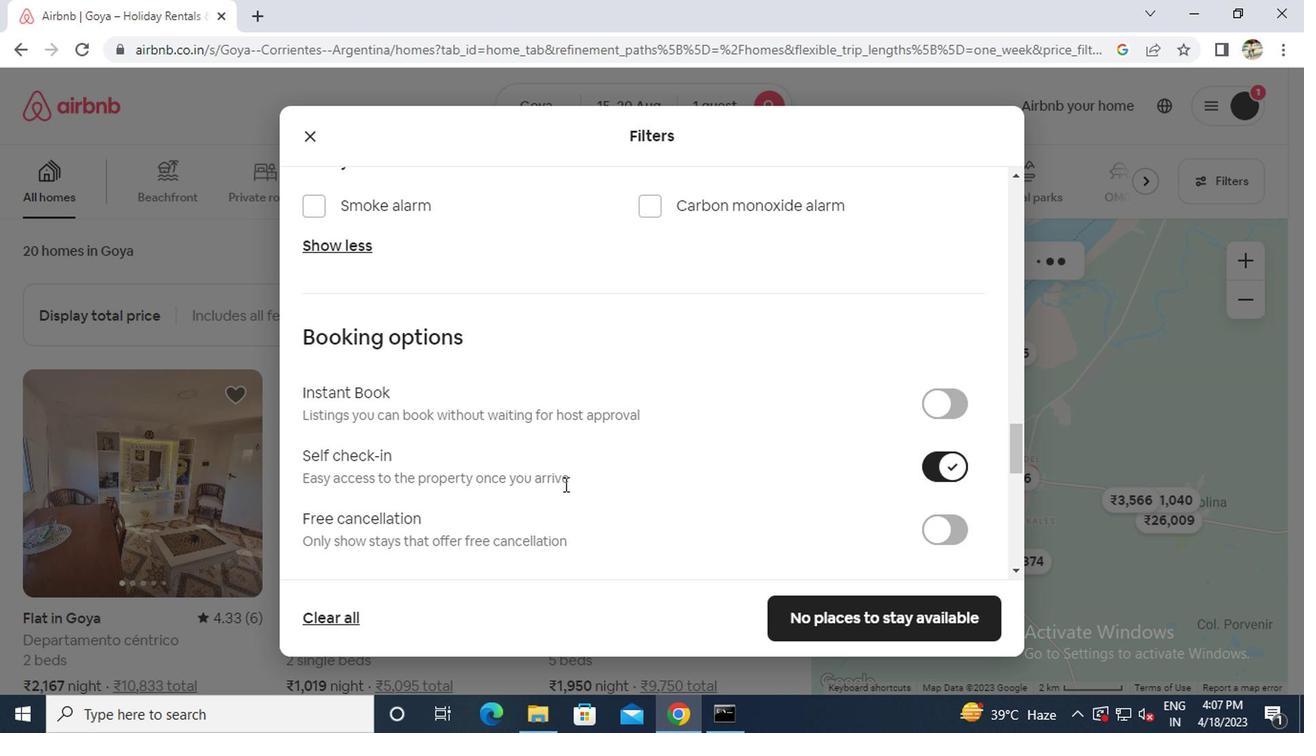 
Action: Mouse scrolled (560, 479) with delta (0, 0)
Screenshot: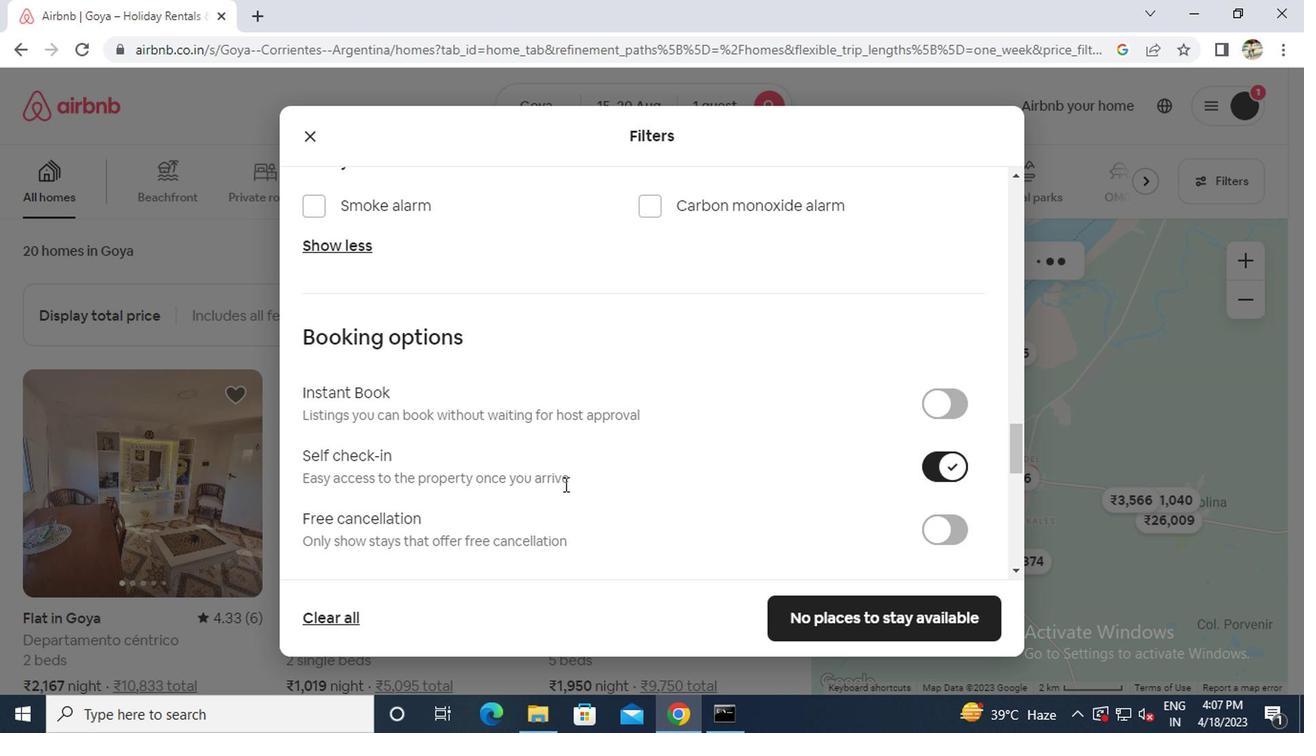 
Action: Mouse scrolled (560, 479) with delta (0, 0)
Screenshot: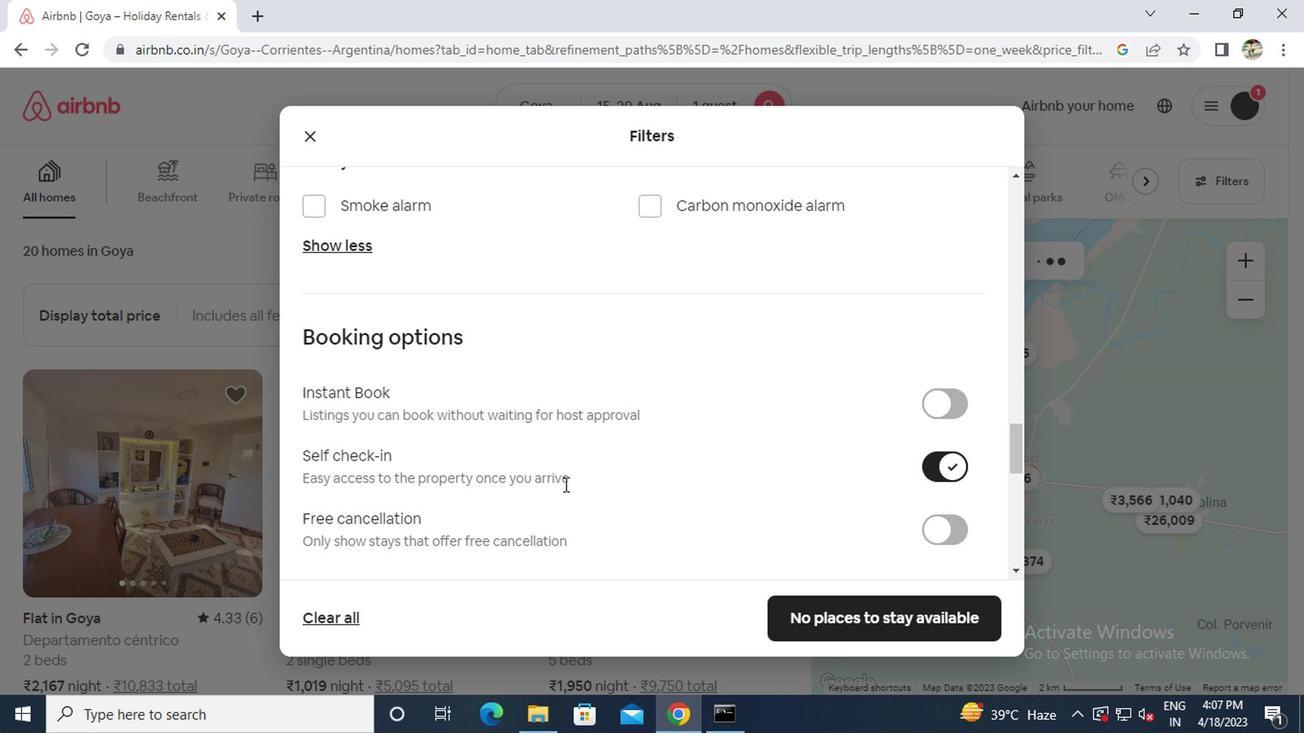 
Action: Mouse moved to (560, 480)
Screenshot: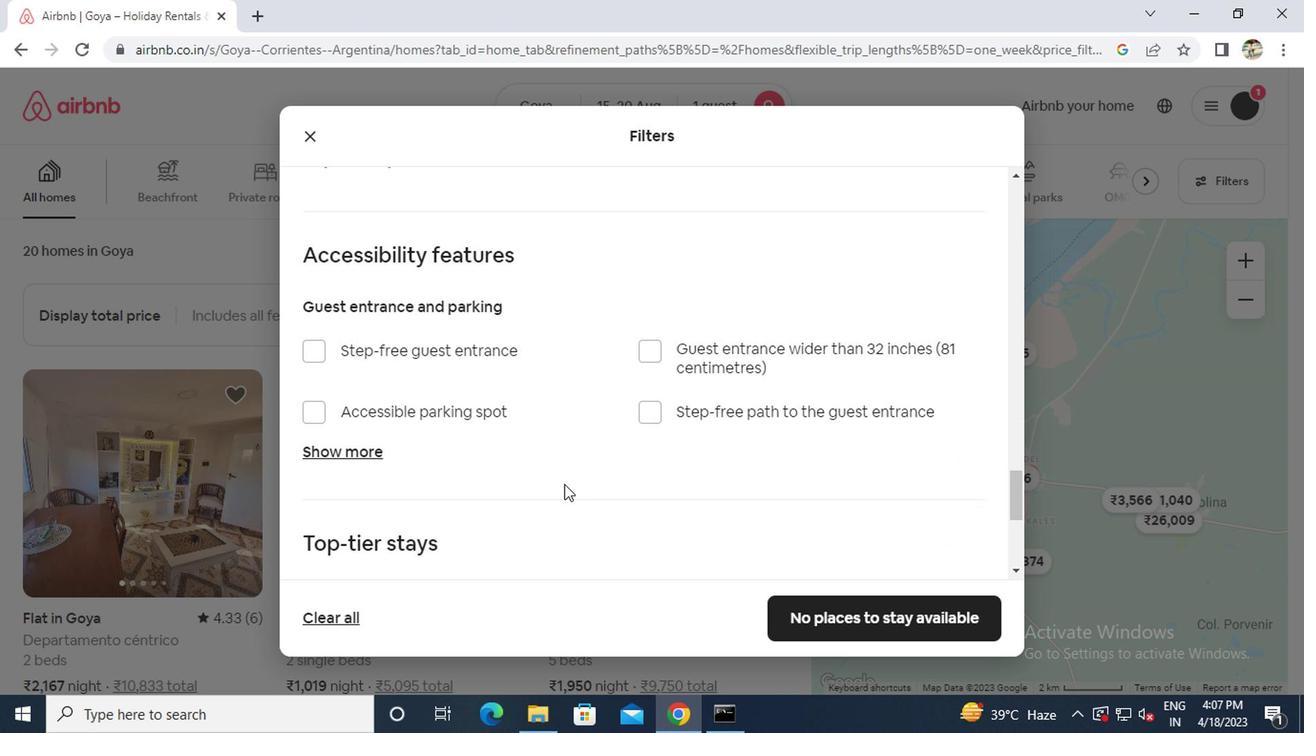 
Action: Mouse scrolled (560, 479) with delta (0, 0)
Screenshot: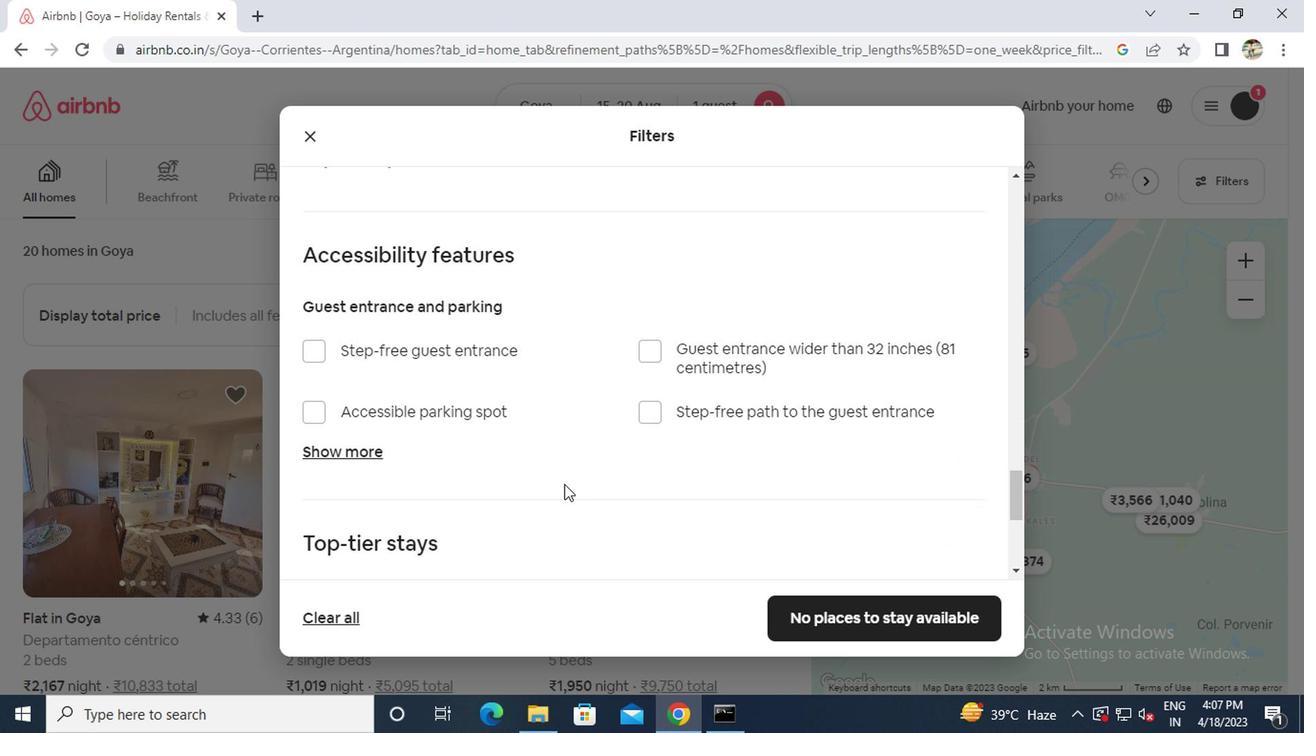 
Action: Mouse scrolled (560, 479) with delta (0, 0)
Screenshot: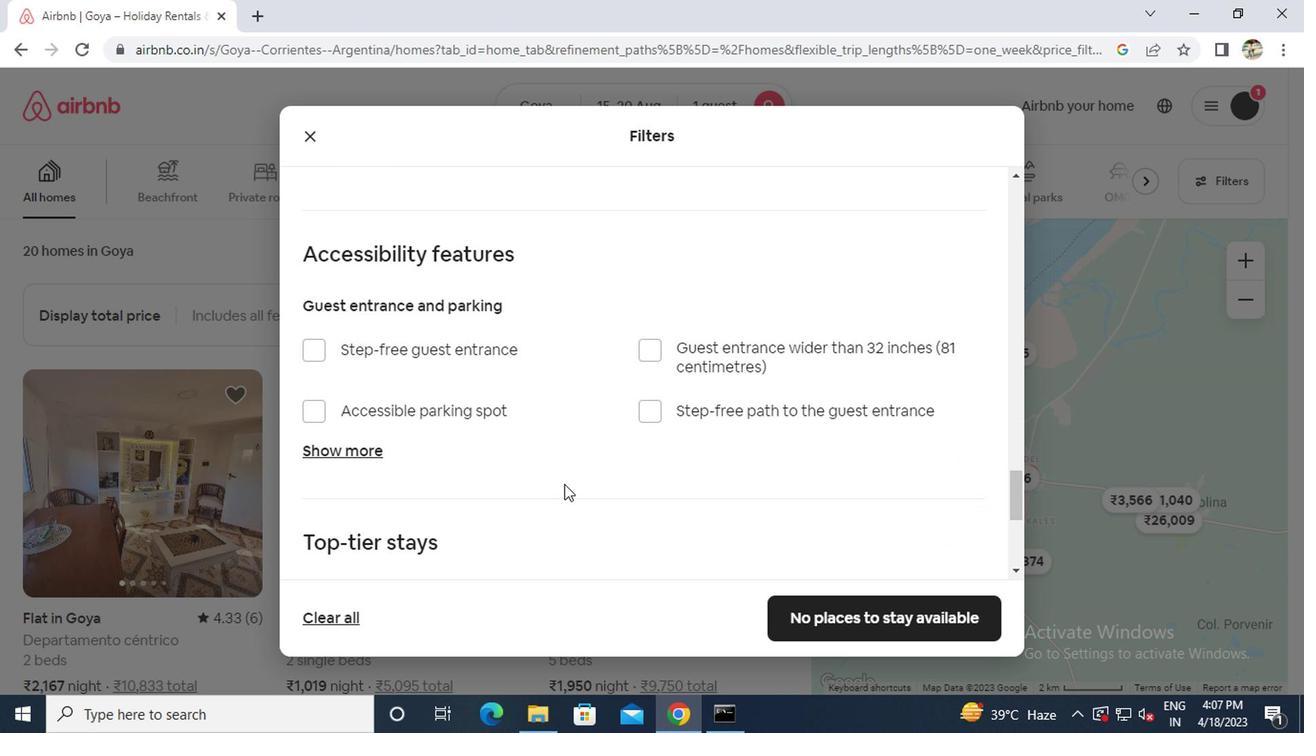 
Action: Mouse scrolled (560, 479) with delta (0, 0)
Screenshot: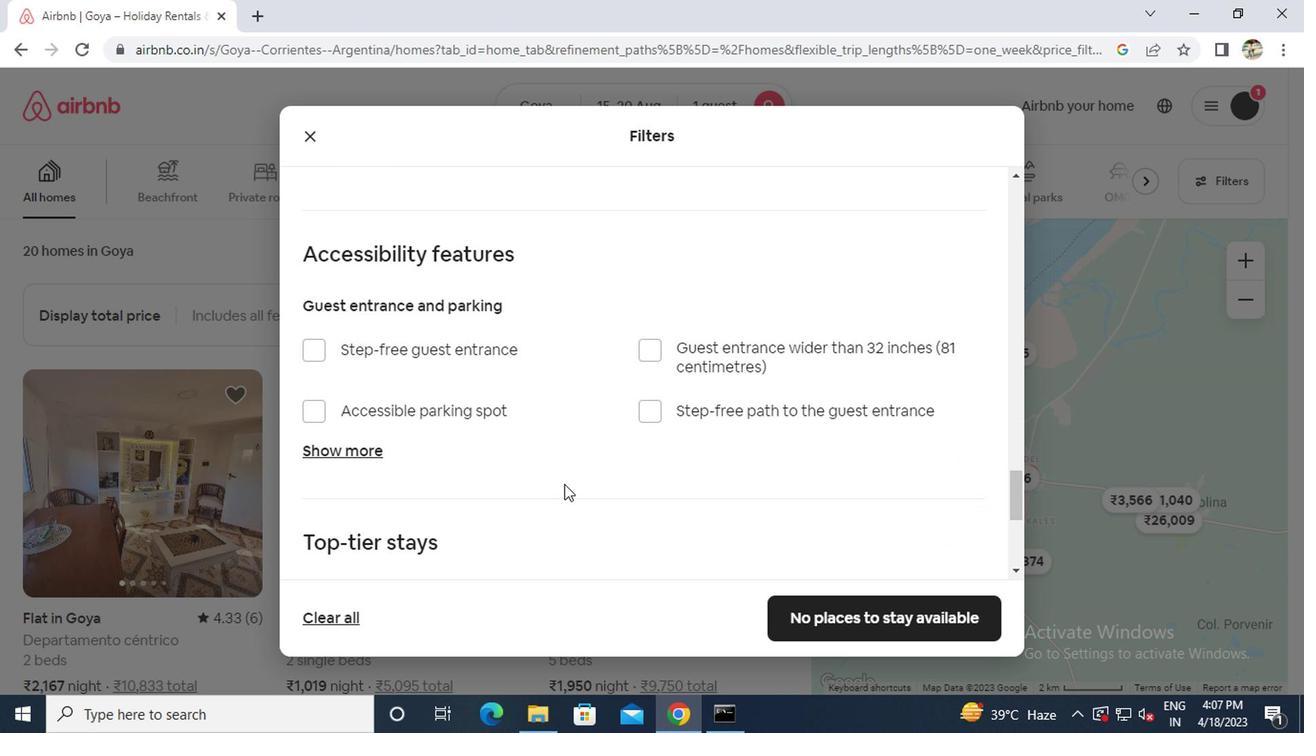 
Action: Mouse scrolled (560, 479) with delta (0, 0)
Screenshot: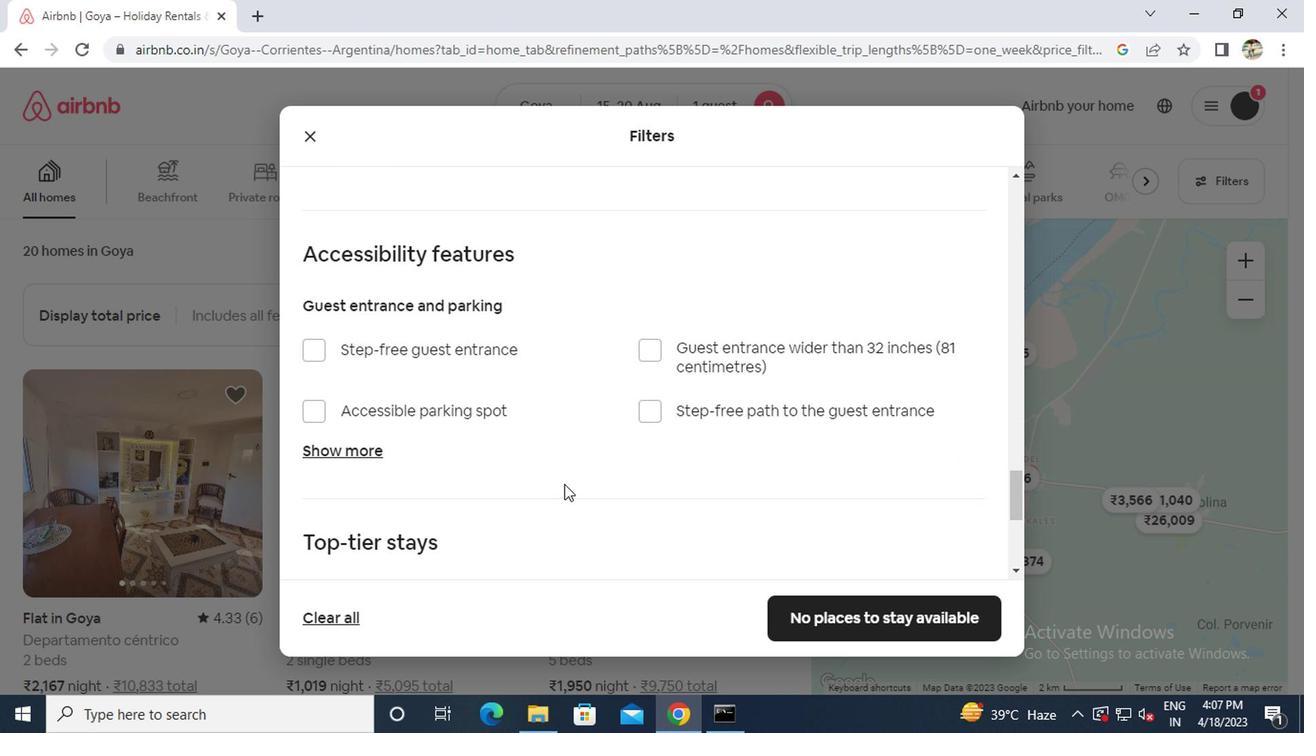 
Action: Mouse moved to (302, 442)
Screenshot: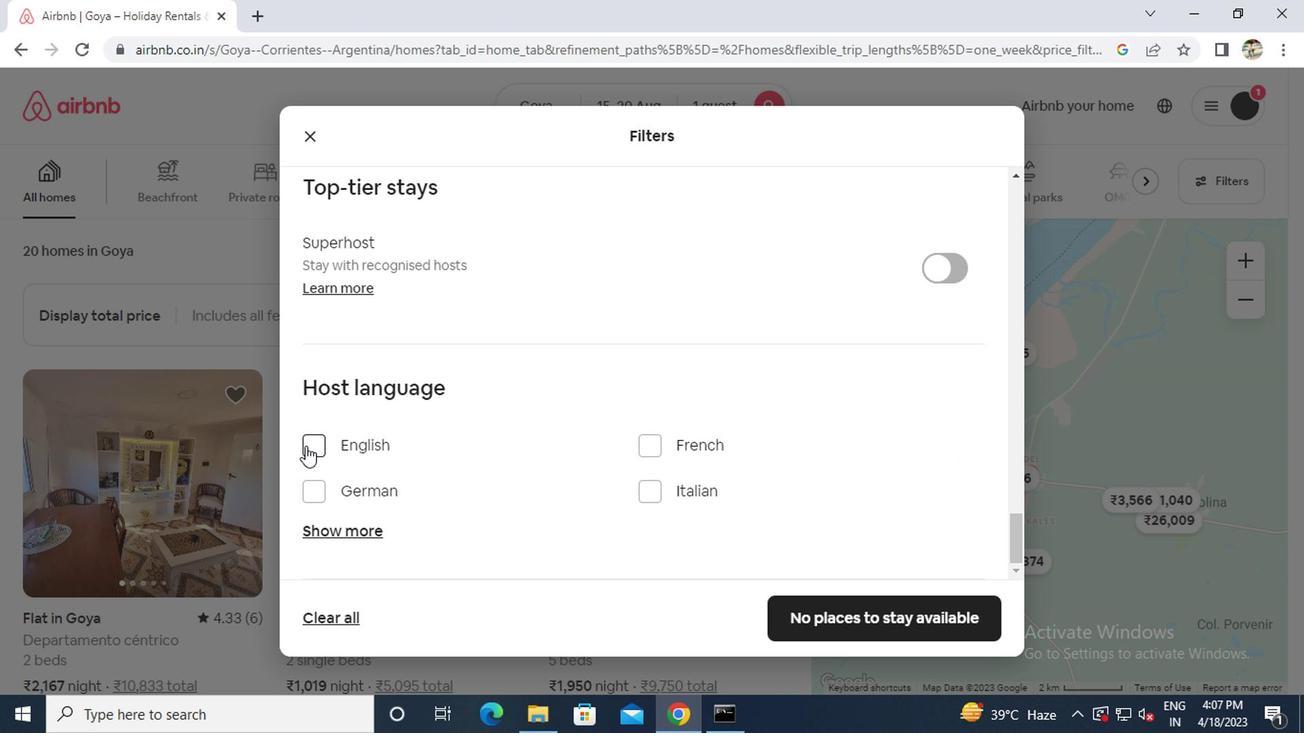
Action: Mouse pressed left at (302, 442)
Screenshot: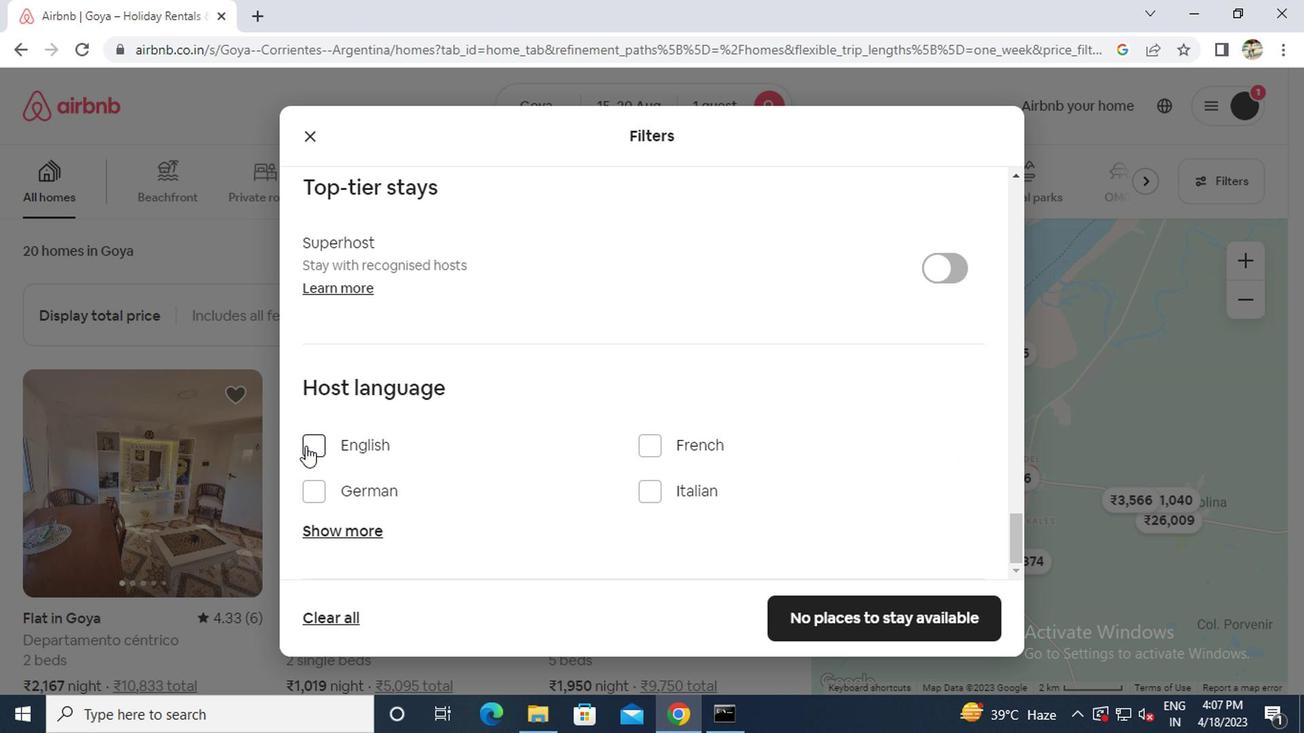 
Action: Mouse moved to (878, 608)
Screenshot: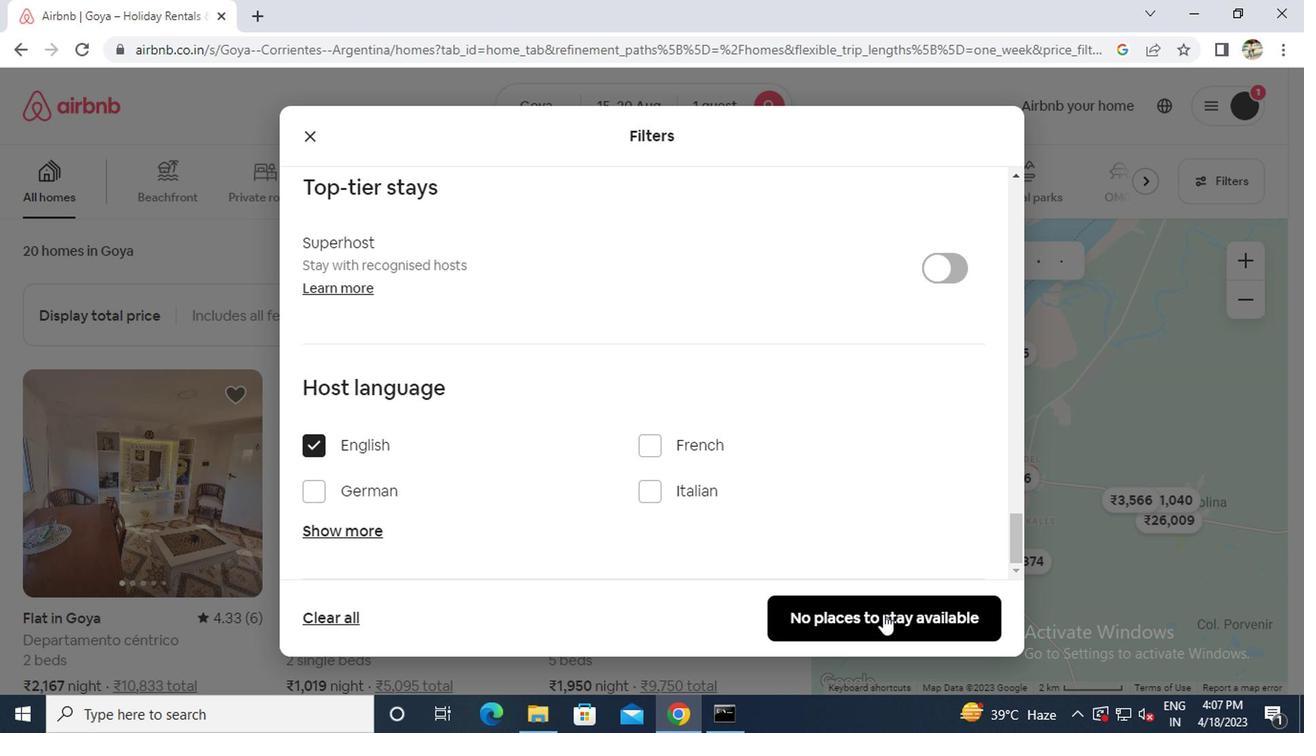 
Action: Mouse pressed left at (878, 608)
Screenshot: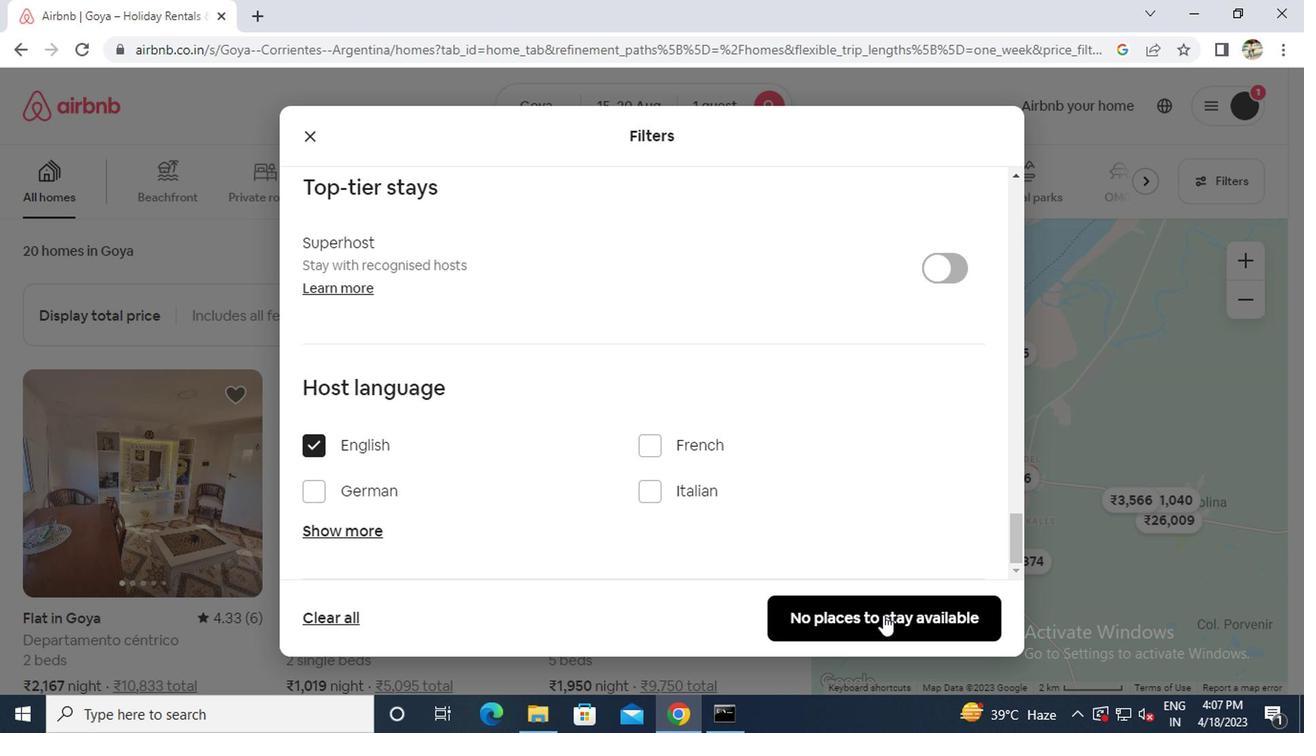 
